 Task: Look for space in Barajas de Madrid, Spain from 10th June, 2023 to 25th June, 2023 for 4 adults in price range Rs.10000 to Rs.15000. Place can be private room with 4 bedrooms having 4 beds and 4 bathrooms. Property type can be house, flat, guest house, hotel. Amenities needed are: wifi, TV, free parkinig on premises, gym, breakfast. Booking option can be shelf check-in. Required host language is English.
Action: Mouse moved to (580, 122)
Screenshot: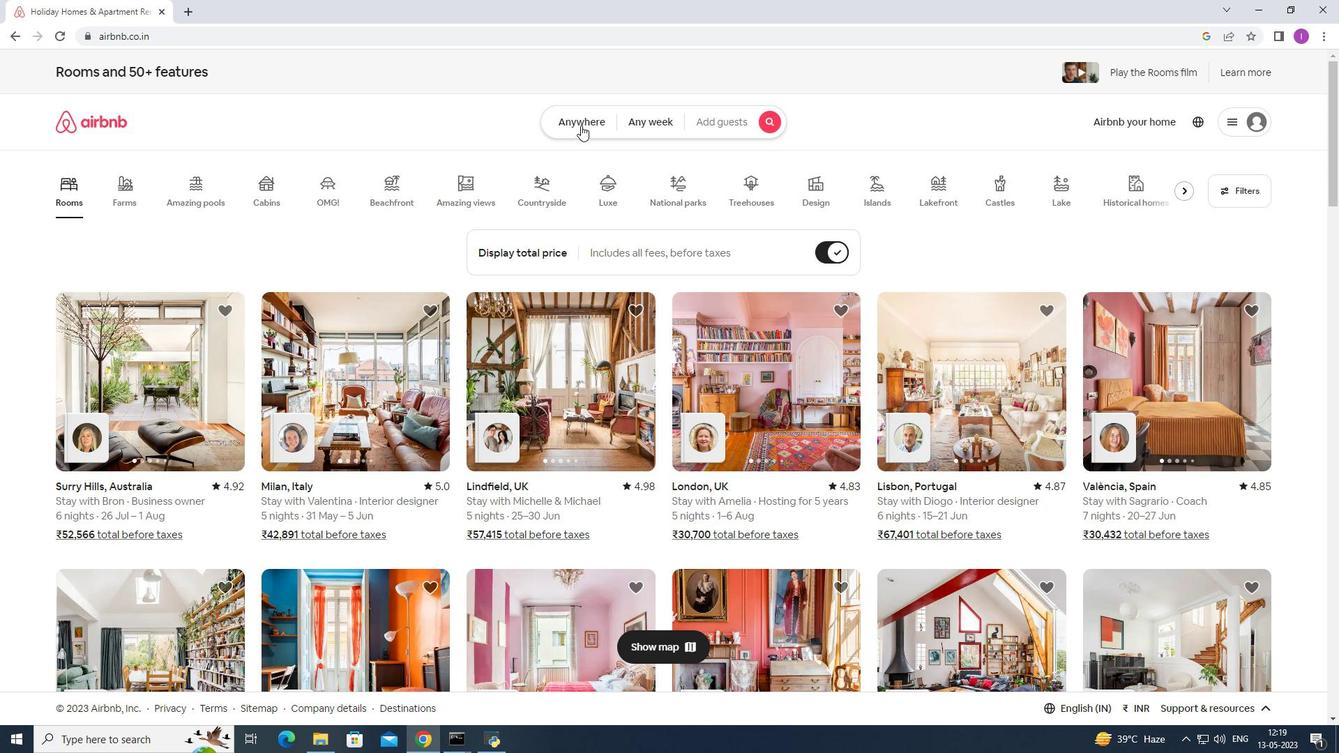 
Action: Mouse pressed left at (580, 122)
Screenshot: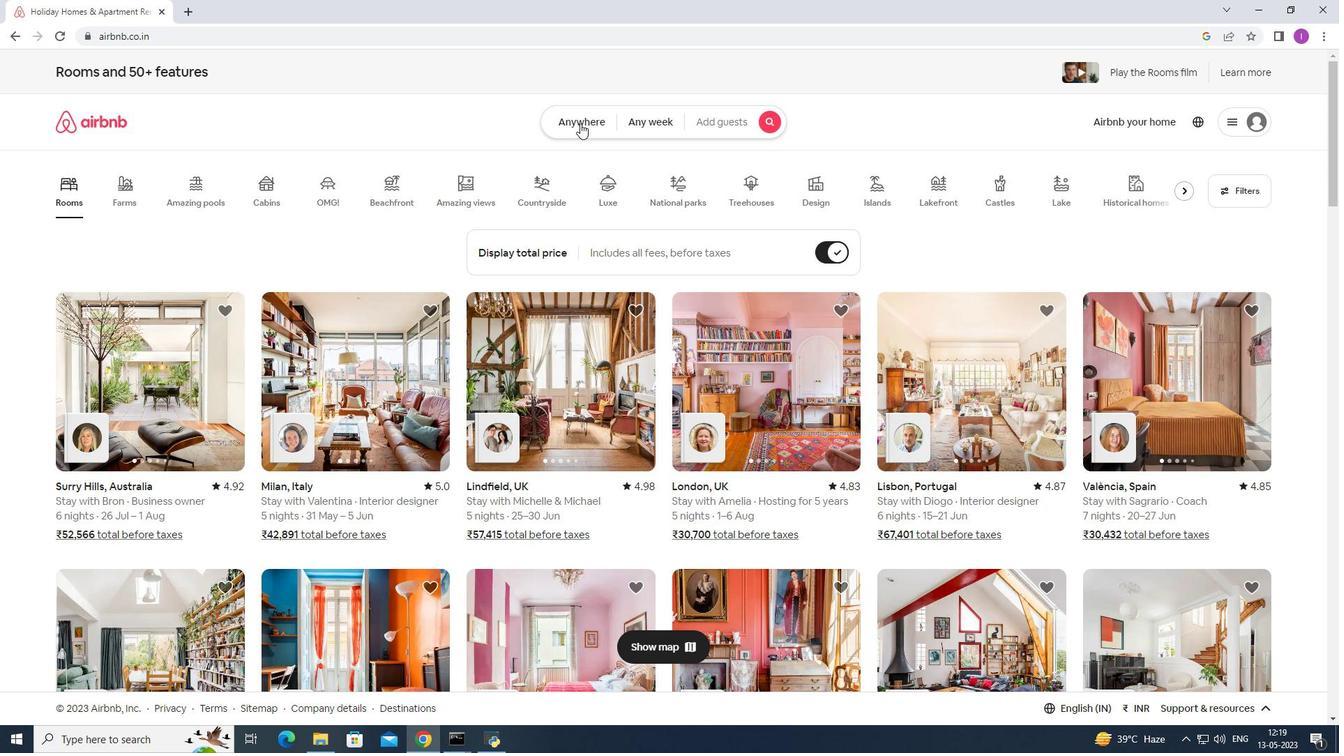 
Action: Mouse moved to (428, 182)
Screenshot: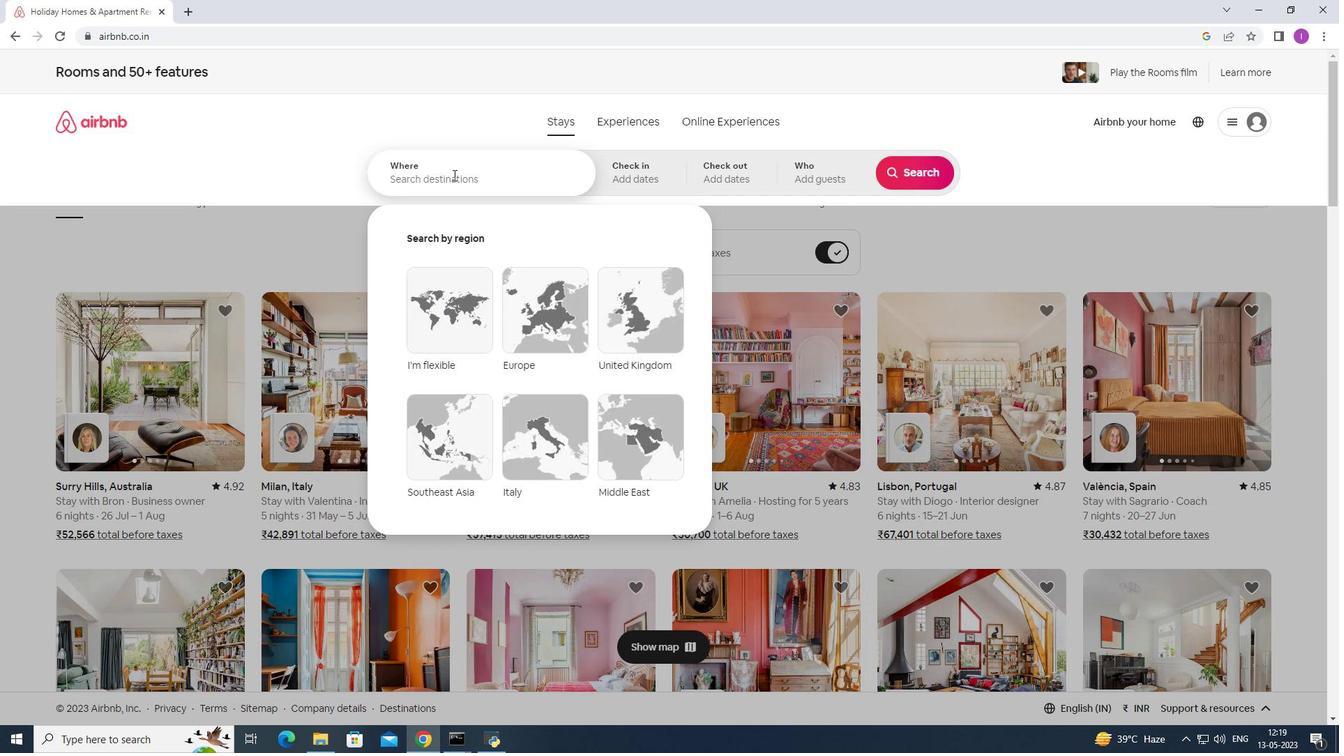 
Action: Mouse pressed left at (428, 182)
Screenshot: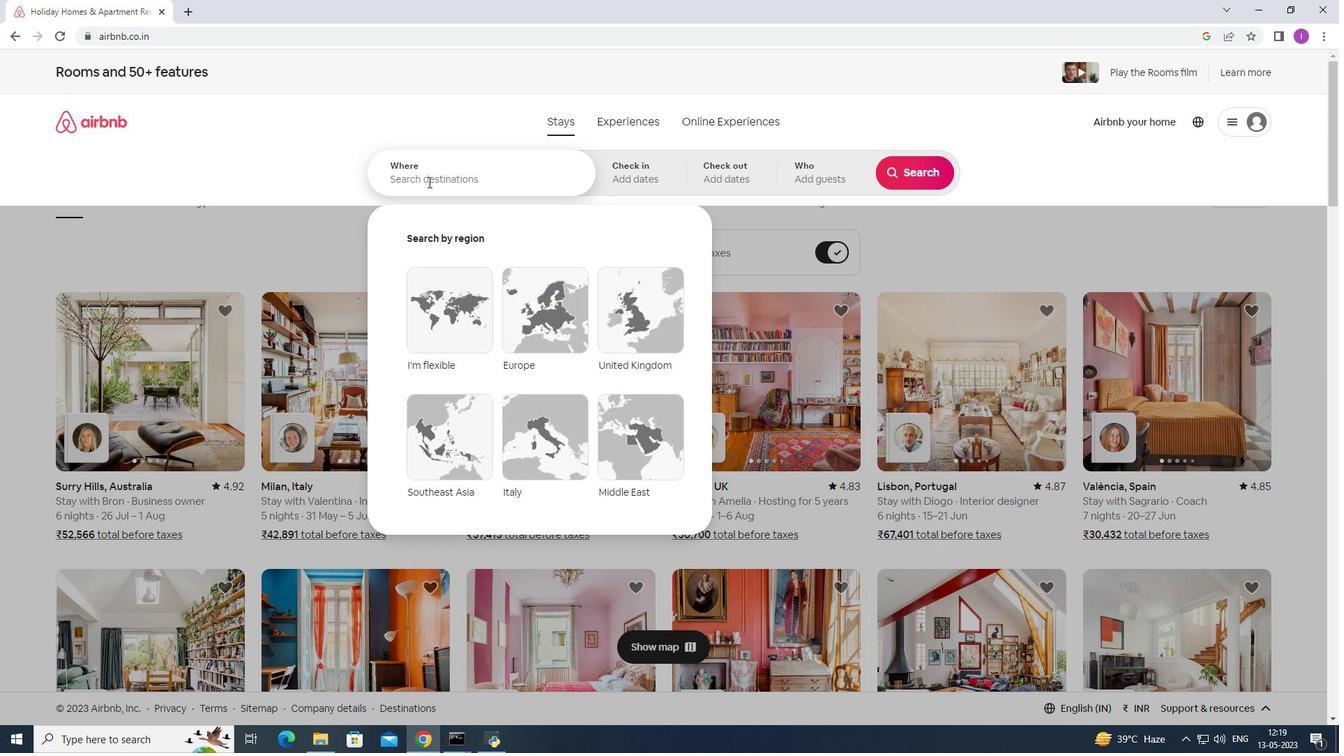 
Action: Key pressed <Key.shift>Barajas<Key.space>de<Key.space><Key.shift>Madfrir<Key.backspace><Key.backspace><Key.backspace><Key.backspace>rid,<Key.shift>So<Key.backspace>pain
Screenshot: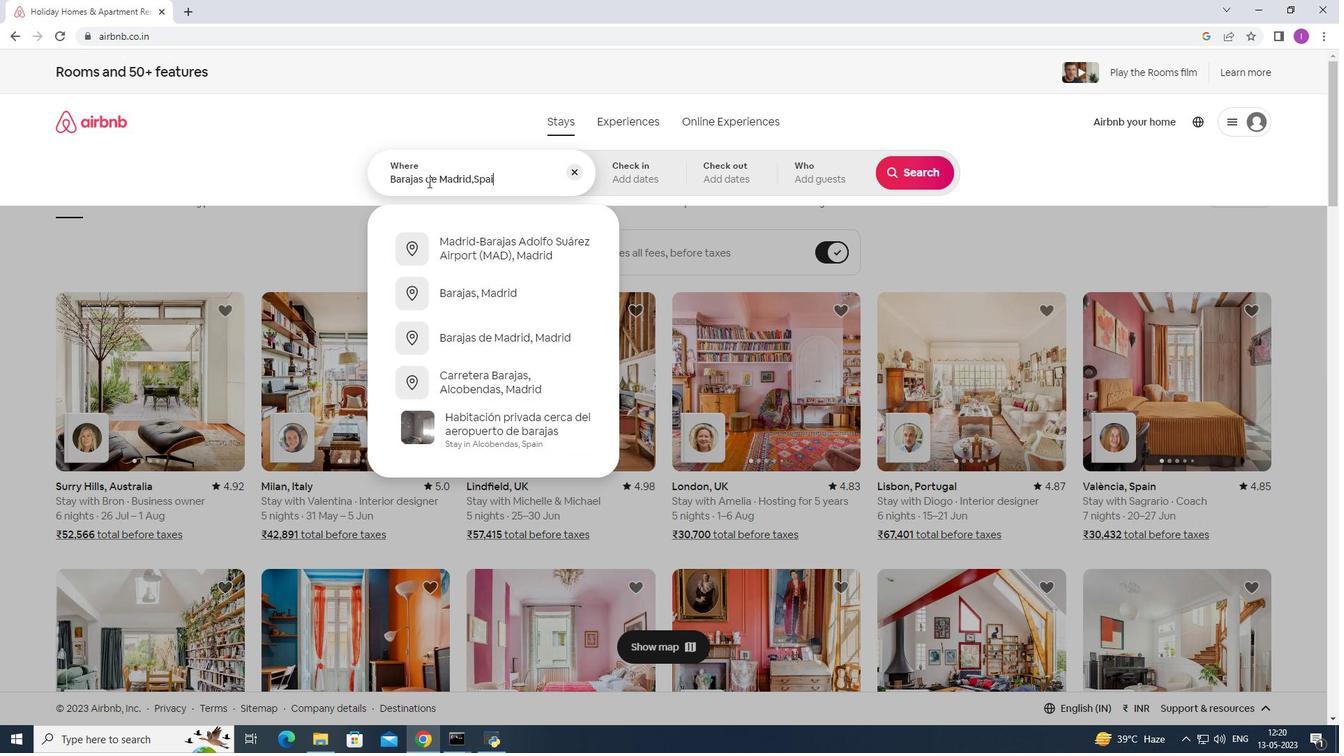 
Action: Mouse moved to (652, 182)
Screenshot: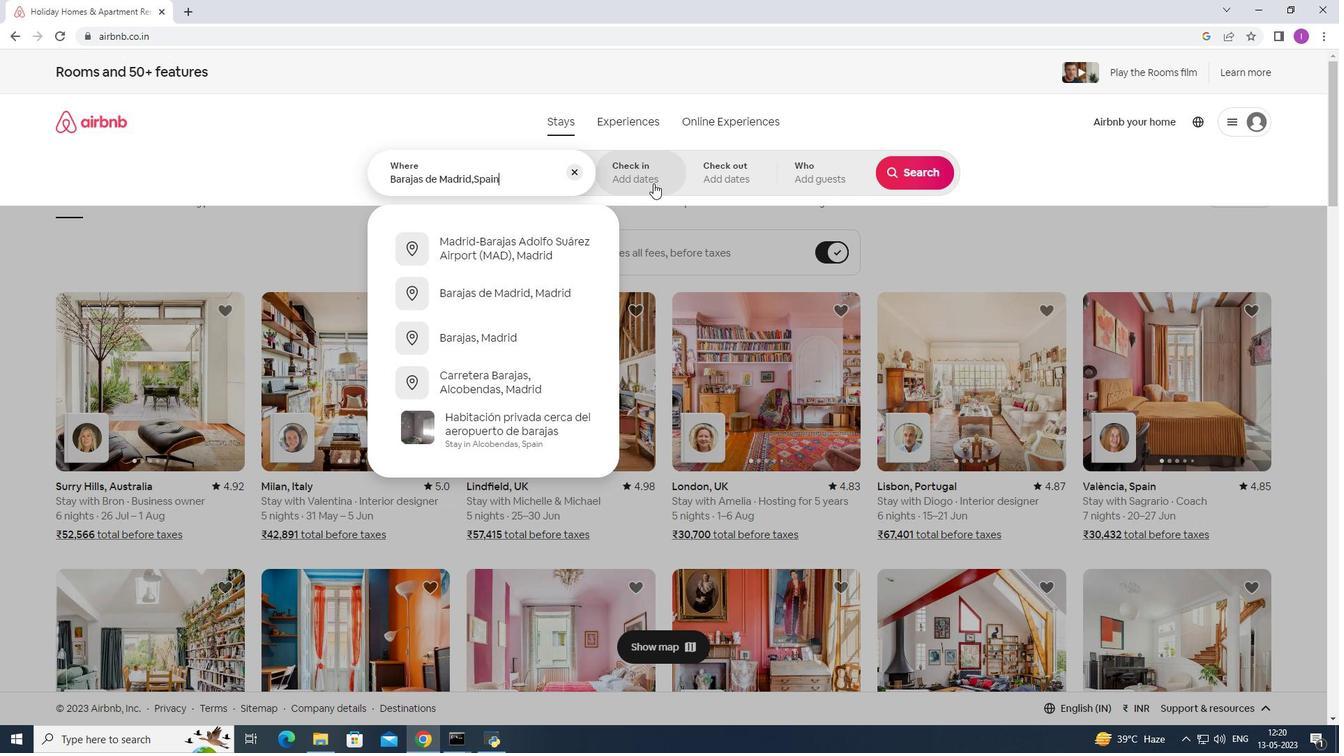 
Action: Mouse pressed left at (652, 182)
Screenshot: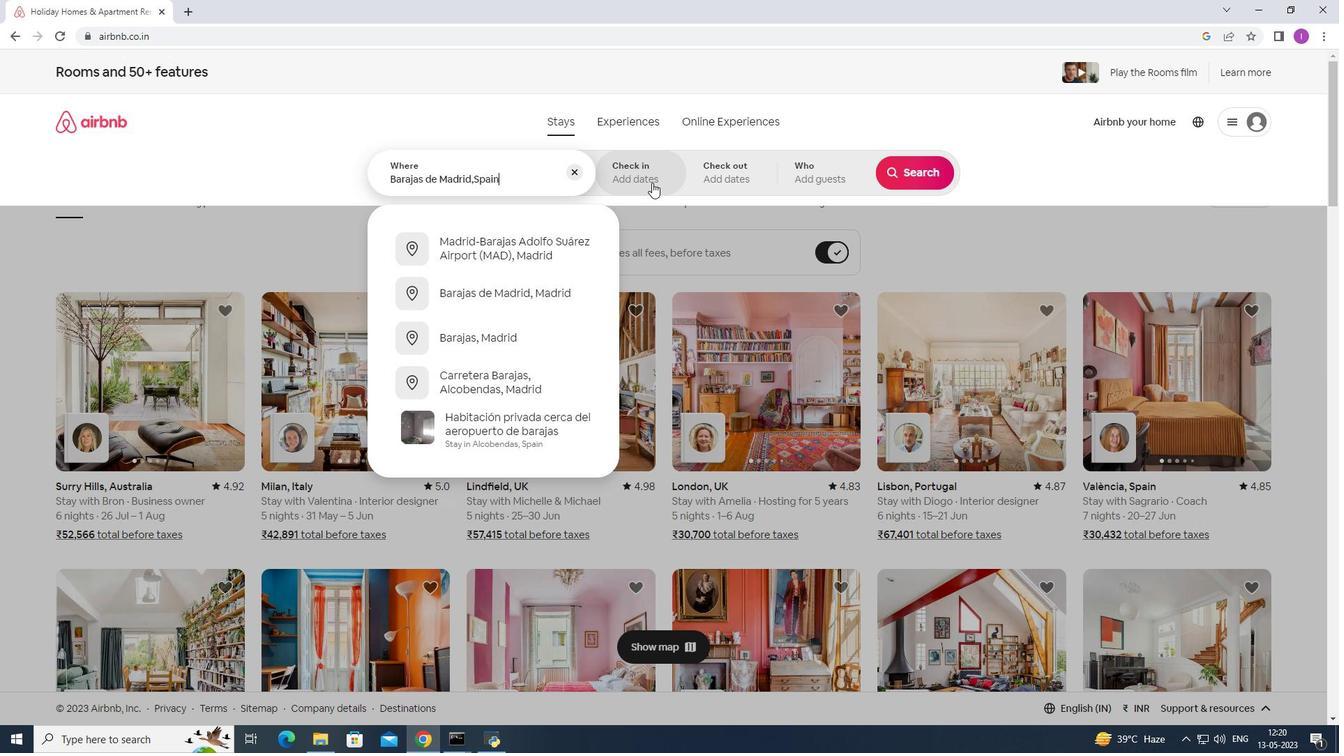 
Action: Mouse moved to (910, 278)
Screenshot: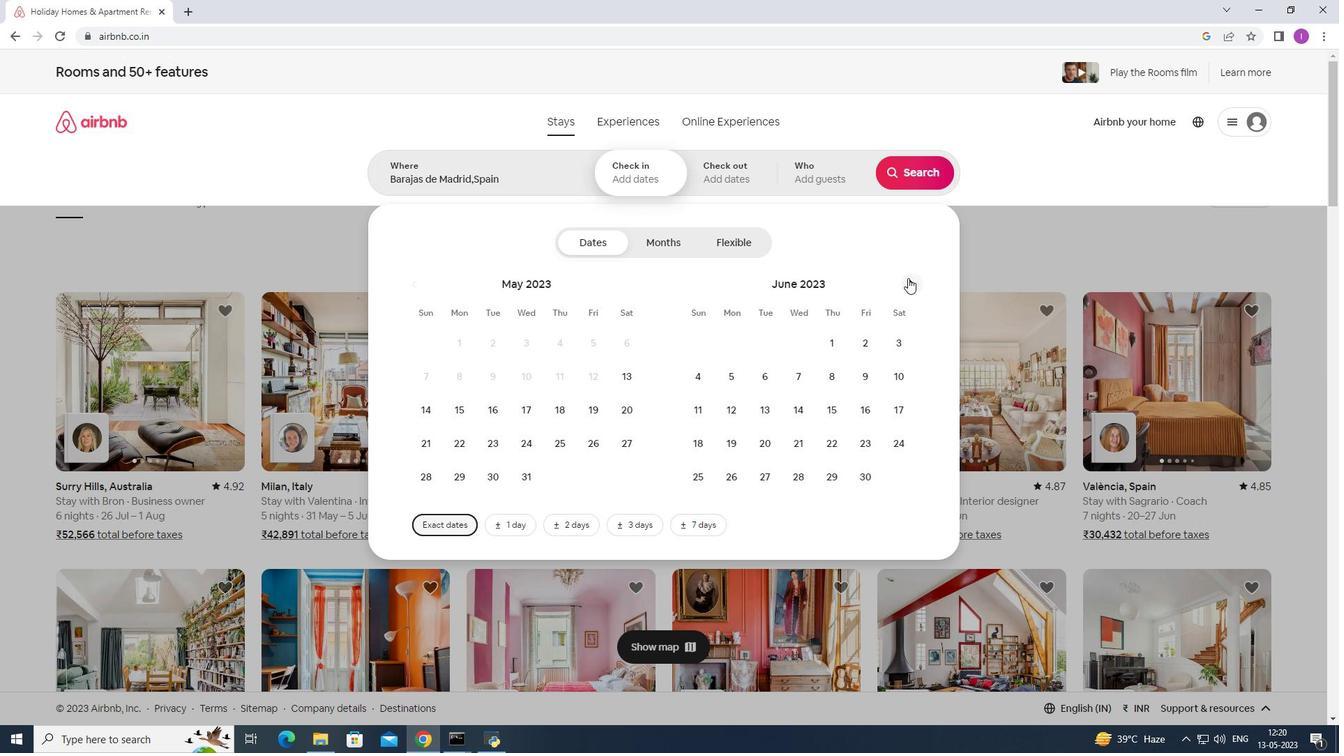 
Action: Mouse pressed left at (910, 278)
Screenshot: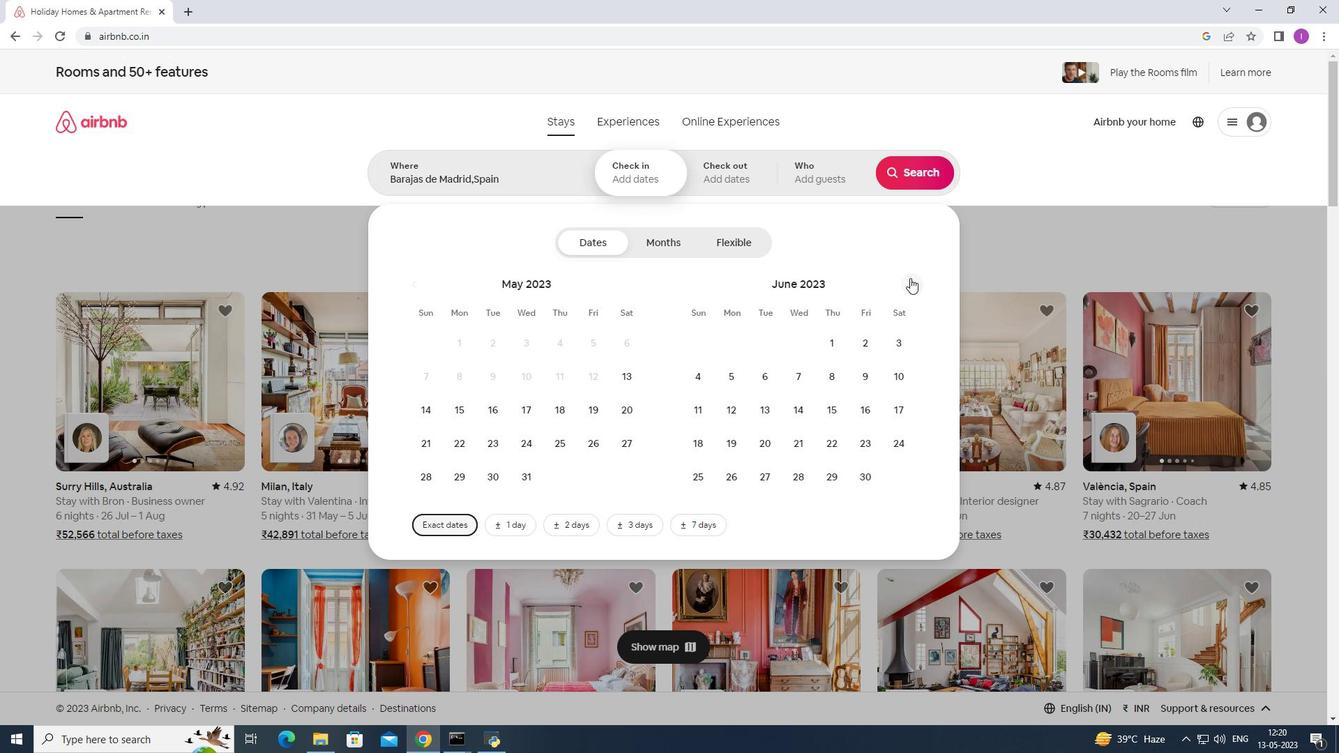 
Action: Mouse moved to (632, 378)
Screenshot: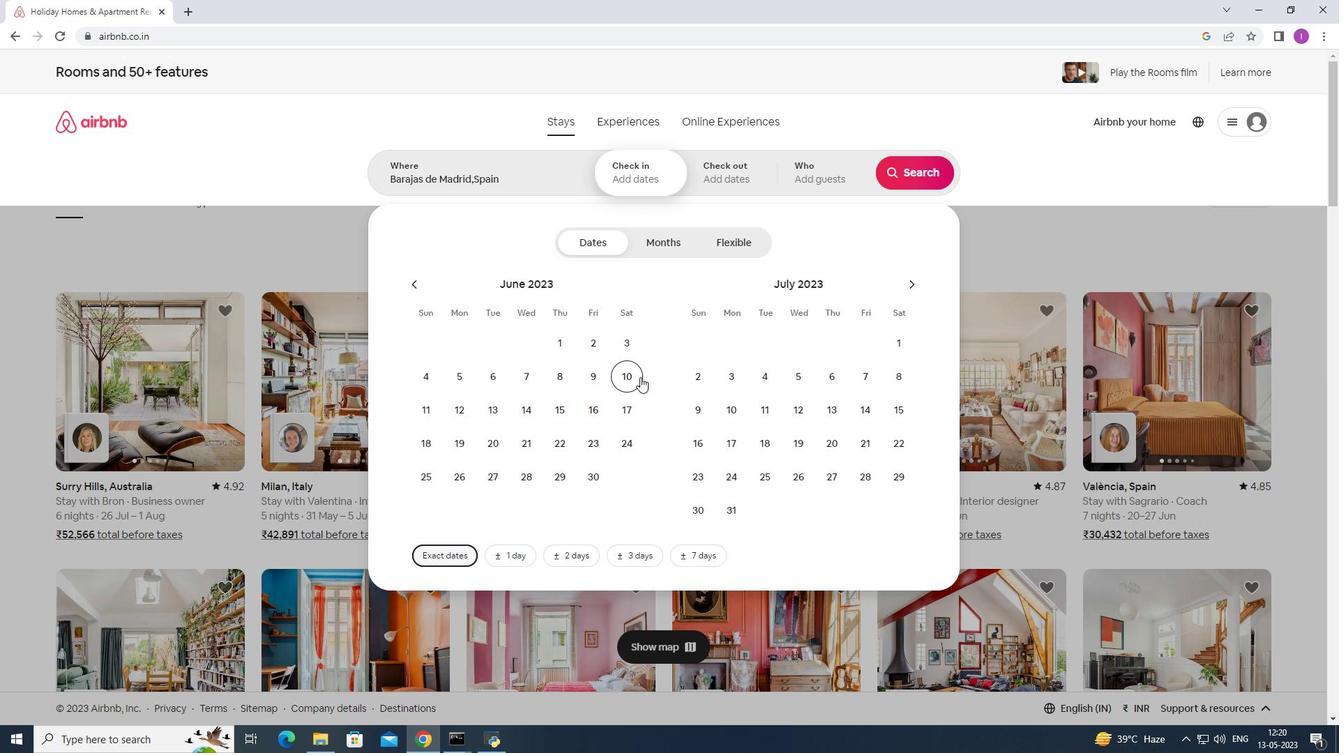 
Action: Mouse pressed left at (632, 378)
Screenshot: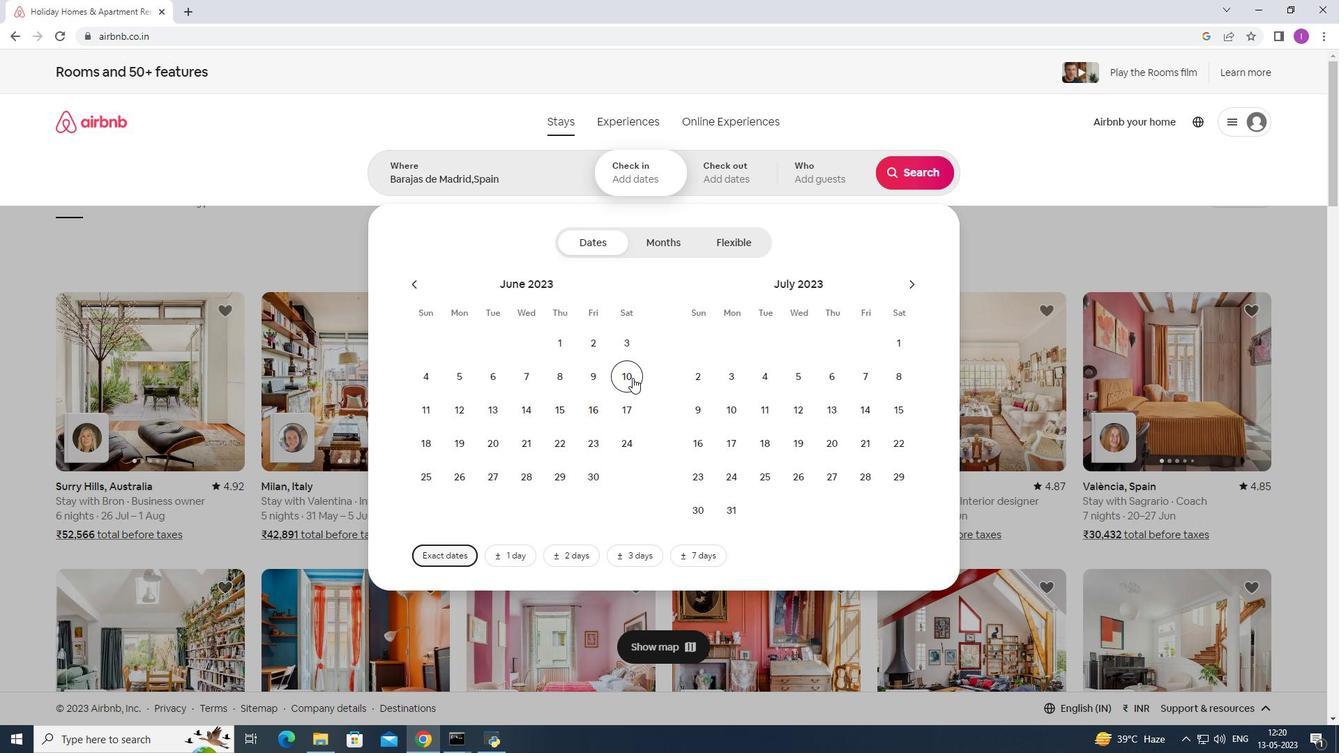 
Action: Mouse moved to (425, 478)
Screenshot: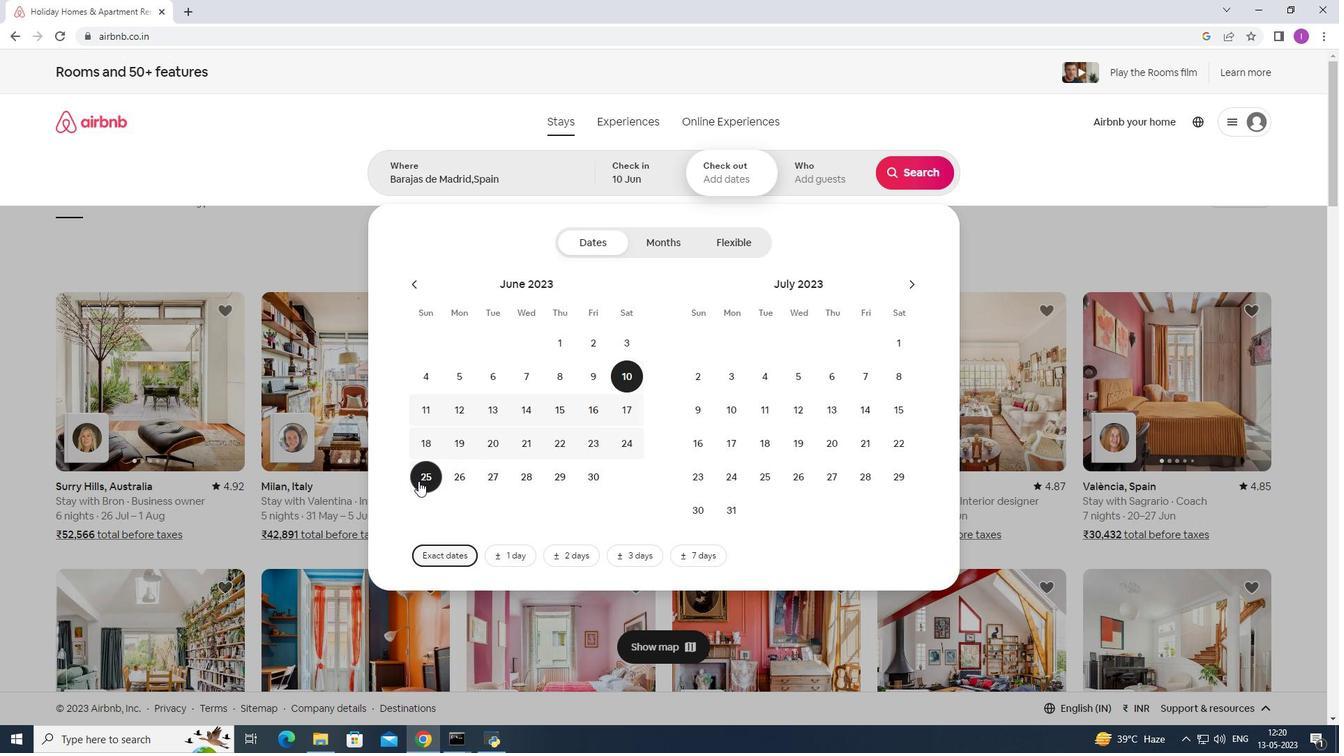 
Action: Mouse pressed left at (425, 478)
Screenshot: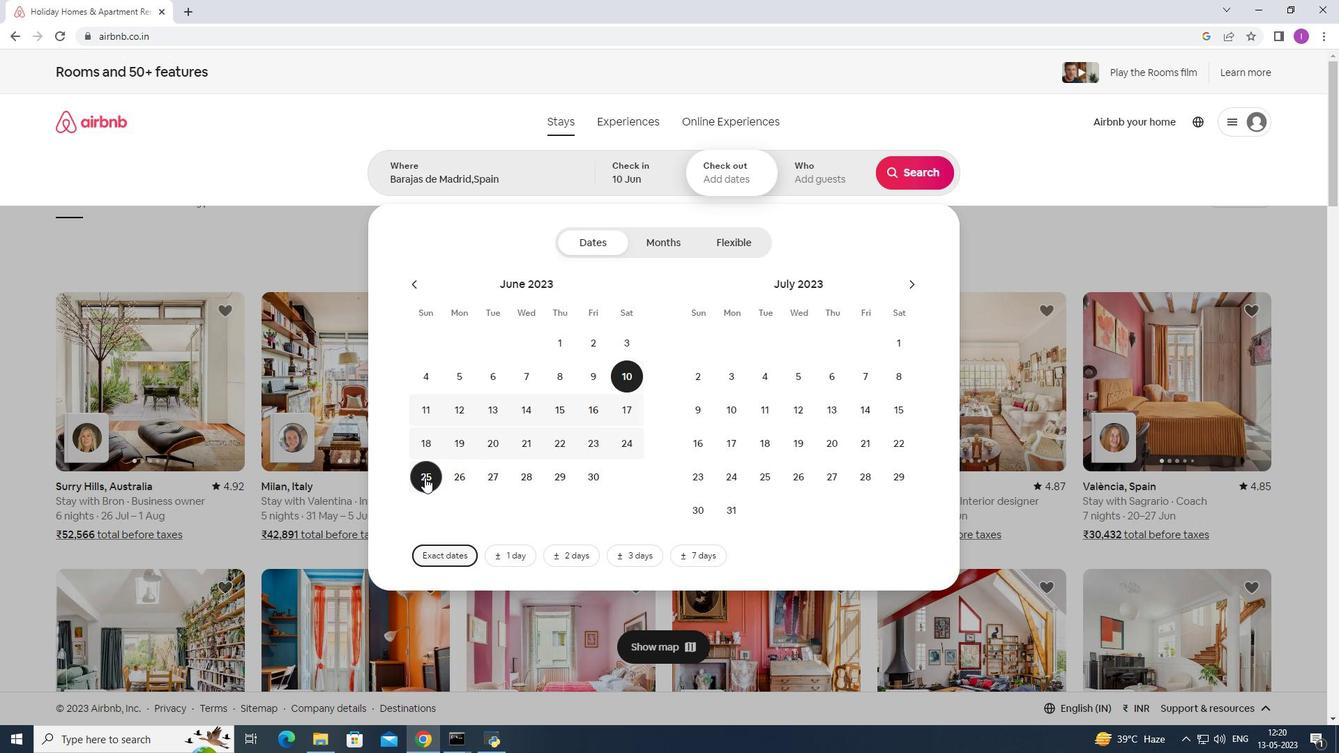 
Action: Mouse moved to (808, 177)
Screenshot: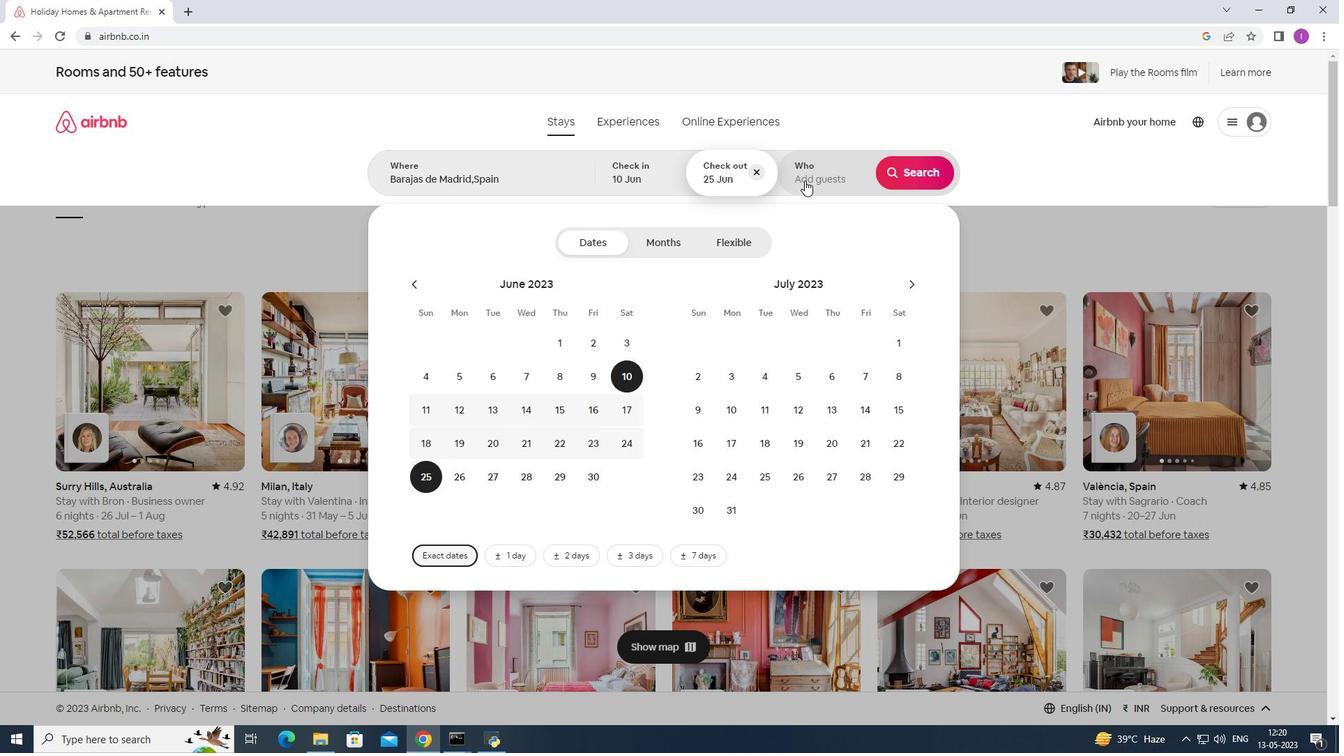 
Action: Mouse pressed left at (808, 177)
Screenshot: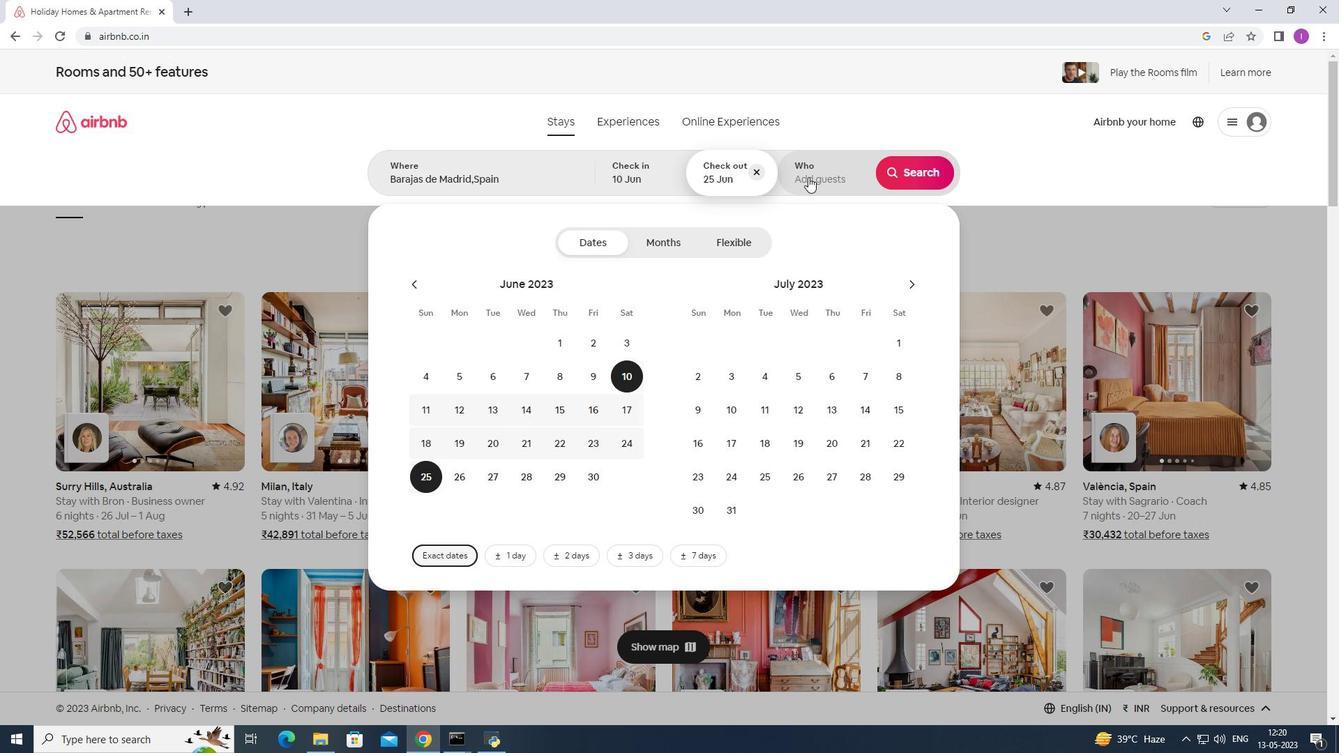 
Action: Mouse moved to (917, 246)
Screenshot: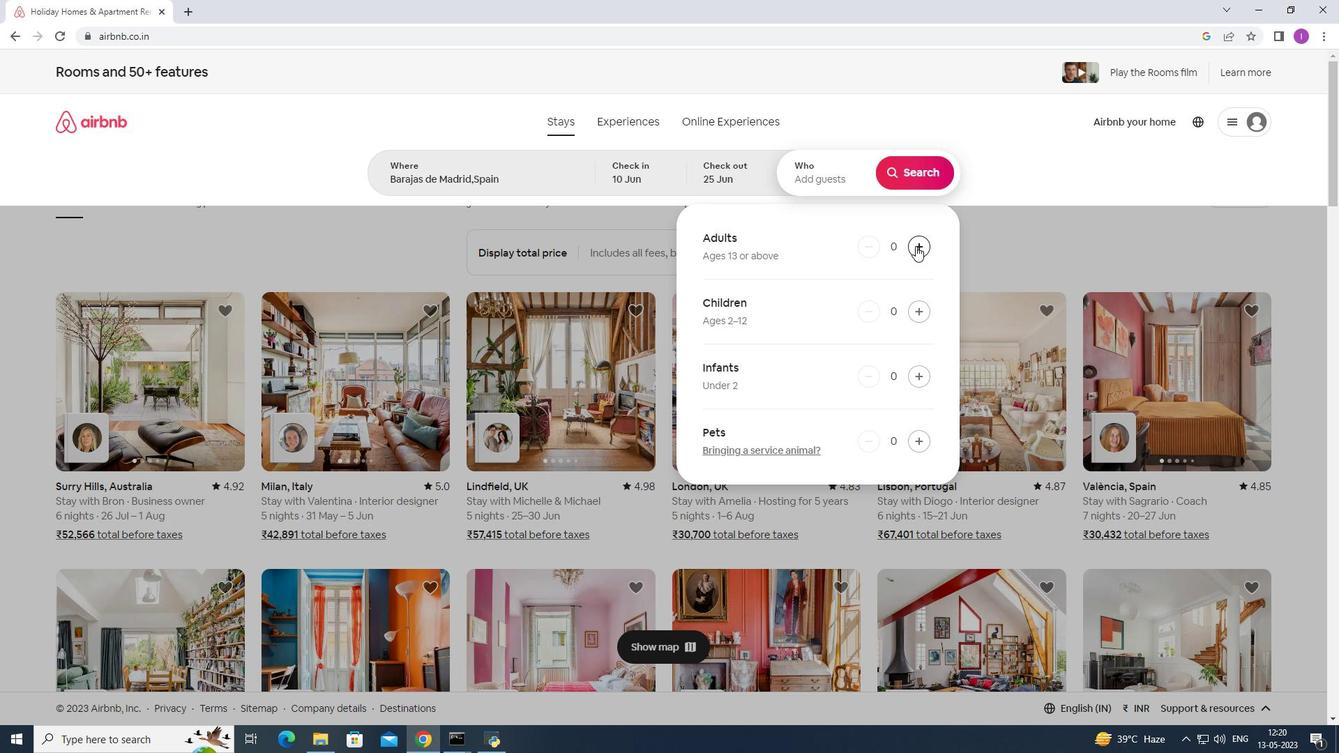 
Action: Mouse pressed left at (917, 246)
Screenshot: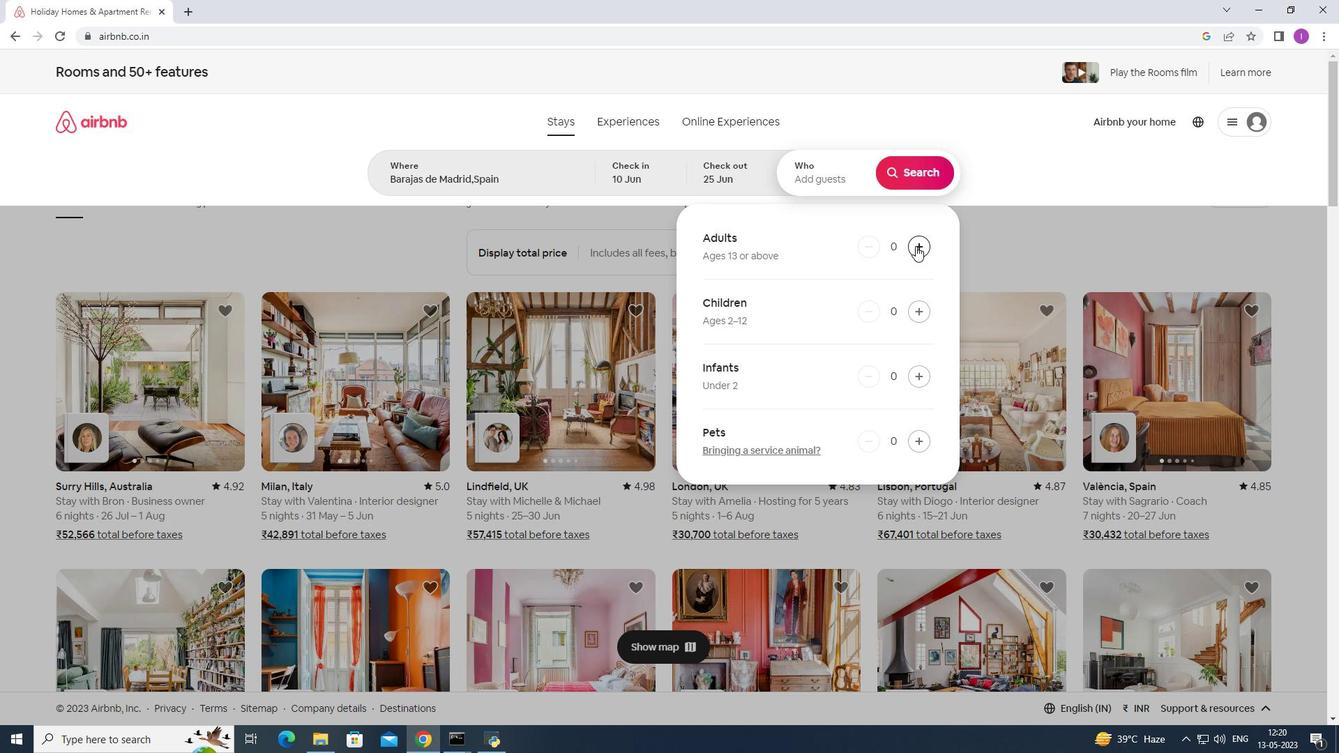 
Action: Mouse pressed left at (917, 246)
Screenshot: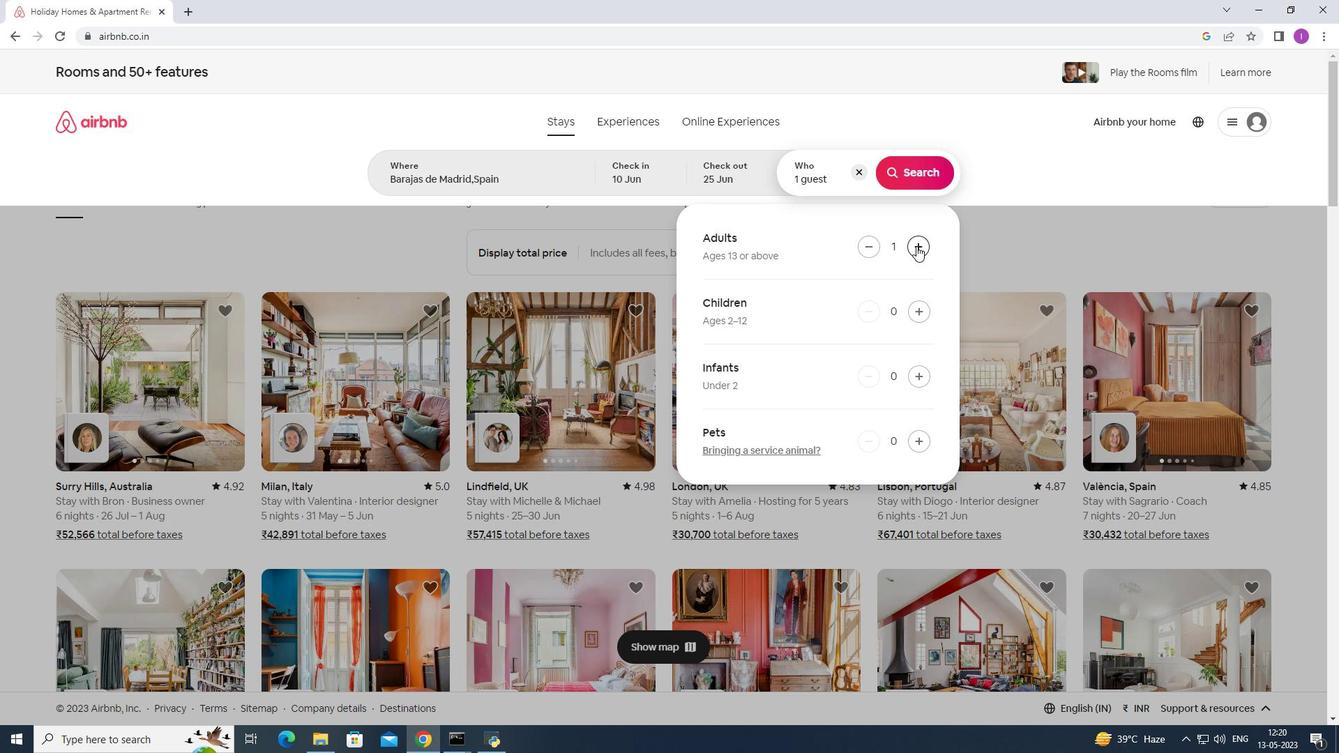 
Action: Mouse pressed left at (917, 246)
Screenshot: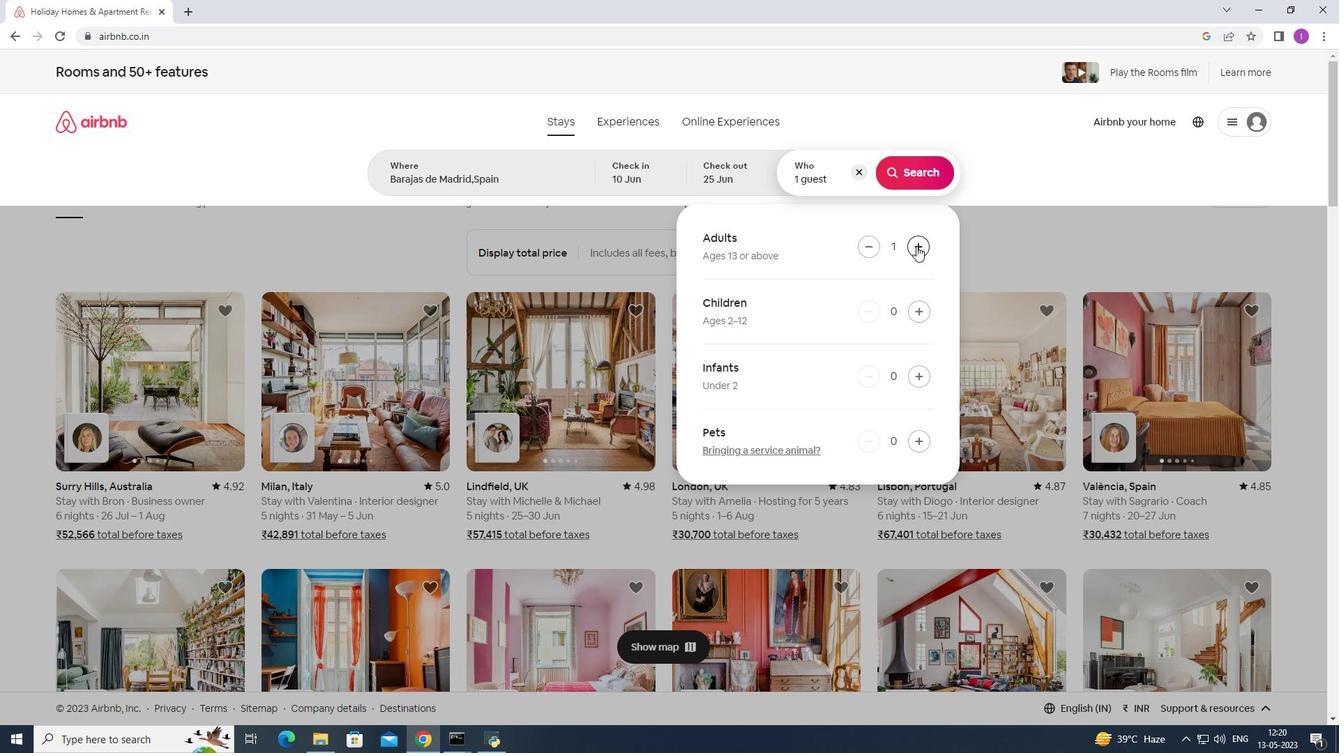 
Action: Mouse pressed left at (917, 246)
Screenshot: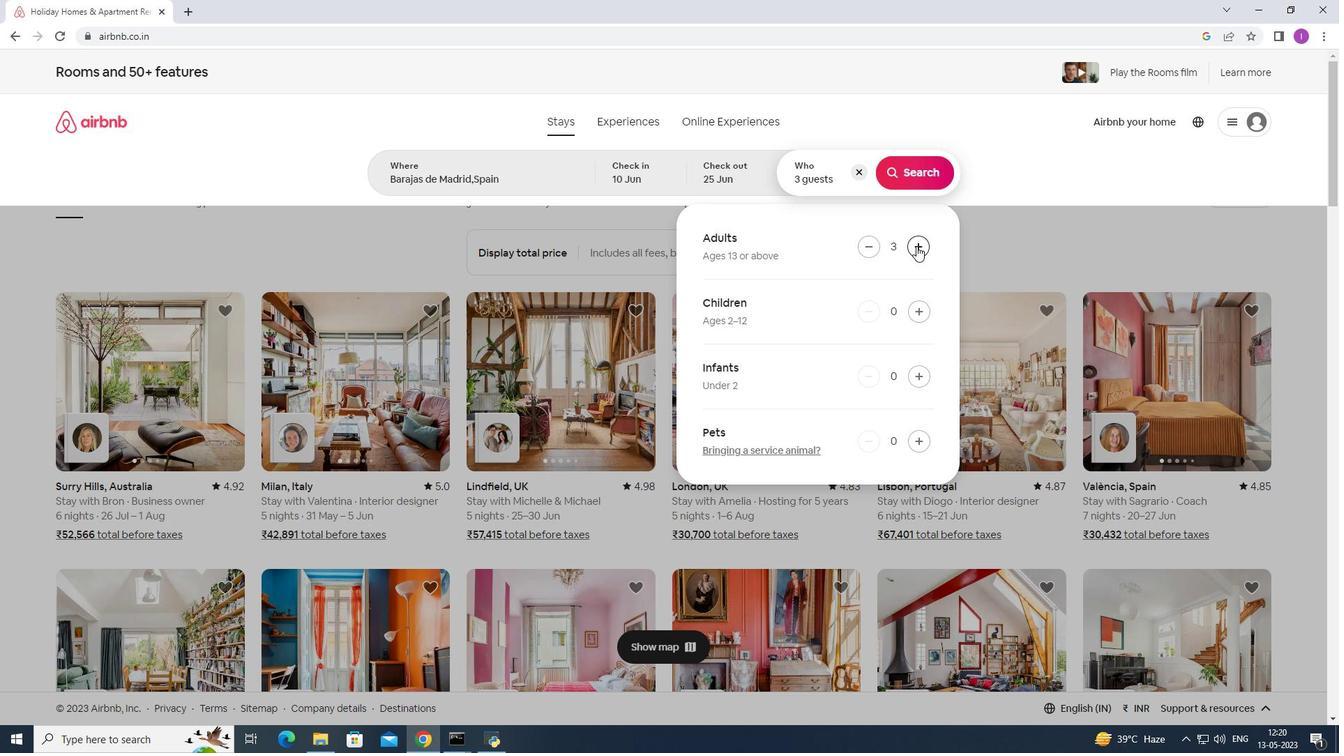 
Action: Mouse moved to (912, 182)
Screenshot: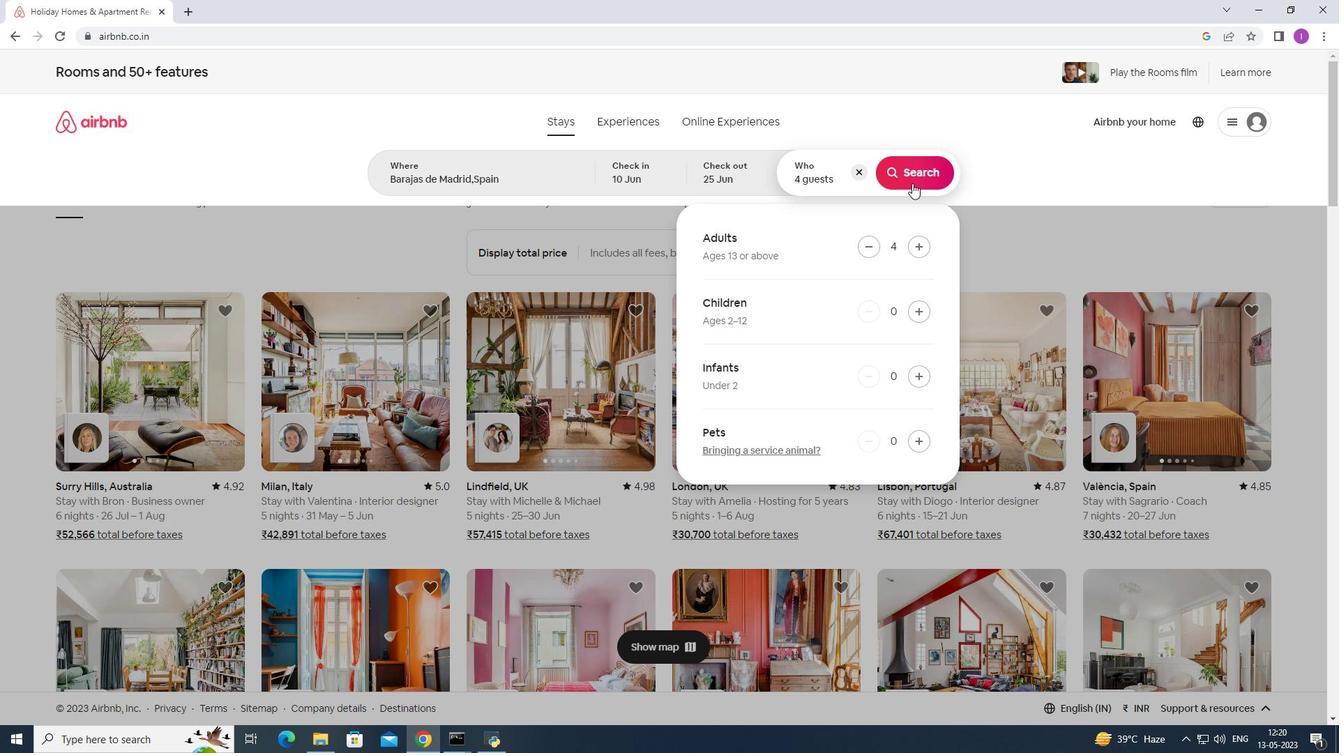 
Action: Mouse pressed left at (912, 182)
Screenshot: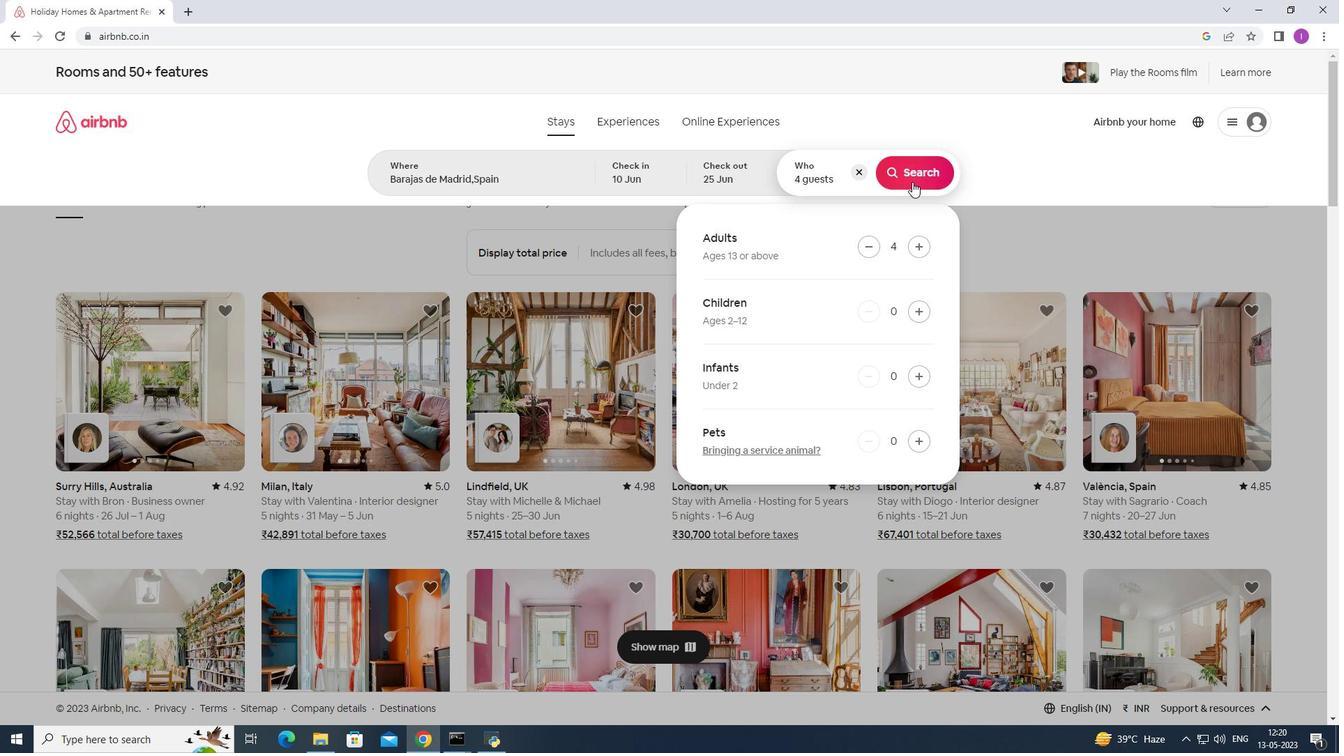 
Action: Mouse moved to (1284, 125)
Screenshot: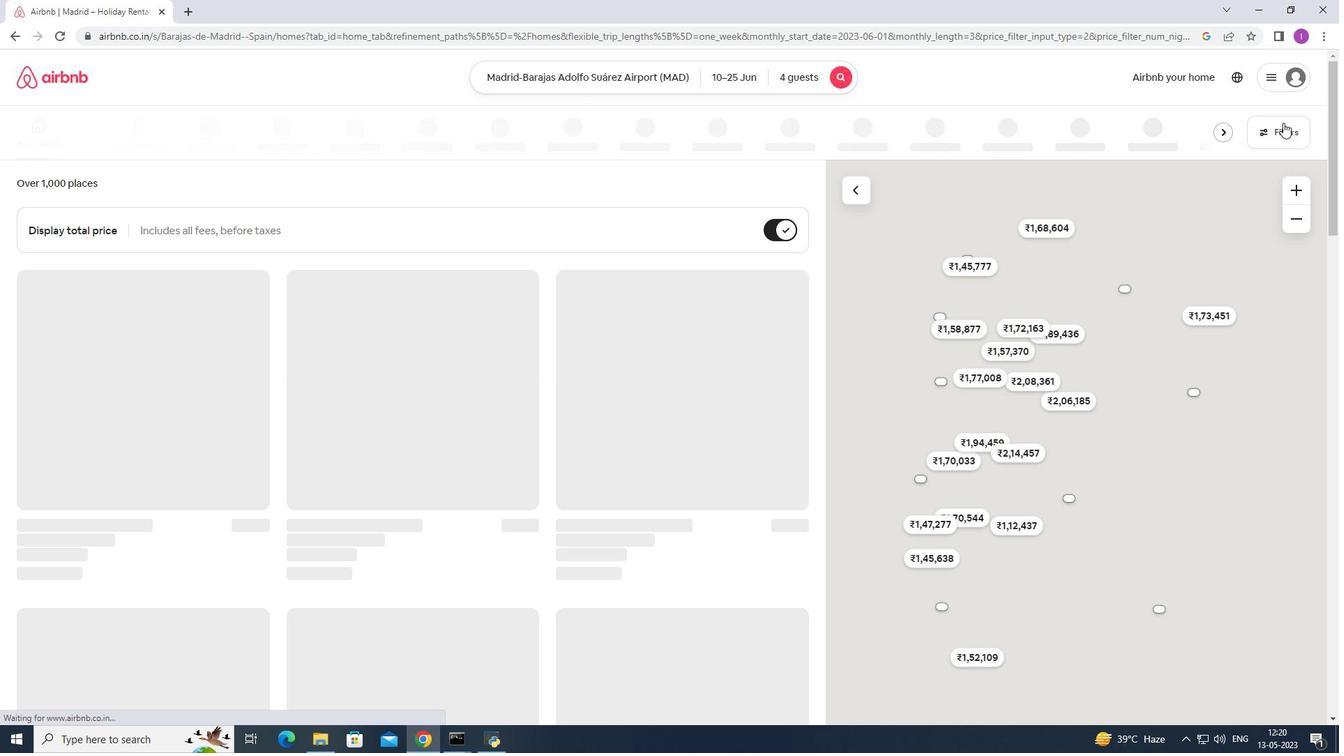 
Action: Mouse pressed left at (1284, 125)
Screenshot: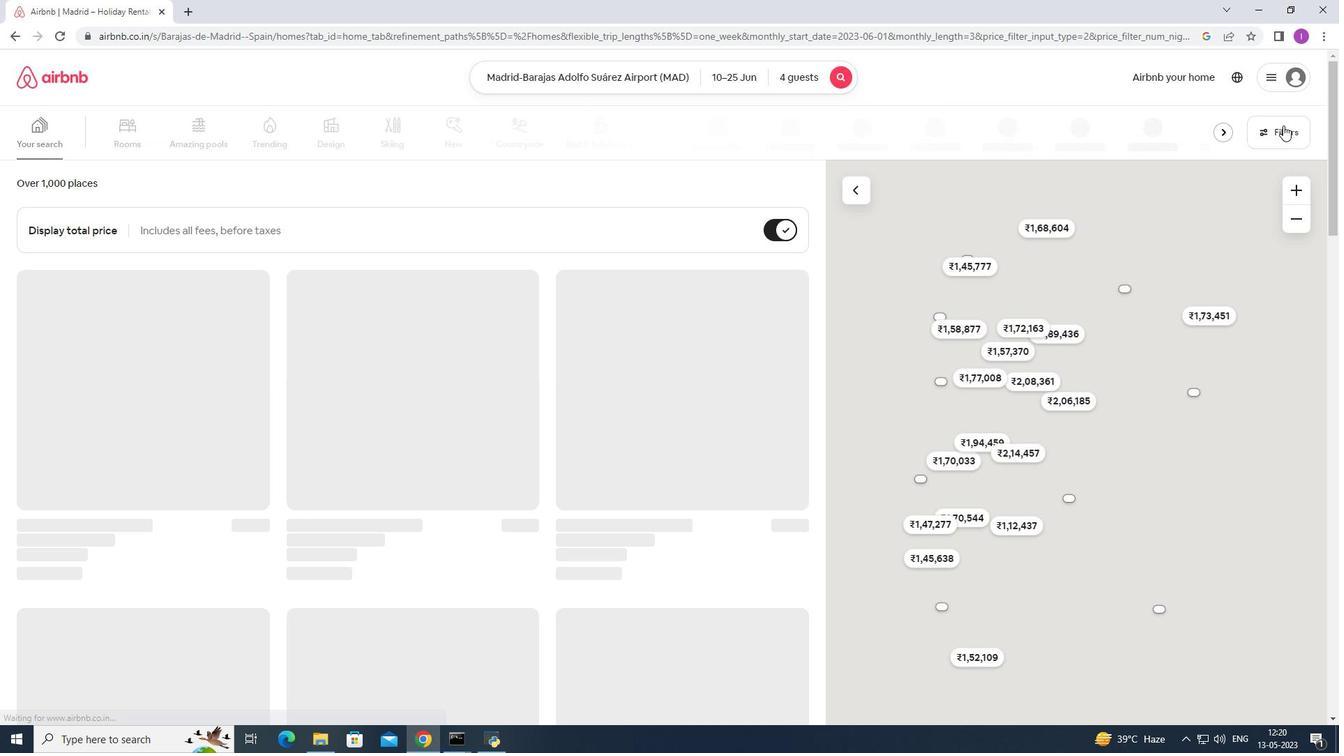 
Action: Mouse moved to (799, 481)
Screenshot: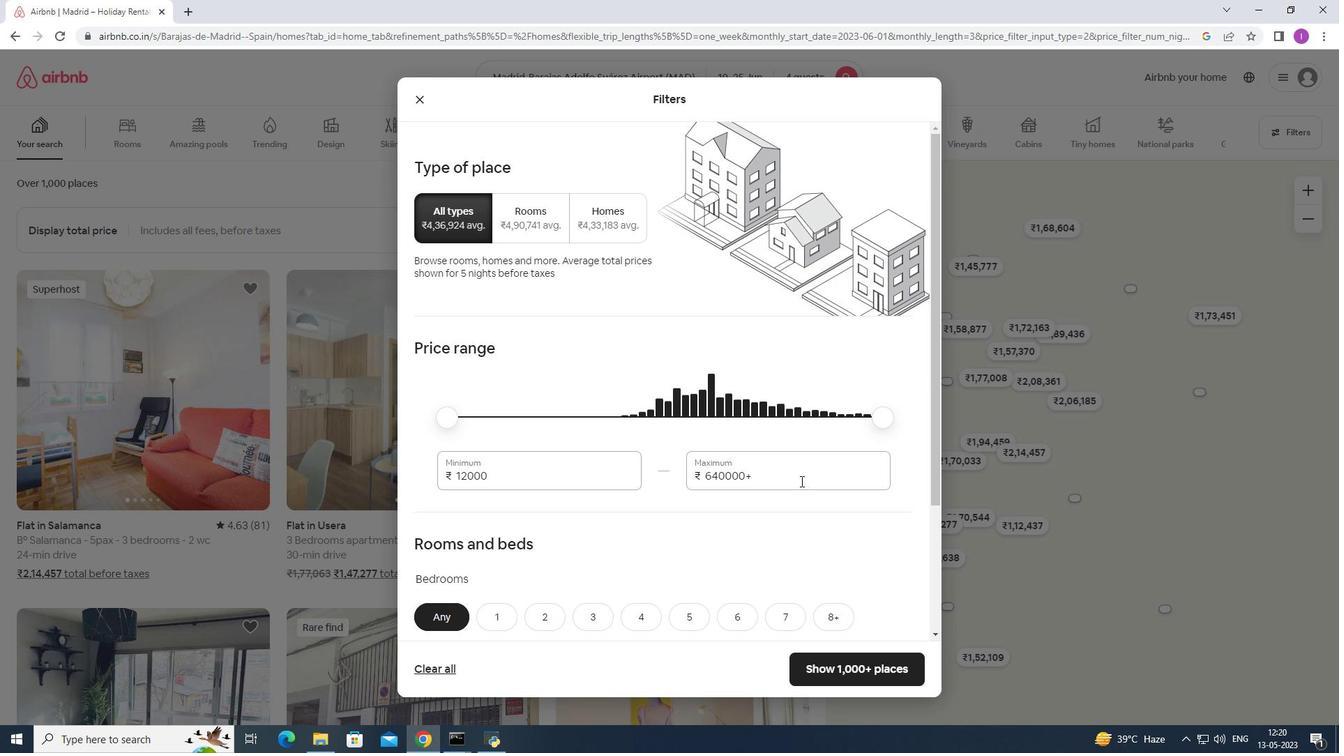 
Action: Mouse pressed left at (799, 481)
Screenshot: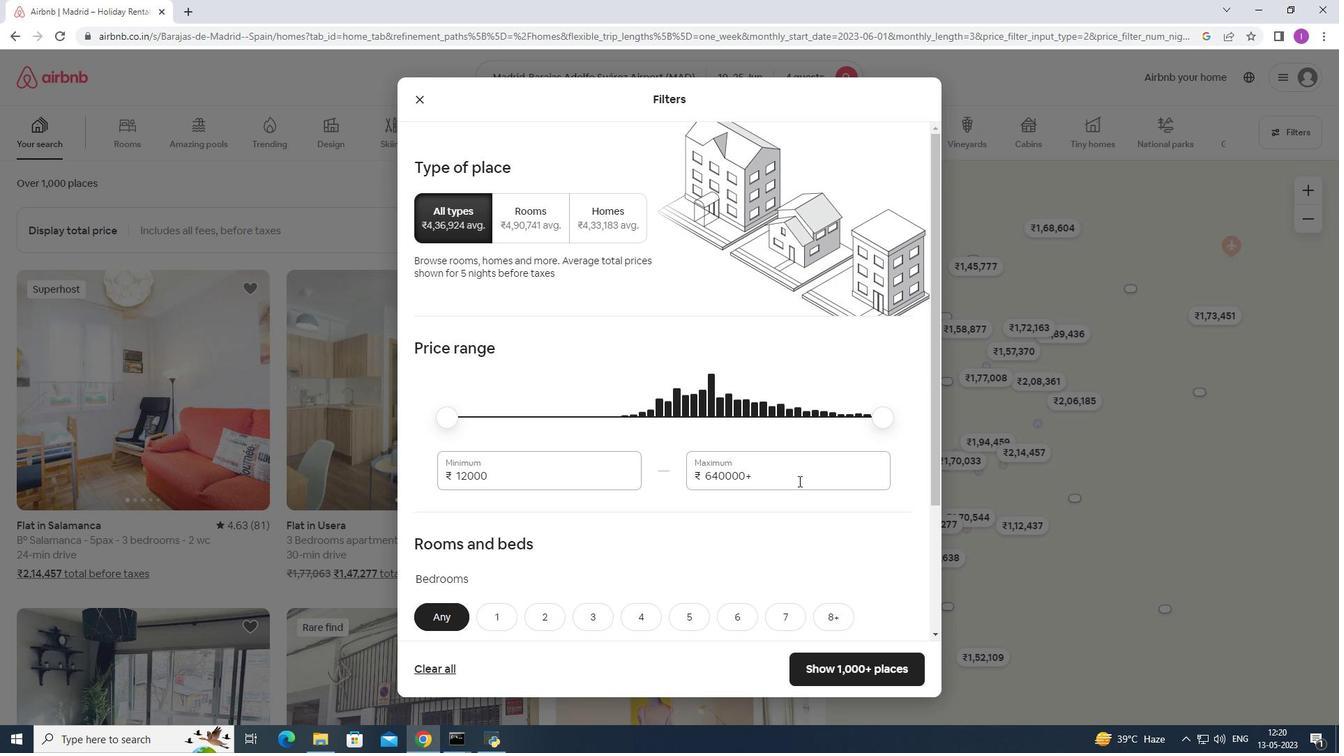 
Action: Mouse moved to (734, 475)
Screenshot: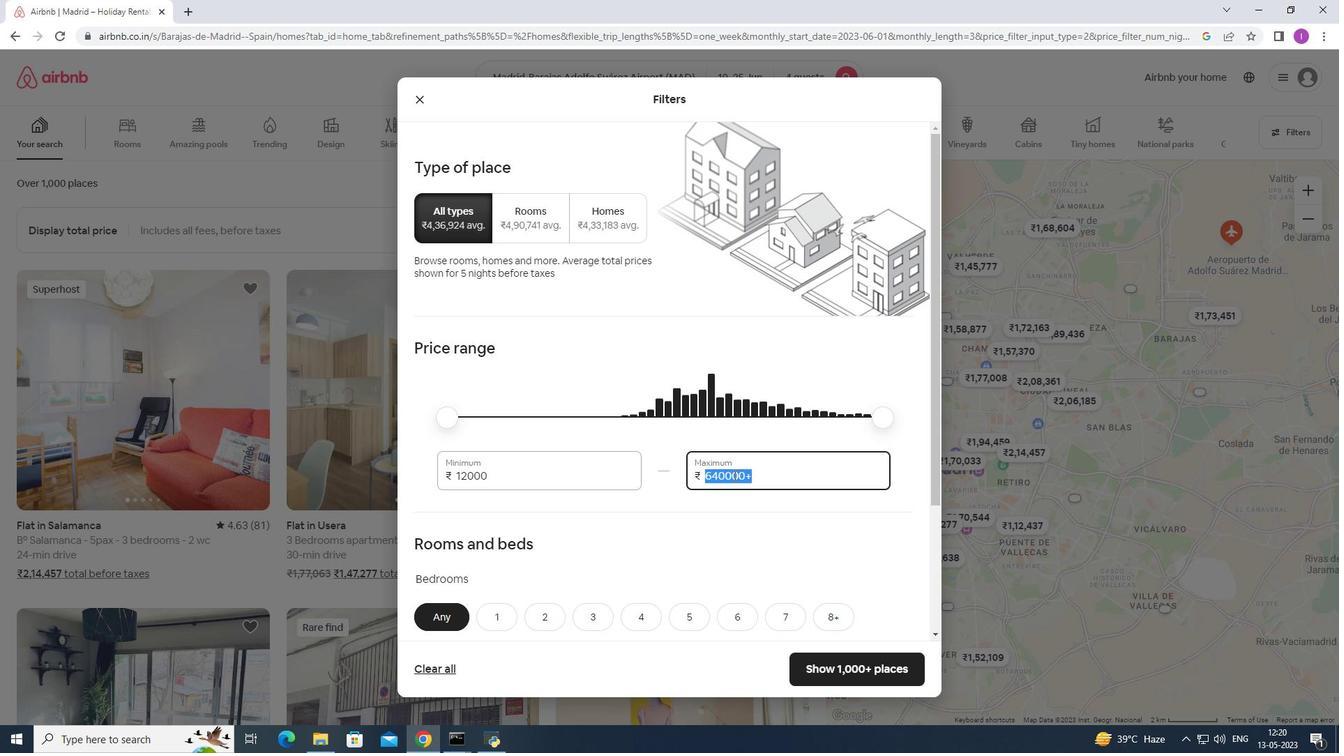 
Action: Key pressed 1
Screenshot: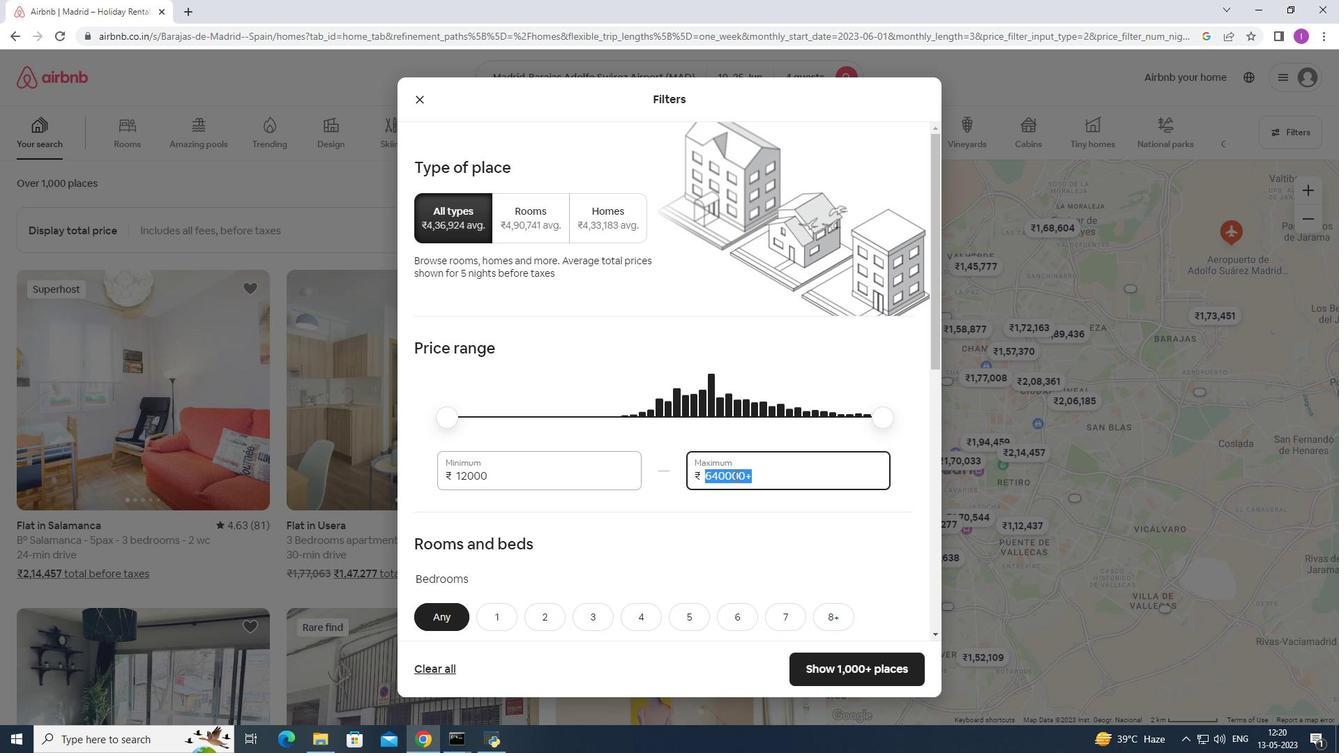 
Action: Mouse moved to (735, 475)
Screenshot: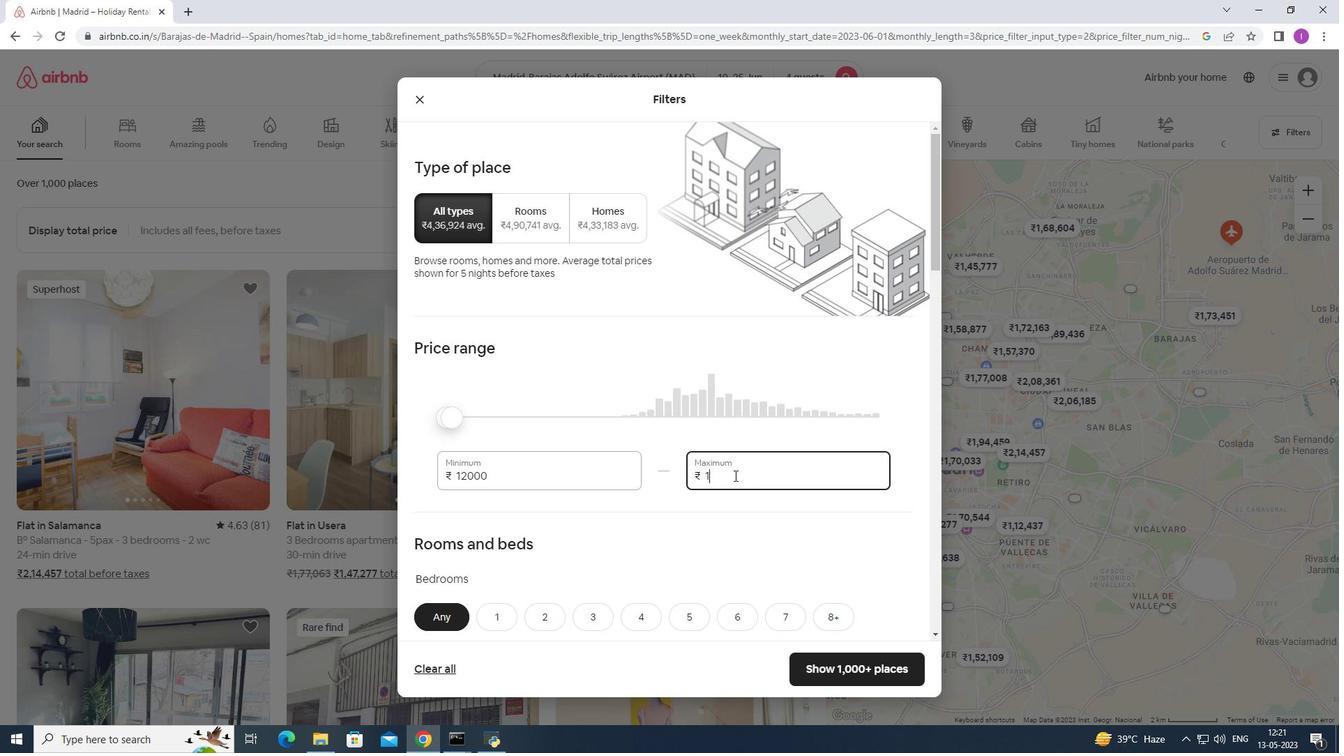 
Action: Key pressed 5
Screenshot: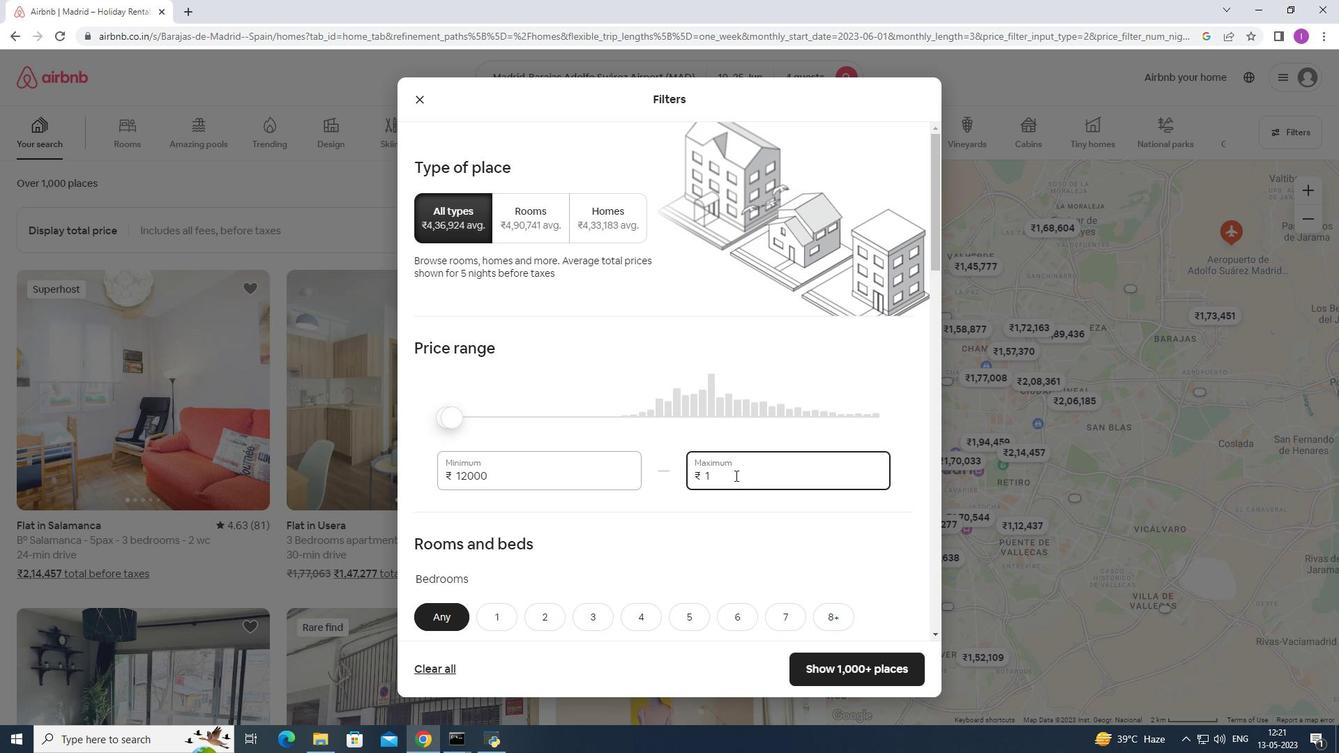 
Action: Mouse moved to (736, 474)
Screenshot: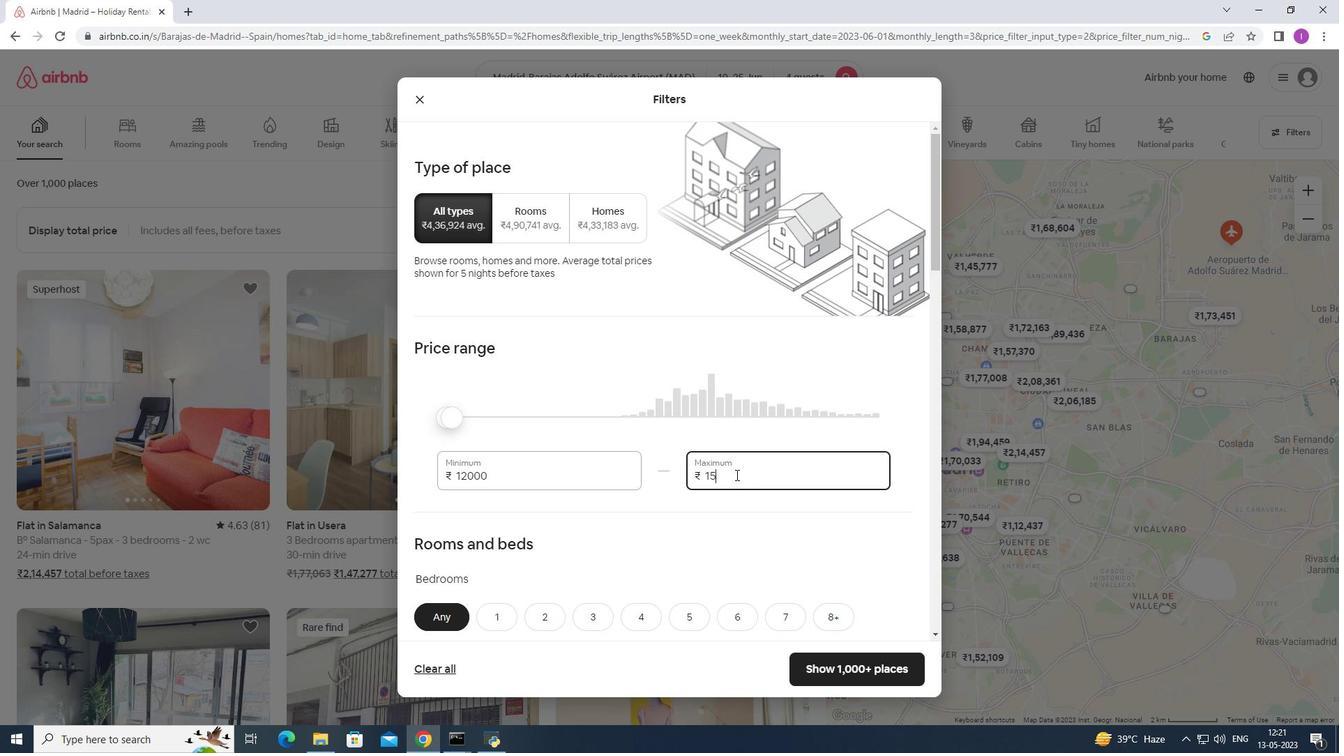 
Action: Key pressed 000
Screenshot: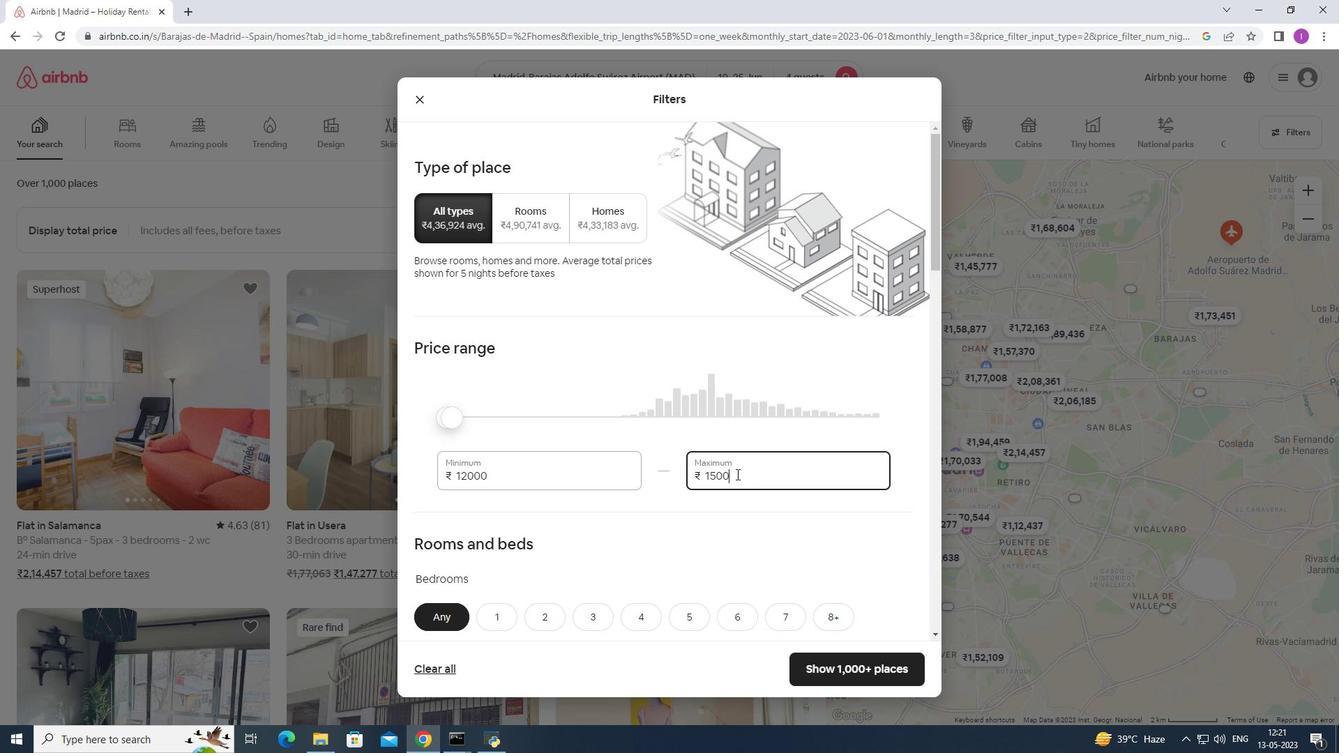 
Action: Mouse moved to (517, 474)
Screenshot: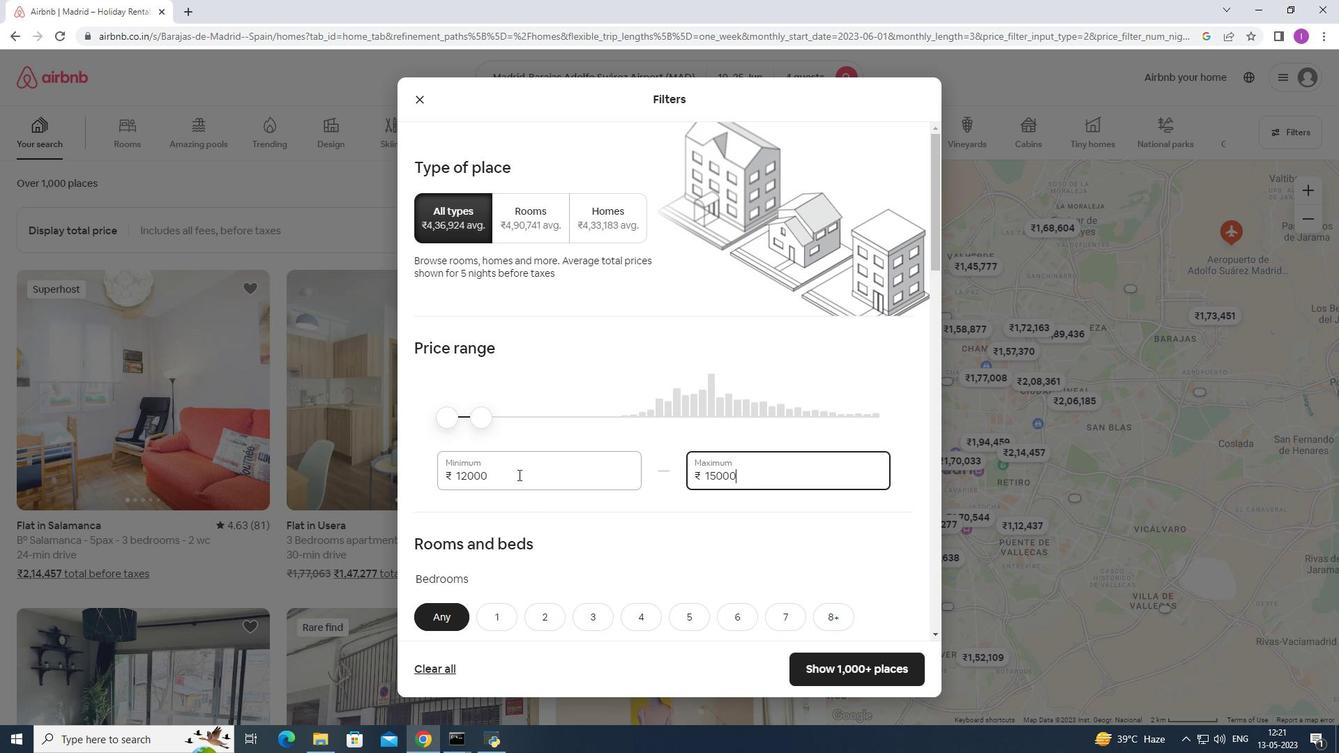 
Action: Mouse pressed left at (517, 474)
Screenshot: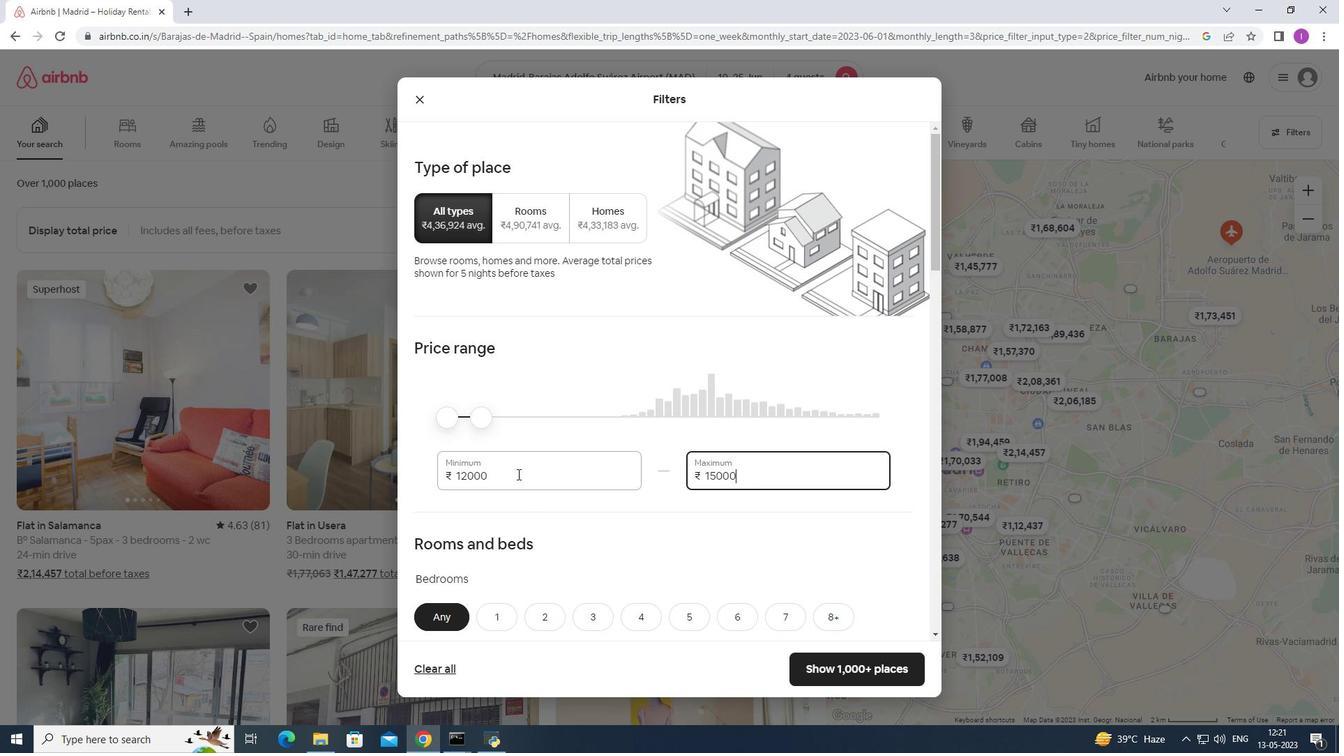 
Action: Mouse moved to (450, 485)
Screenshot: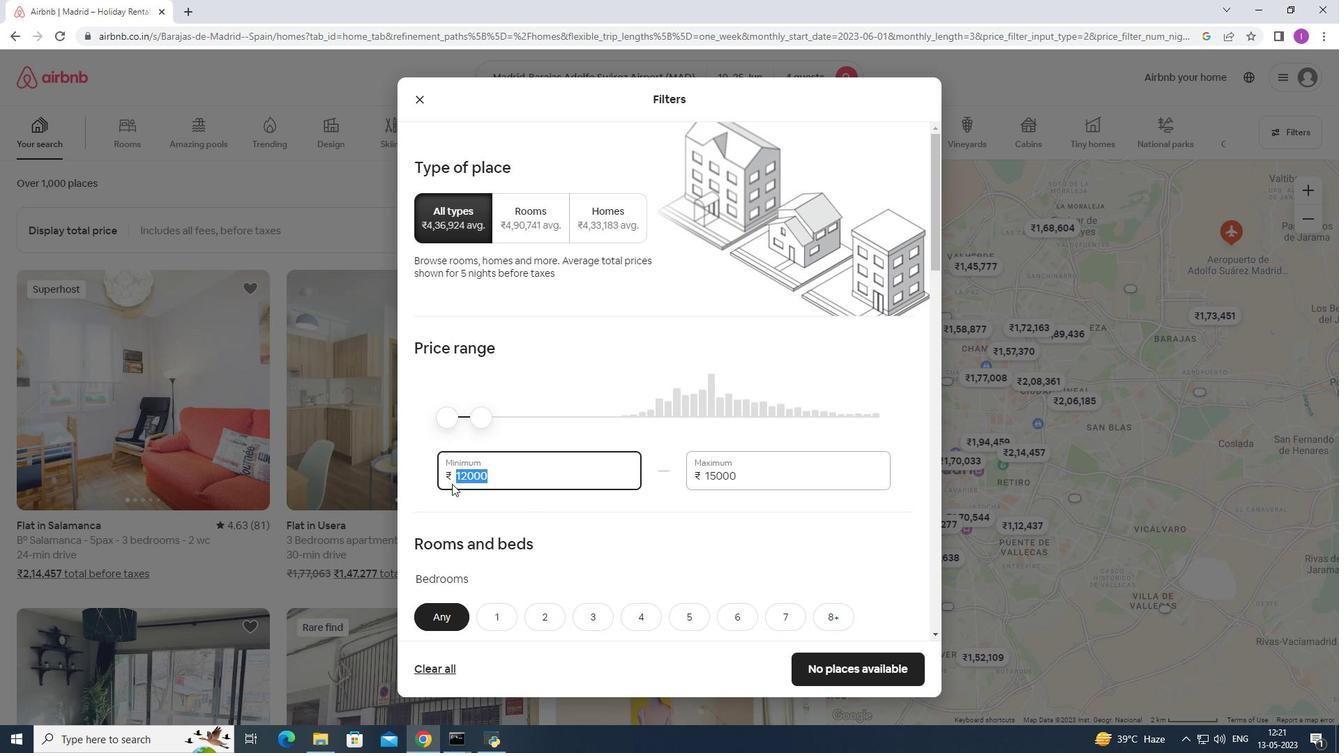 
Action: Key pressed 1
Screenshot: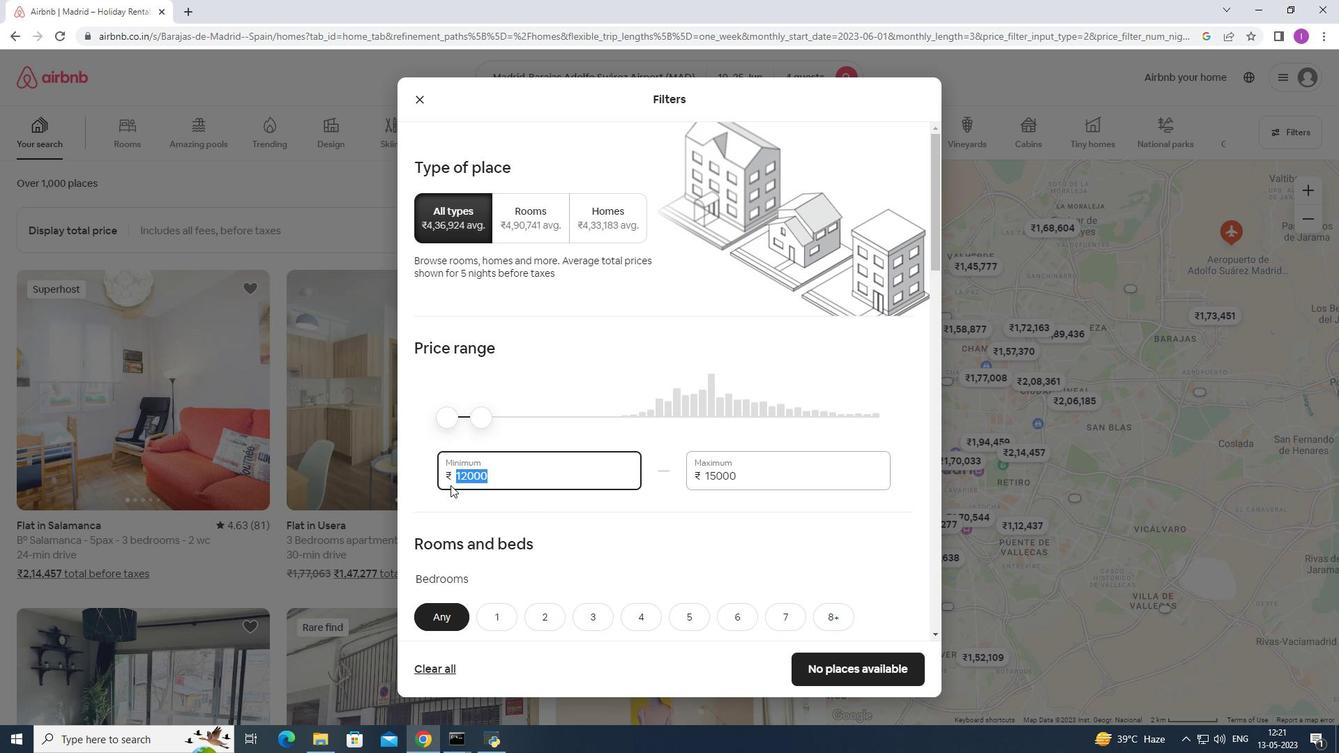 
Action: Mouse moved to (450, 485)
Screenshot: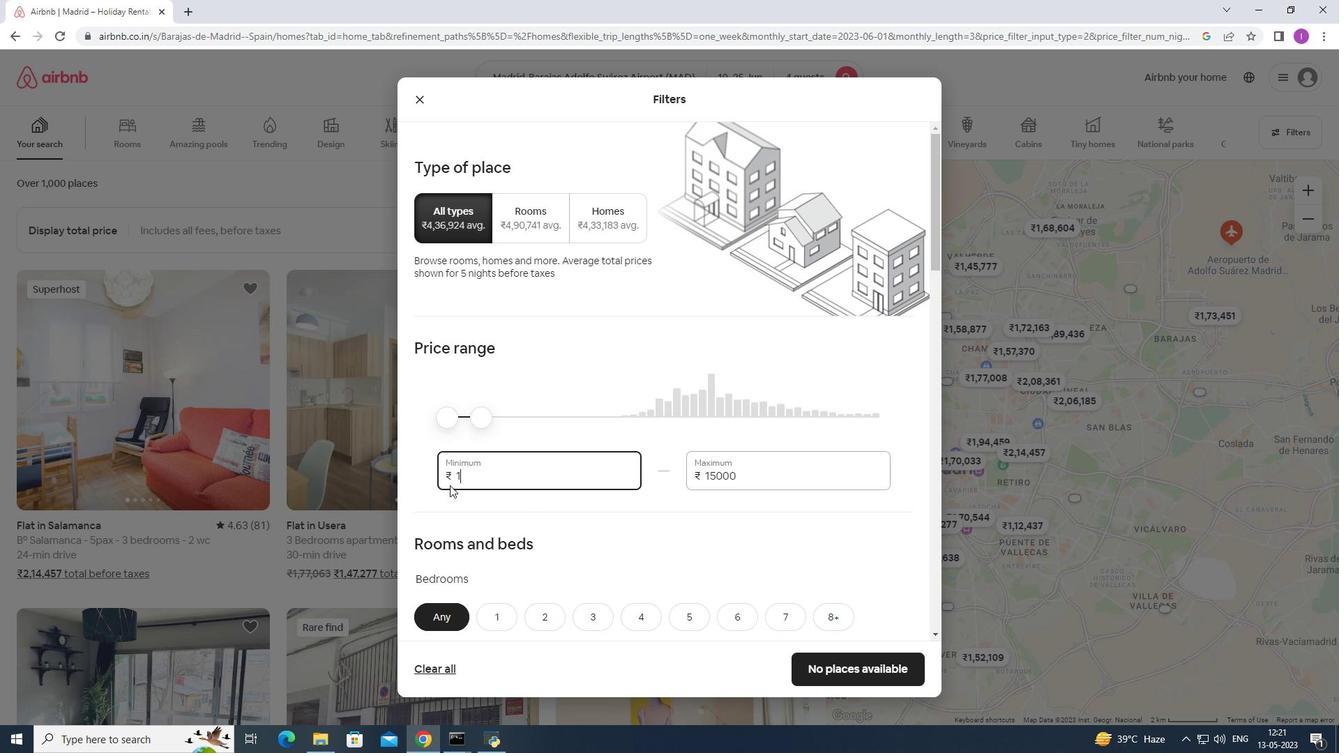 
Action: Key pressed 00
Screenshot: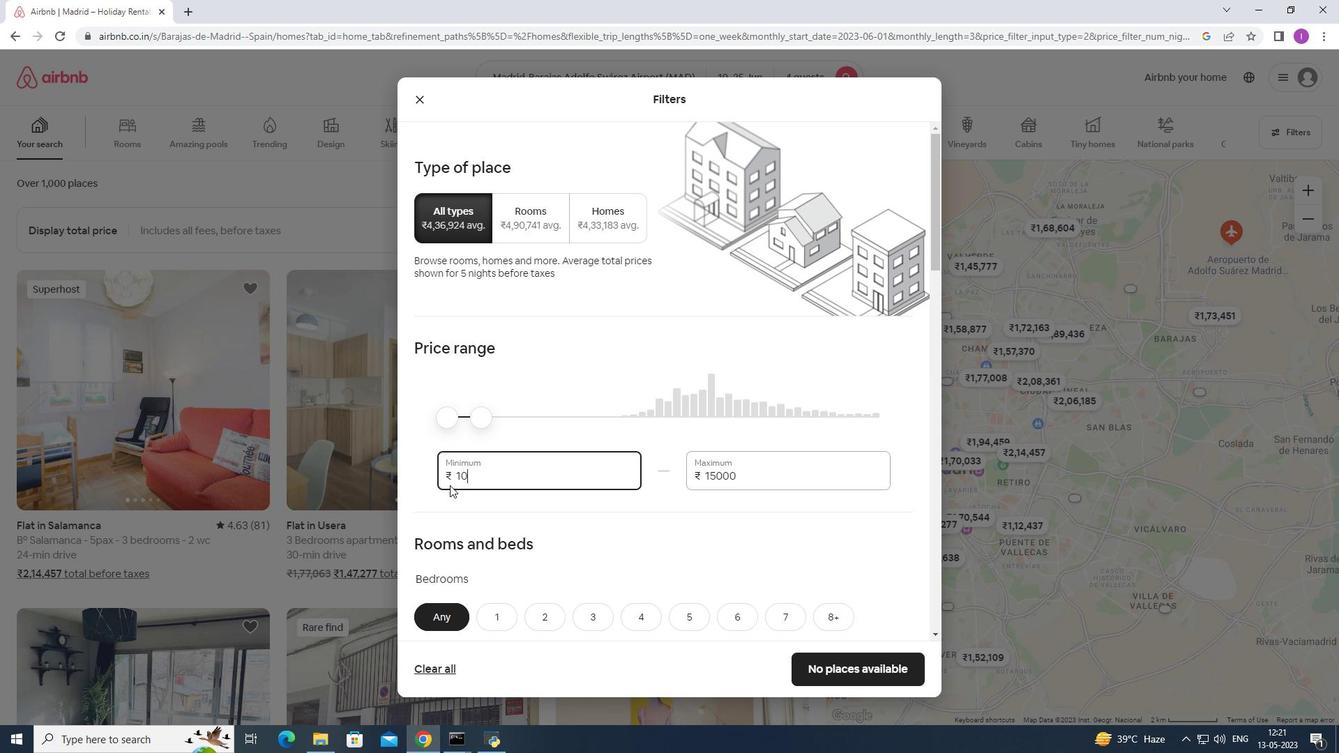 
Action: Mouse moved to (450, 485)
Screenshot: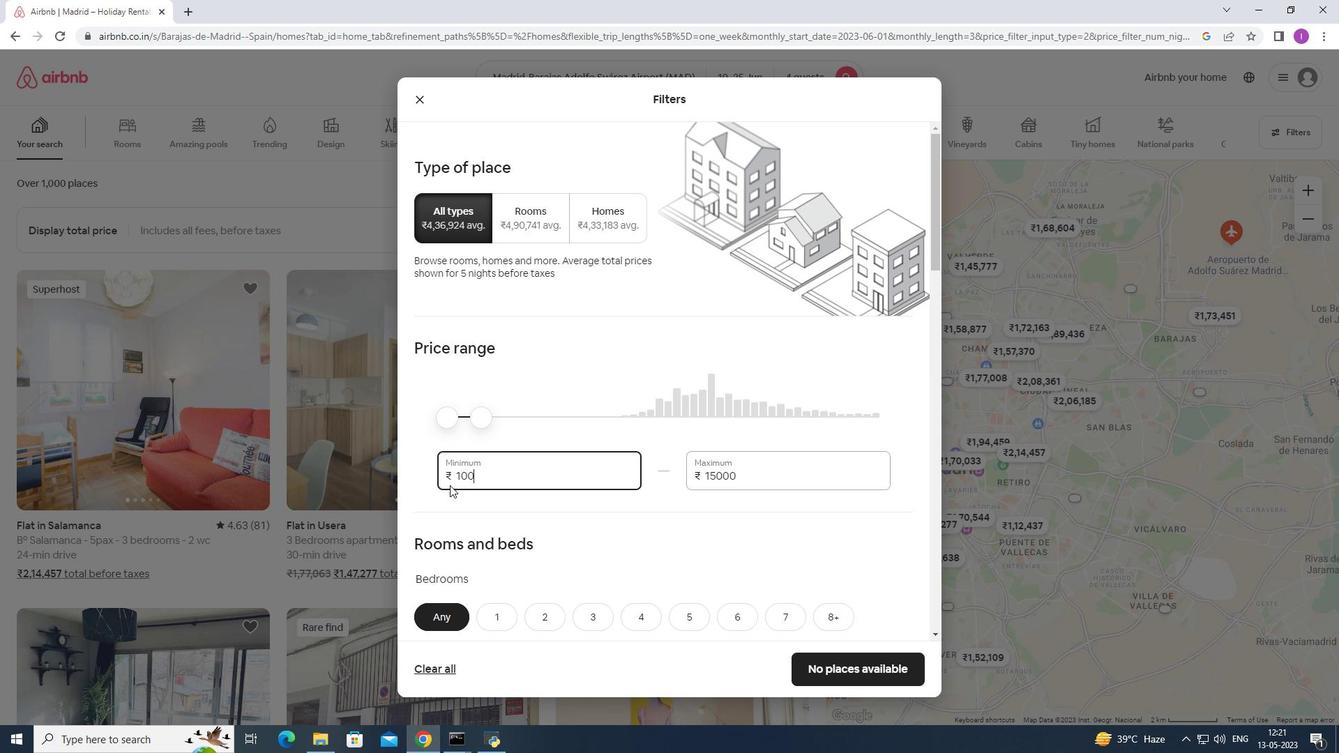 
Action: Key pressed 0
Screenshot: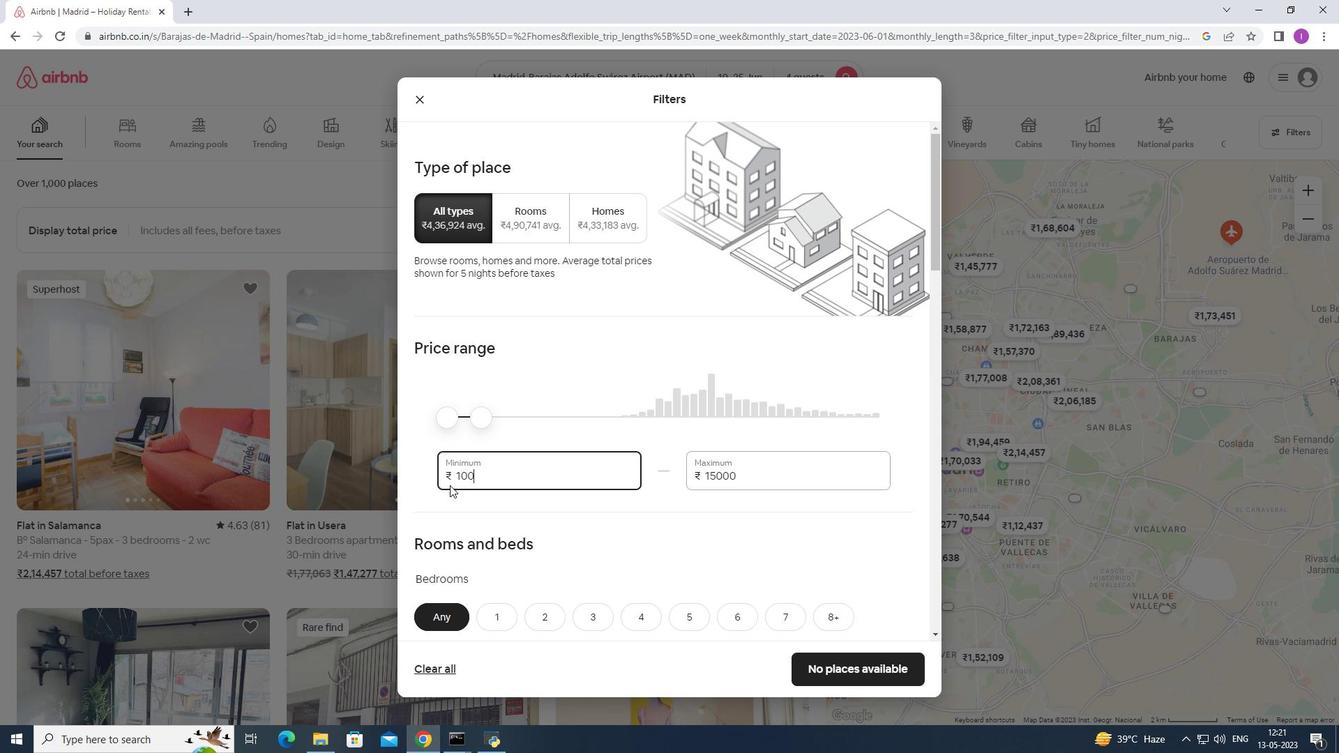 
Action: Mouse moved to (451, 485)
Screenshot: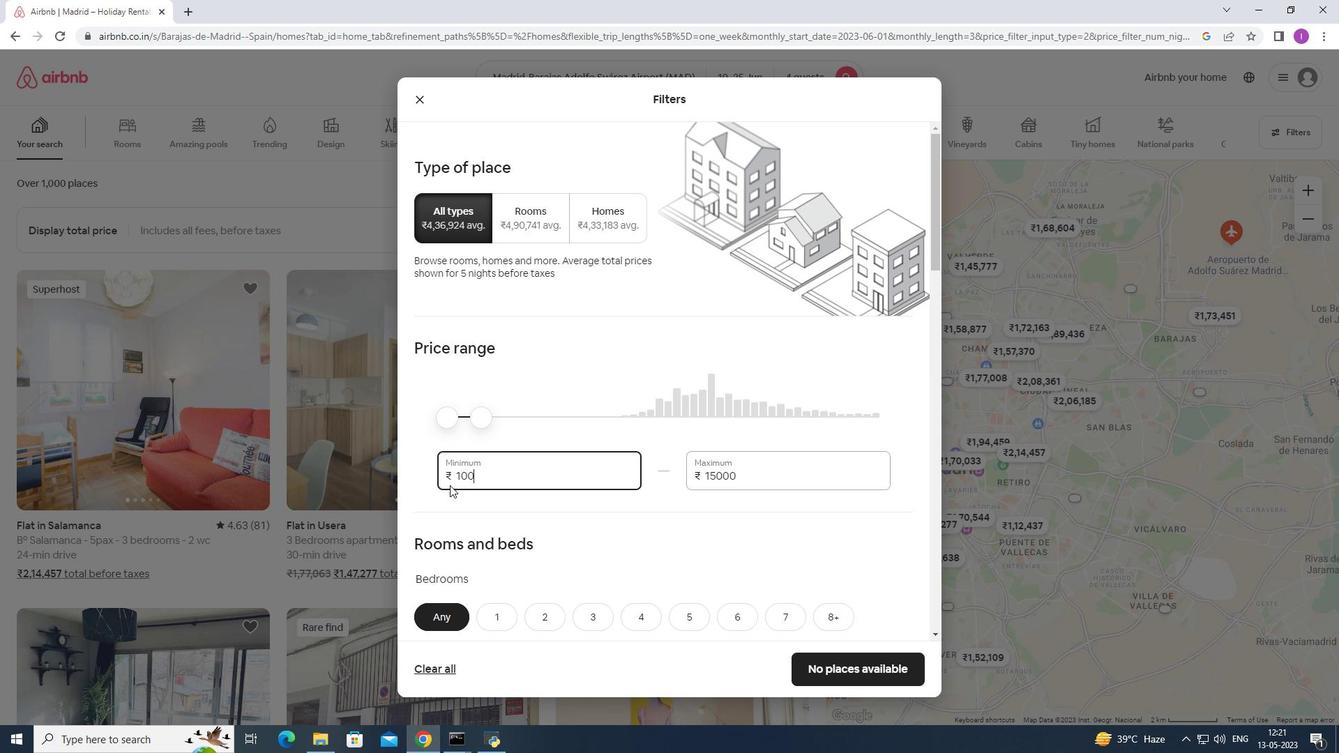 
Action: Key pressed 0
Screenshot: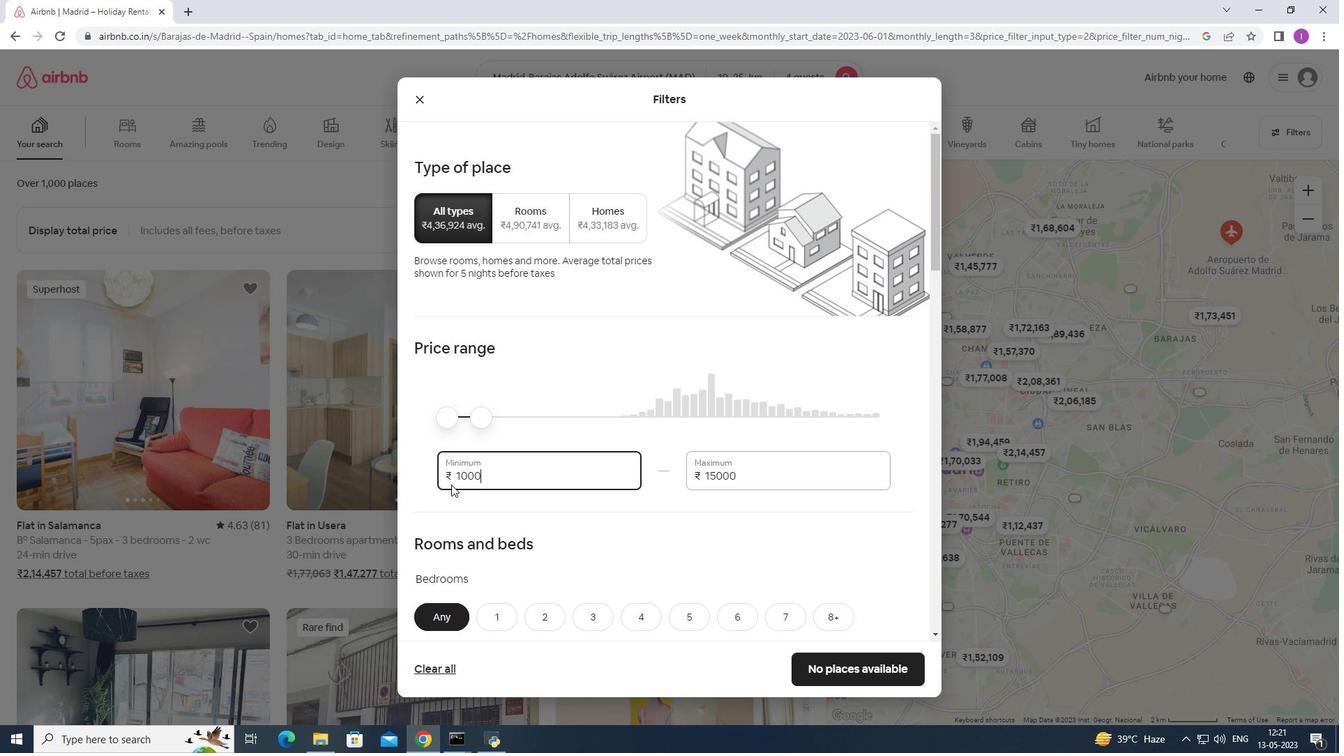 
Action: Mouse moved to (727, 519)
Screenshot: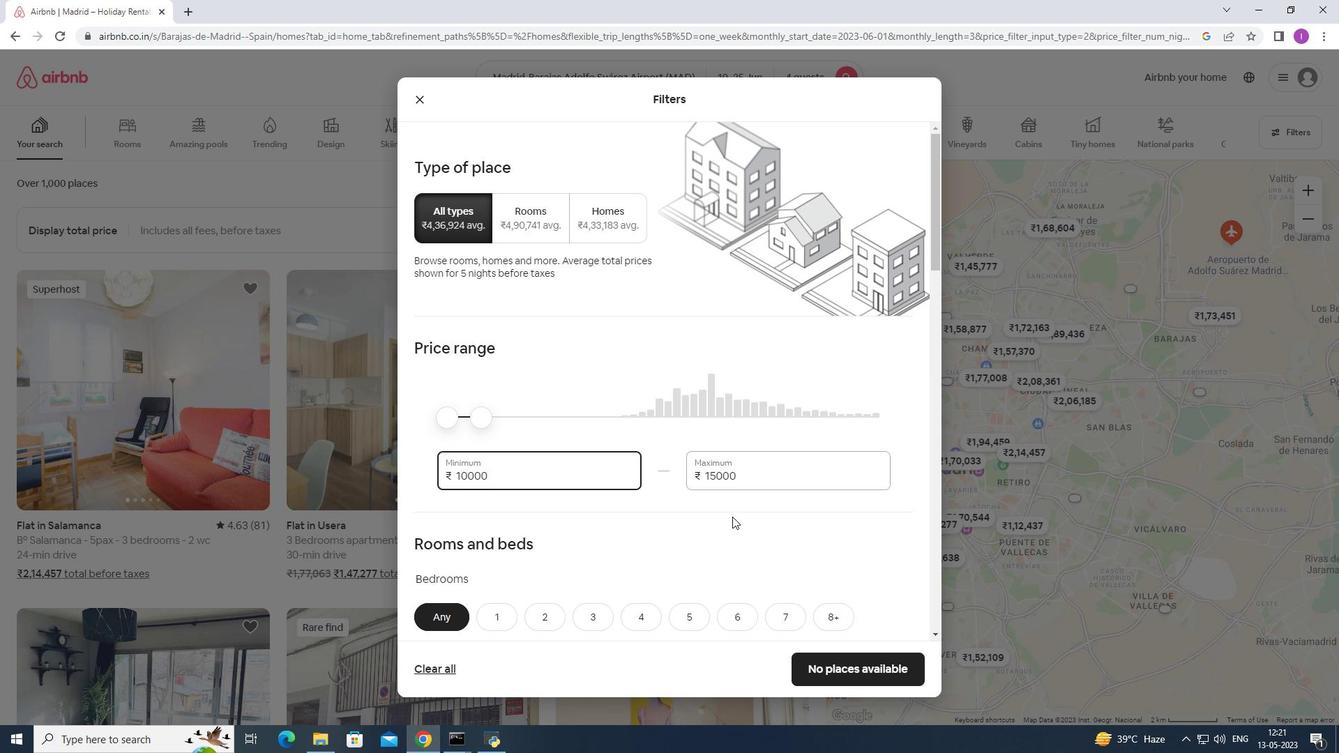 
Action: Mouse scrolled (727, 519) with delta (0, 0)
Screenshot: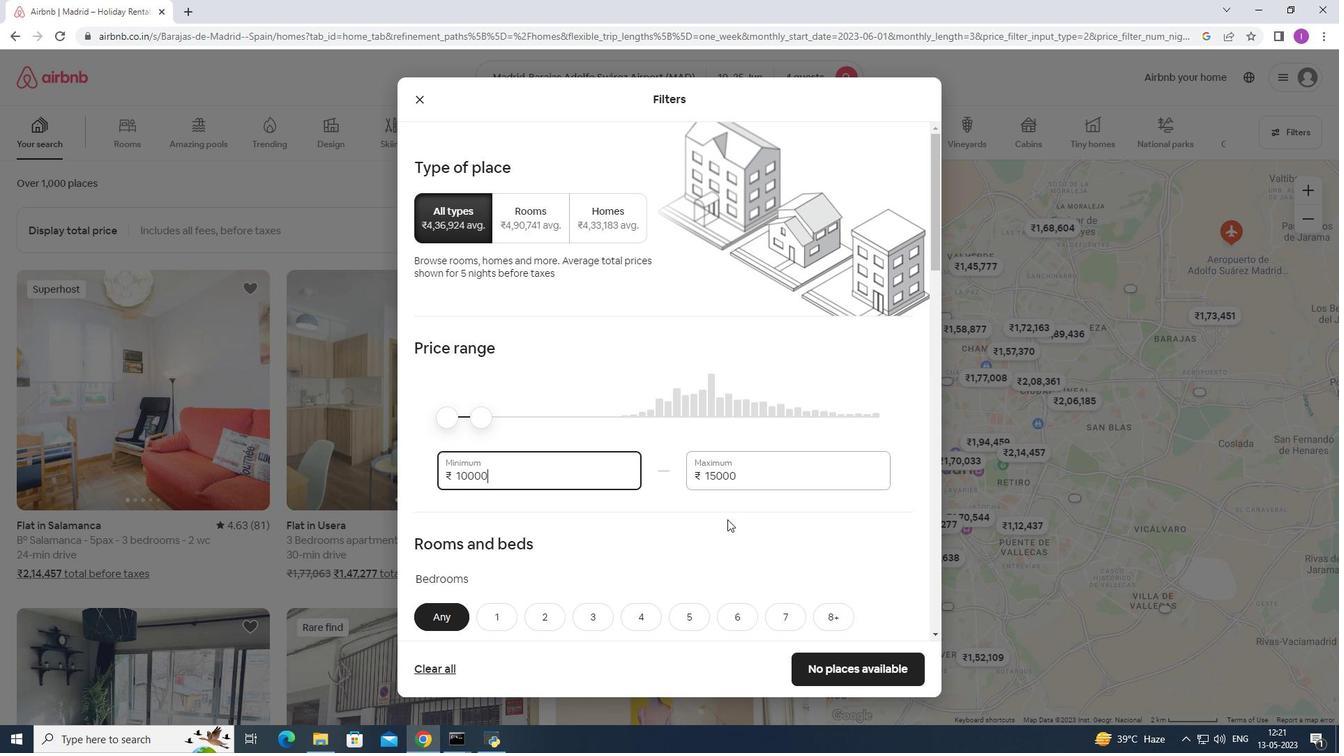
Action: Mouse scrolled (727, 519) with delta (0, 0)
Screenshot: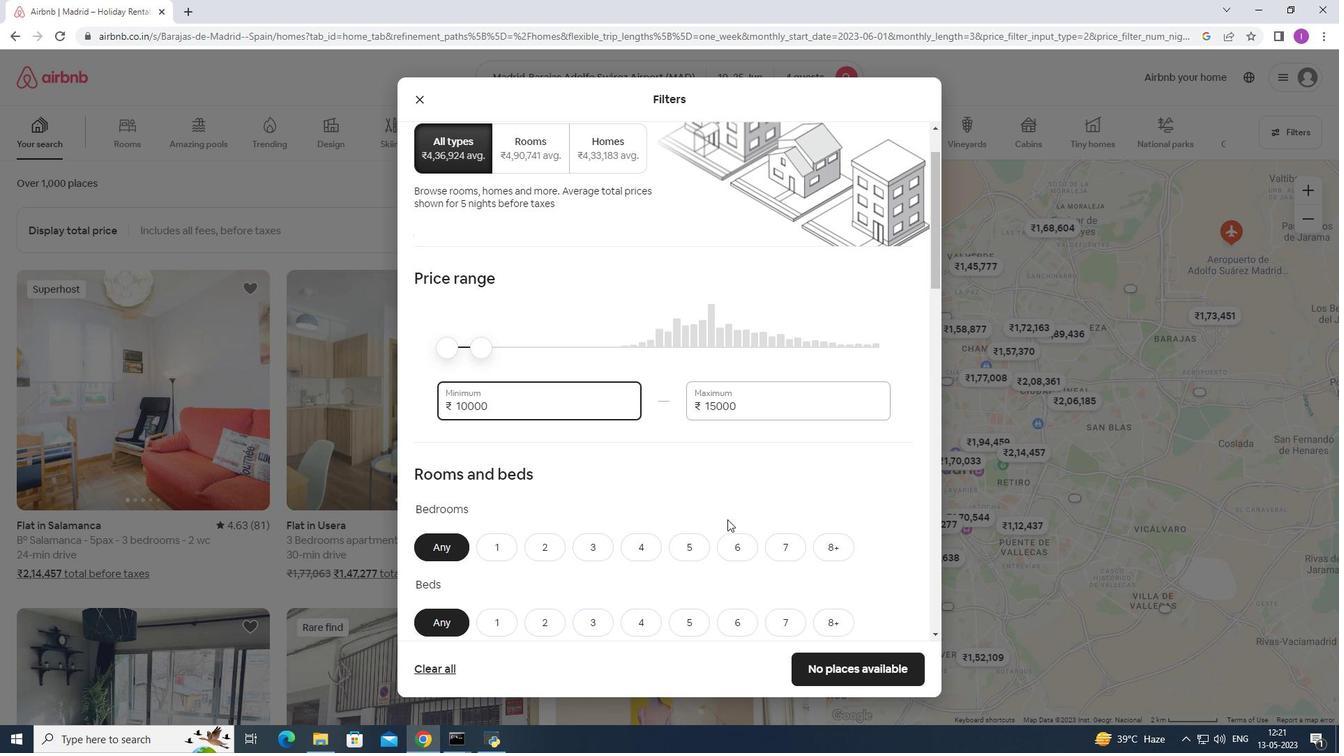 
Action: Mouse scrolled (727, 519) with delta (0, 0)
Screenshot: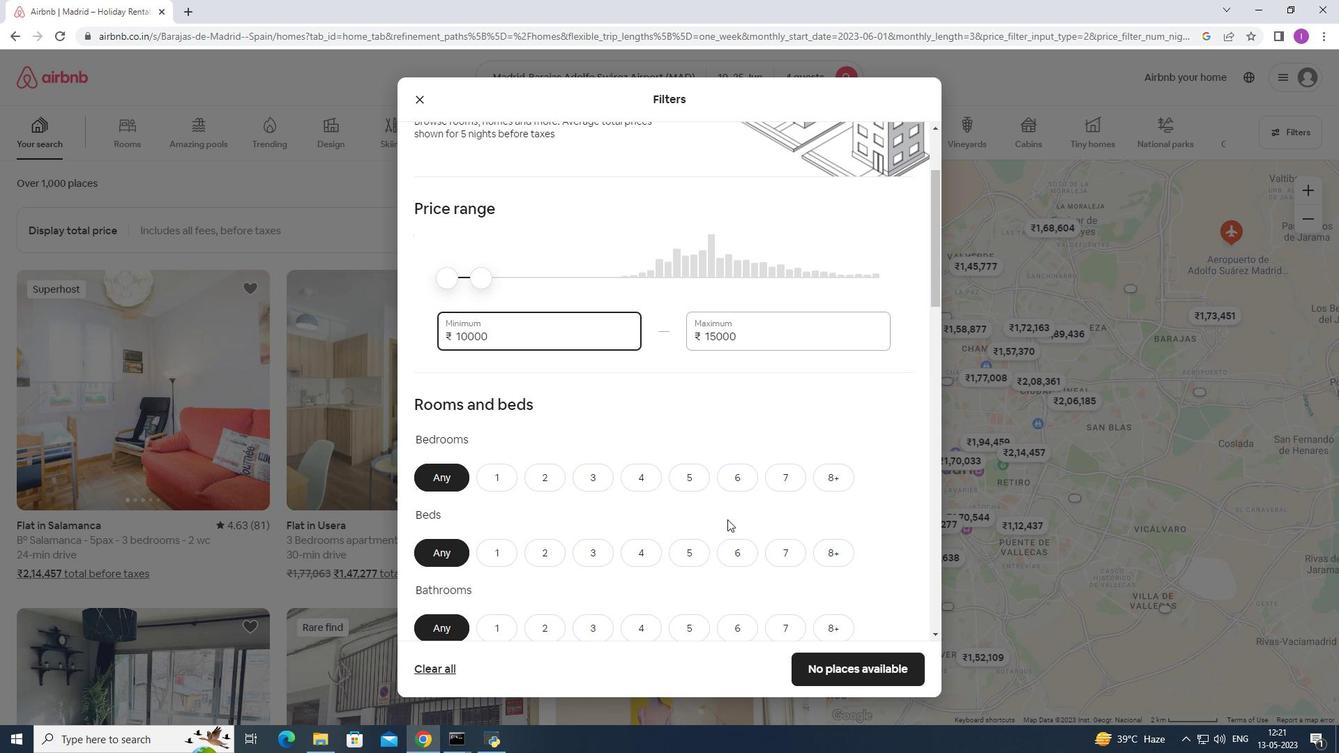 
Action: Mouse moved to (628, 405)
Screenshot: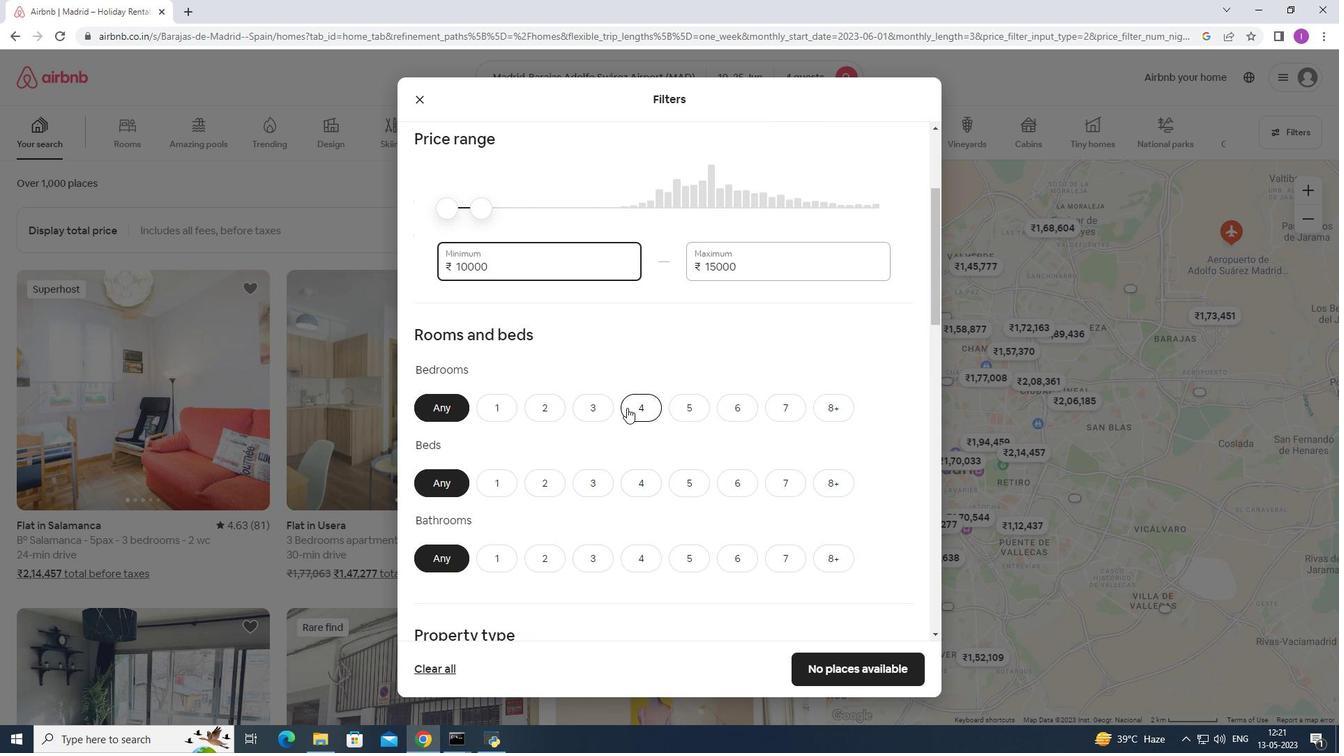 
Action: Mouse pressed left at (628, 405)
Screenshot: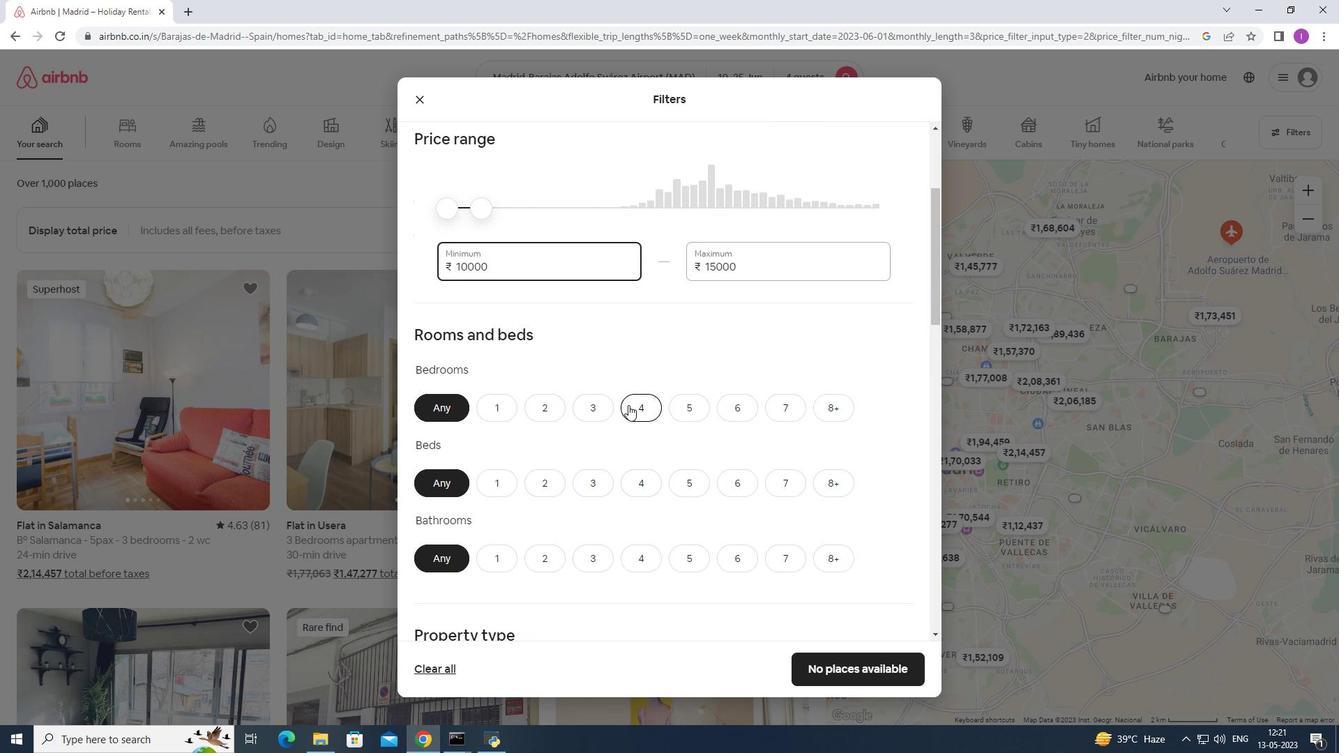 
Action: Mouse moved to (639, 477)
Screenshot: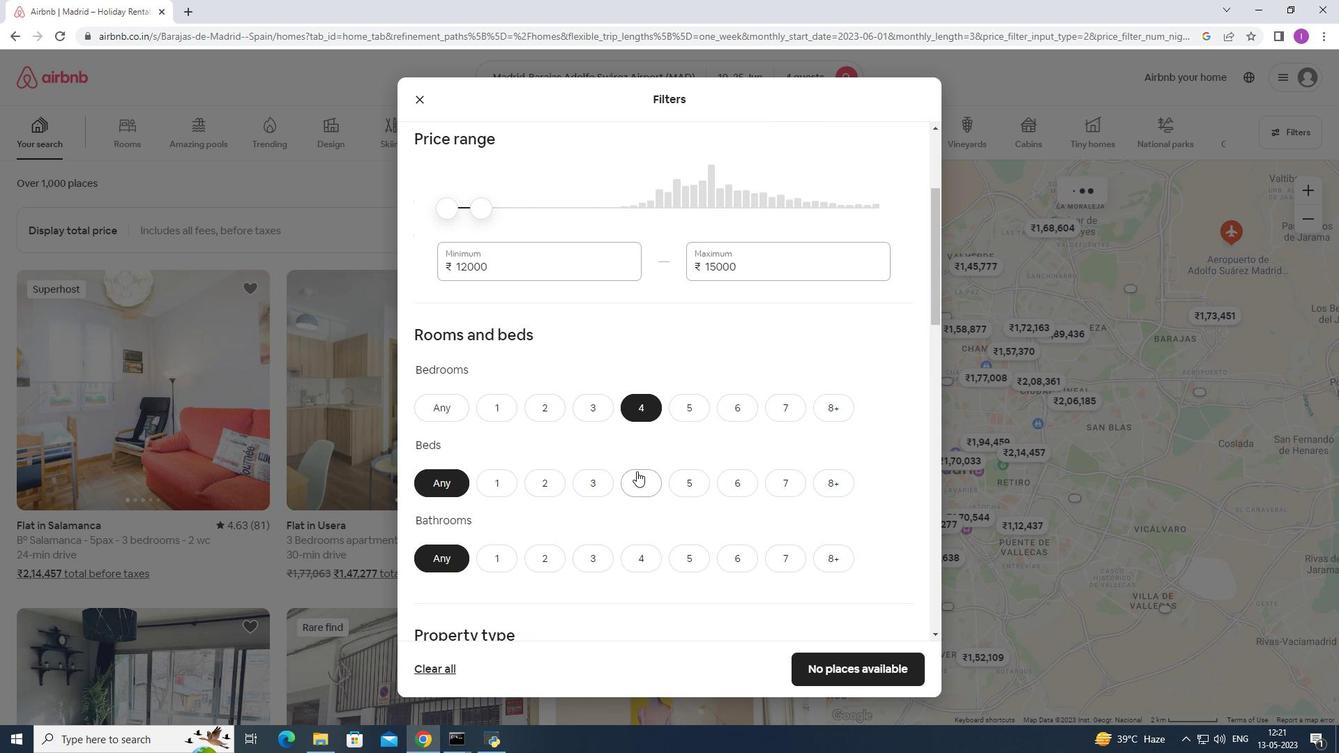 
Action: Mouse pressed left at (639, 477)
Screenshot: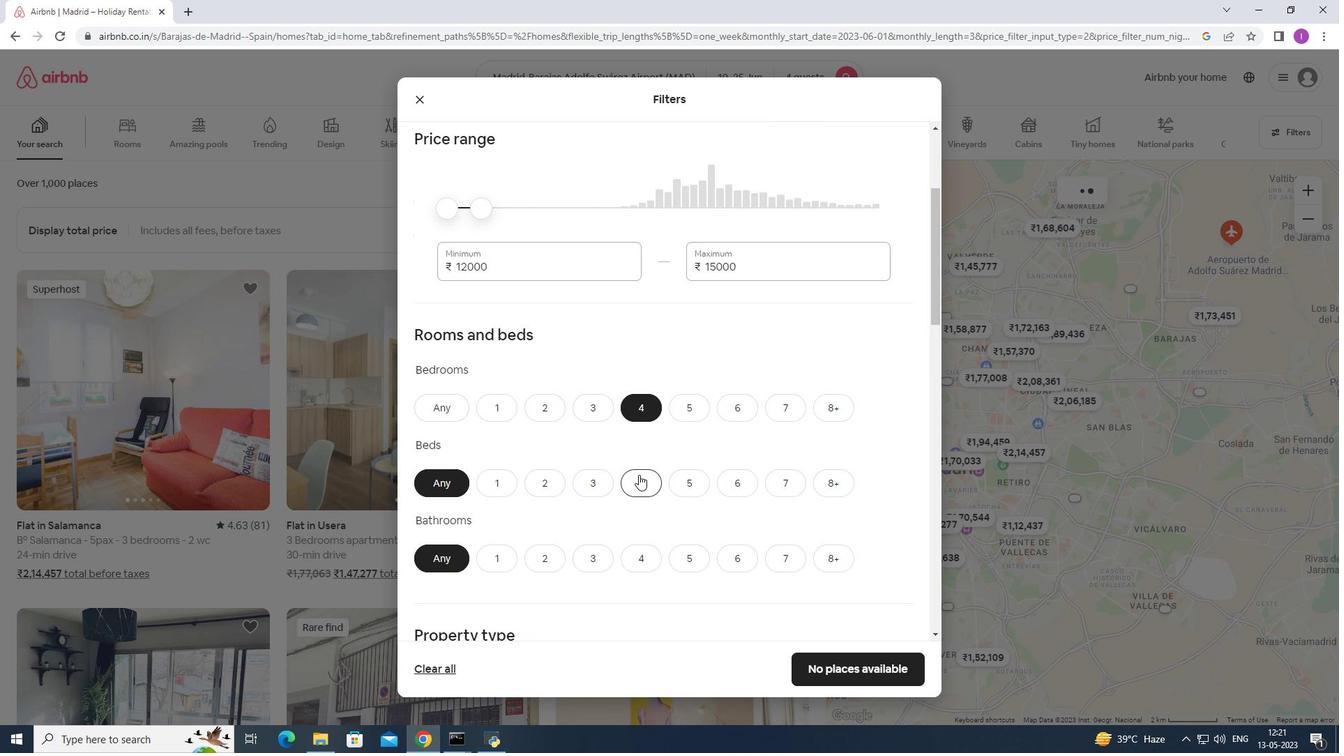 
Action: Mouse moved to (642, 548)
Screenshot: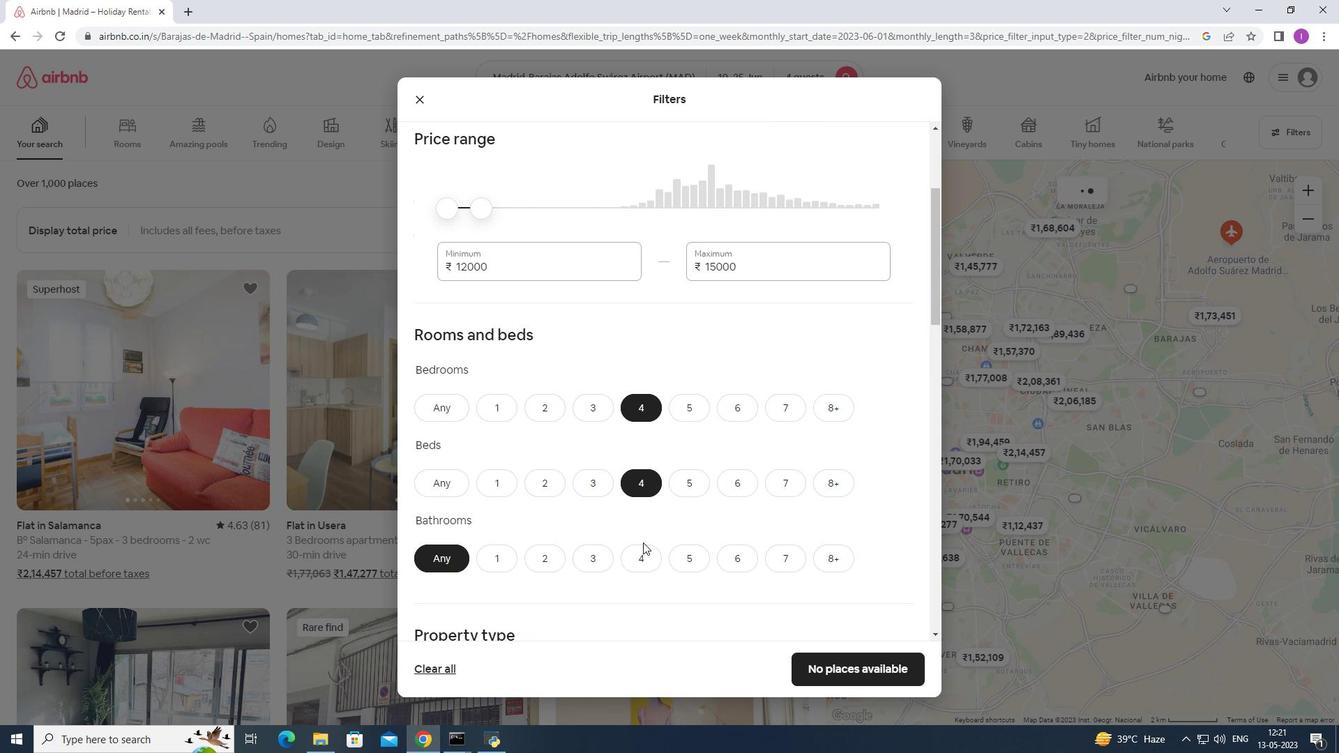 
Action: Mouse pressed left at (642, 548)
Screenshot: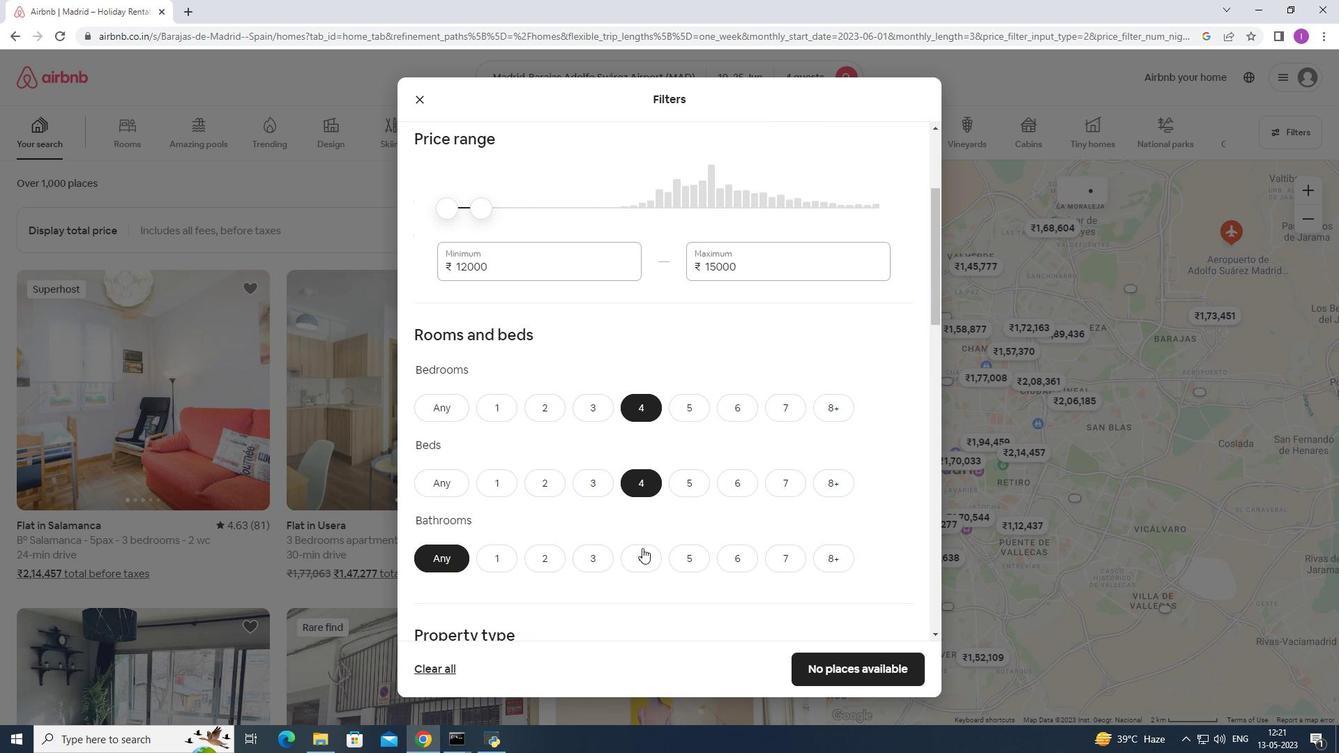 
Action: Mouse moved to (630, 512)
Screenshot: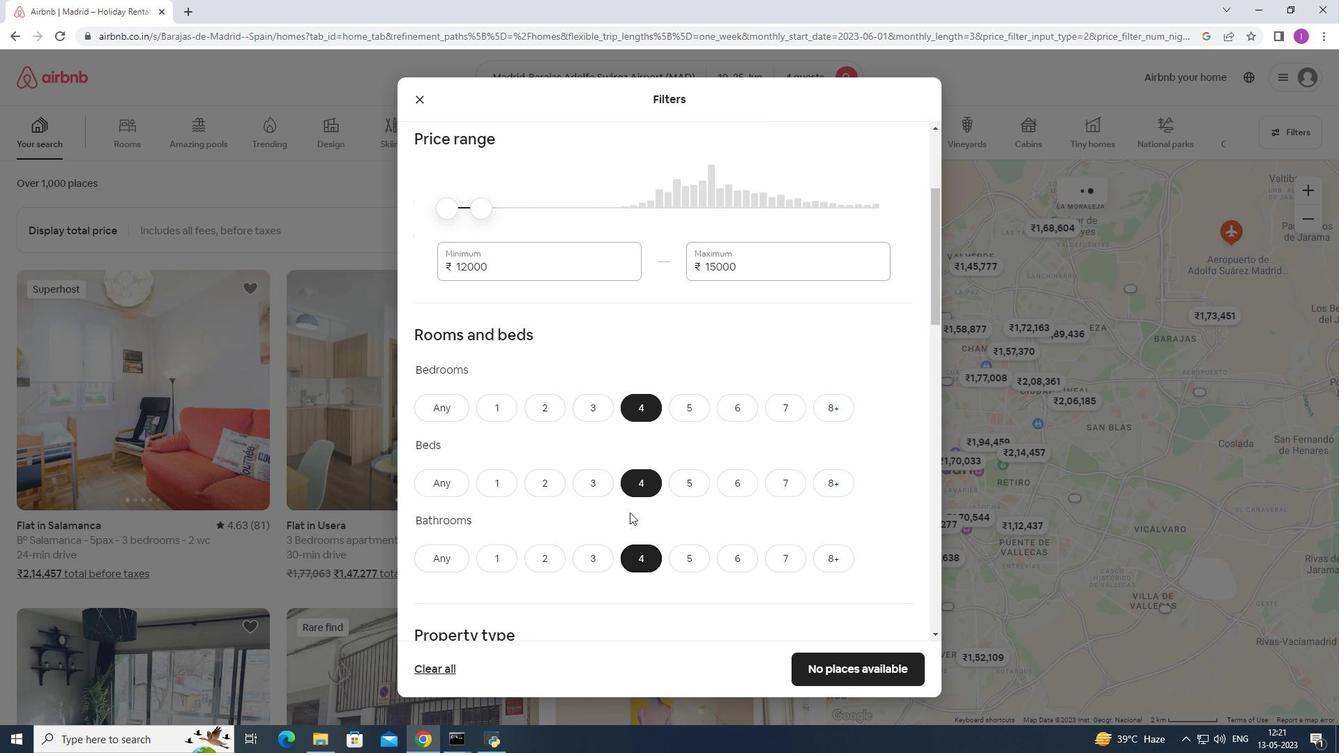 
Action: Mouse scrolled (630, 511) with delta (0, 0)
Screenshot: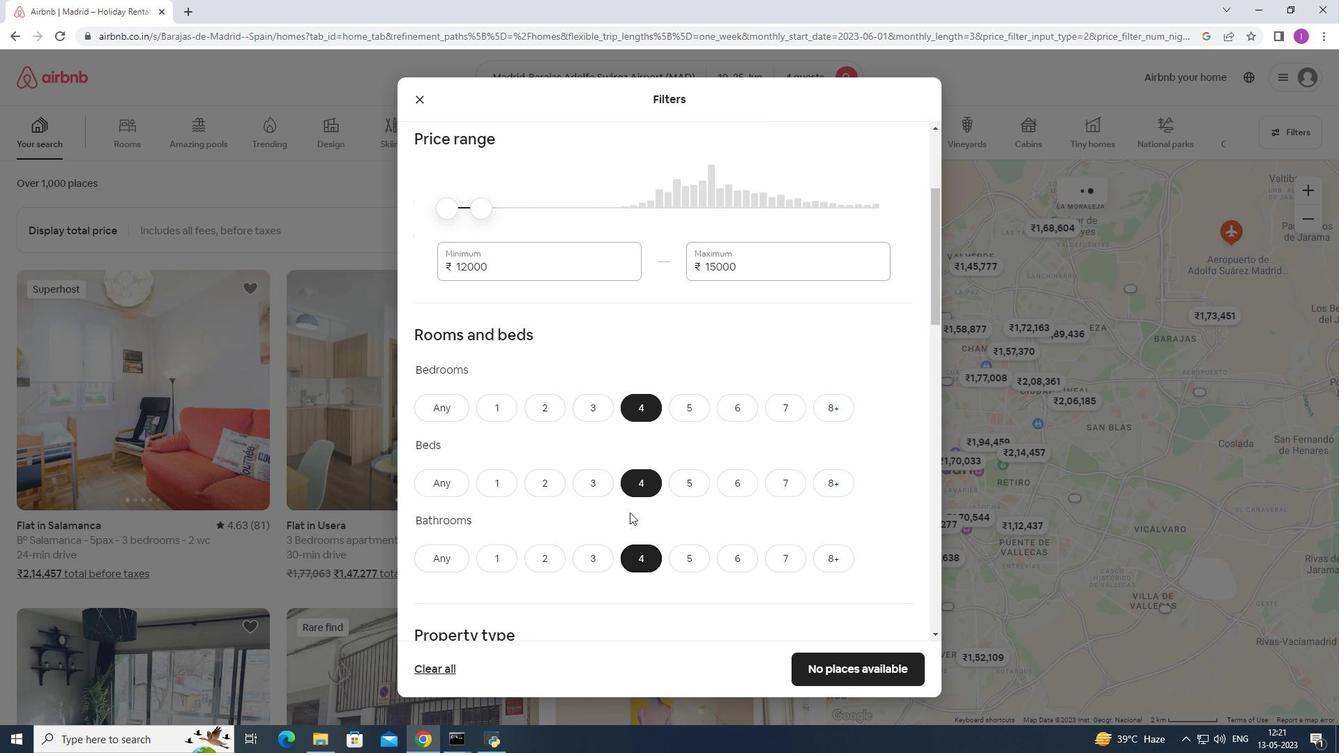 
Action: Mouse scrolled (630, 511) with delta (0, 0)
Screenshot: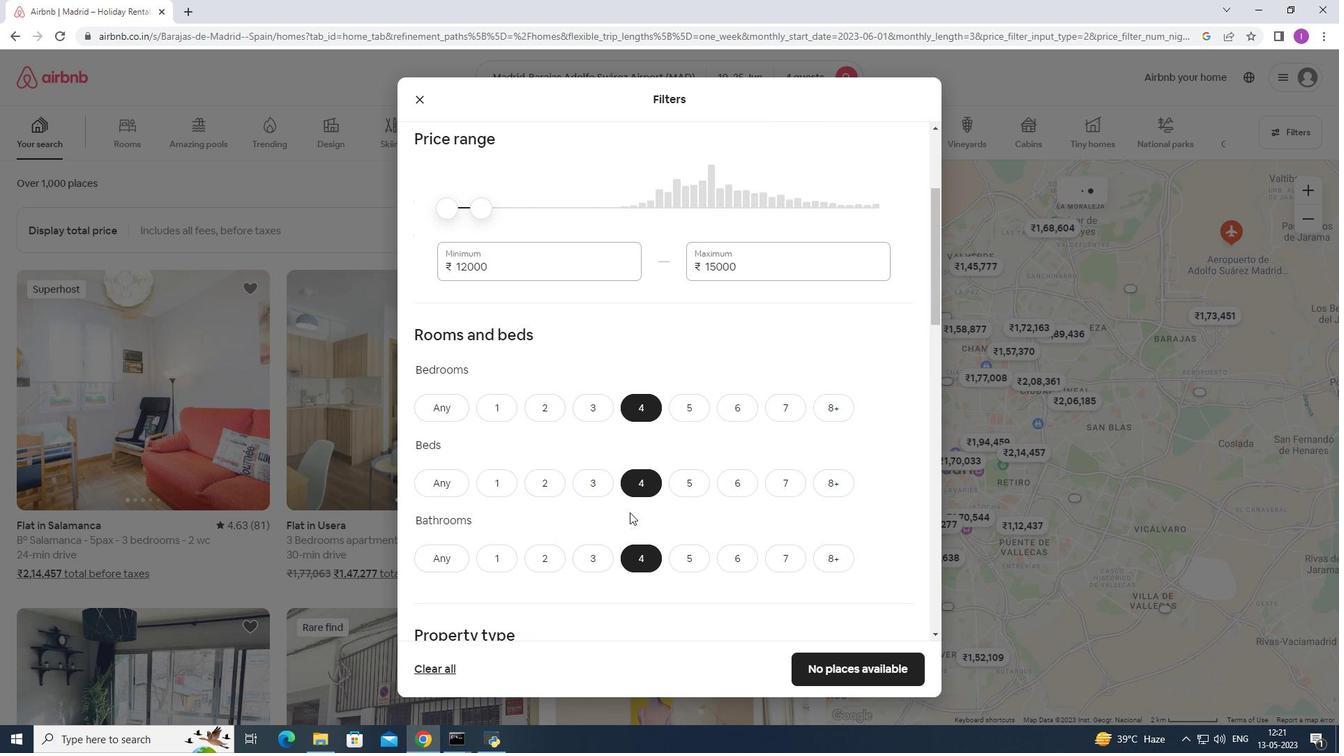 
Action: Mouse scrolled (630, 511) with delta (0, 0)
Screenshot: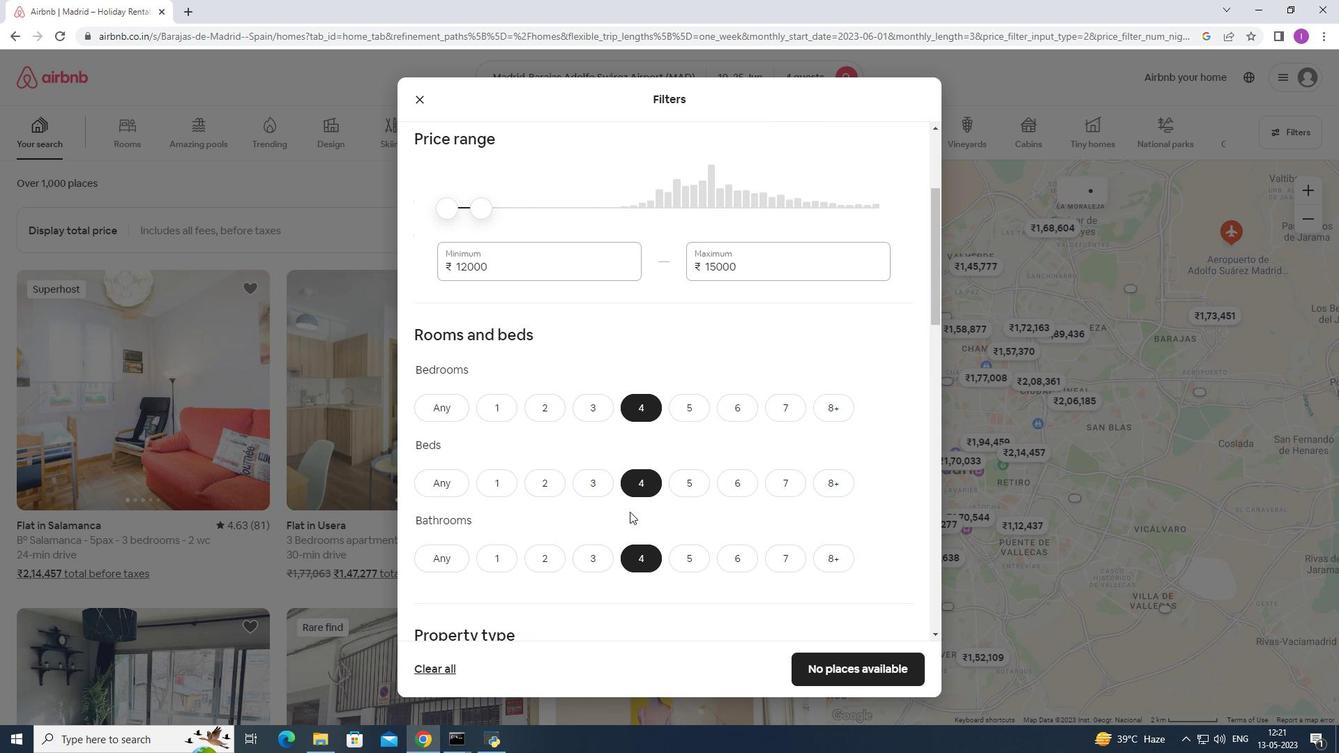 
Action: Mouse scrolled (630, 511) with delta (0, 0)
Screenshot: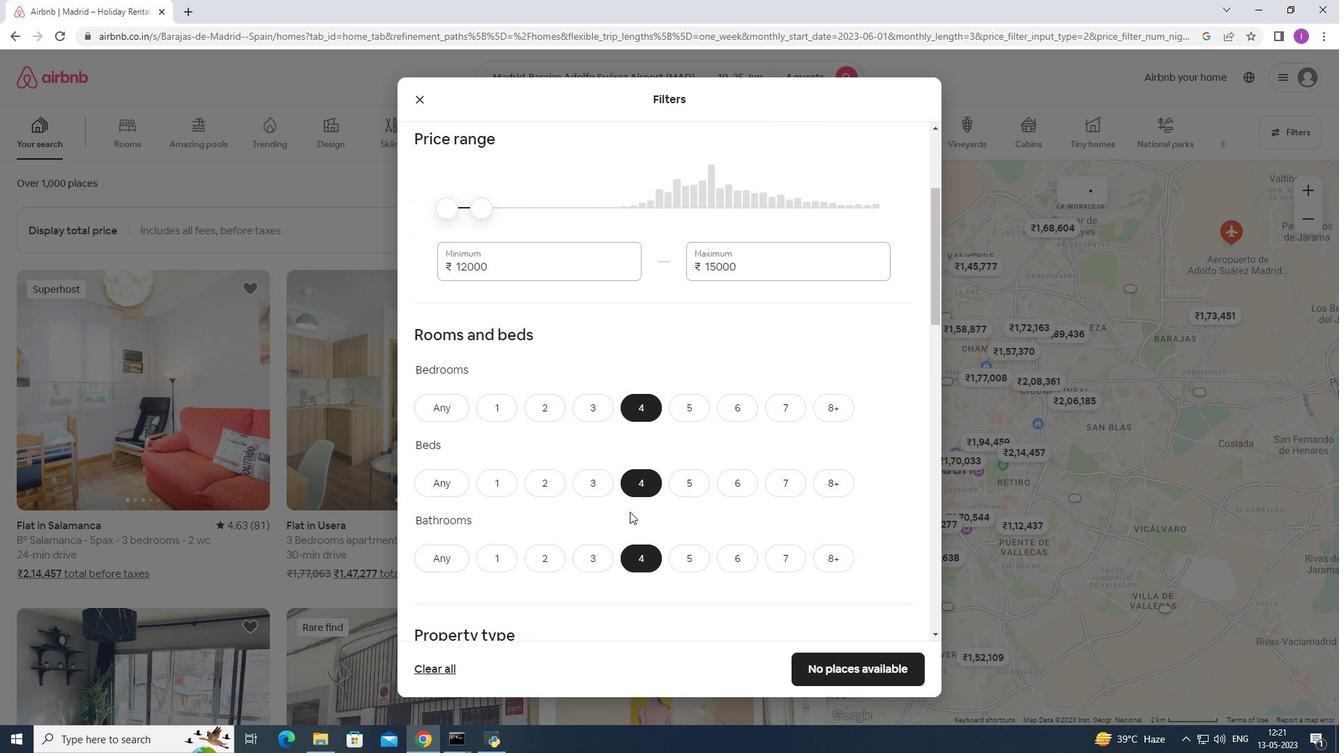 
Action: Mouse scrolled (630, 511) with delta (0, 0)
Screenshot: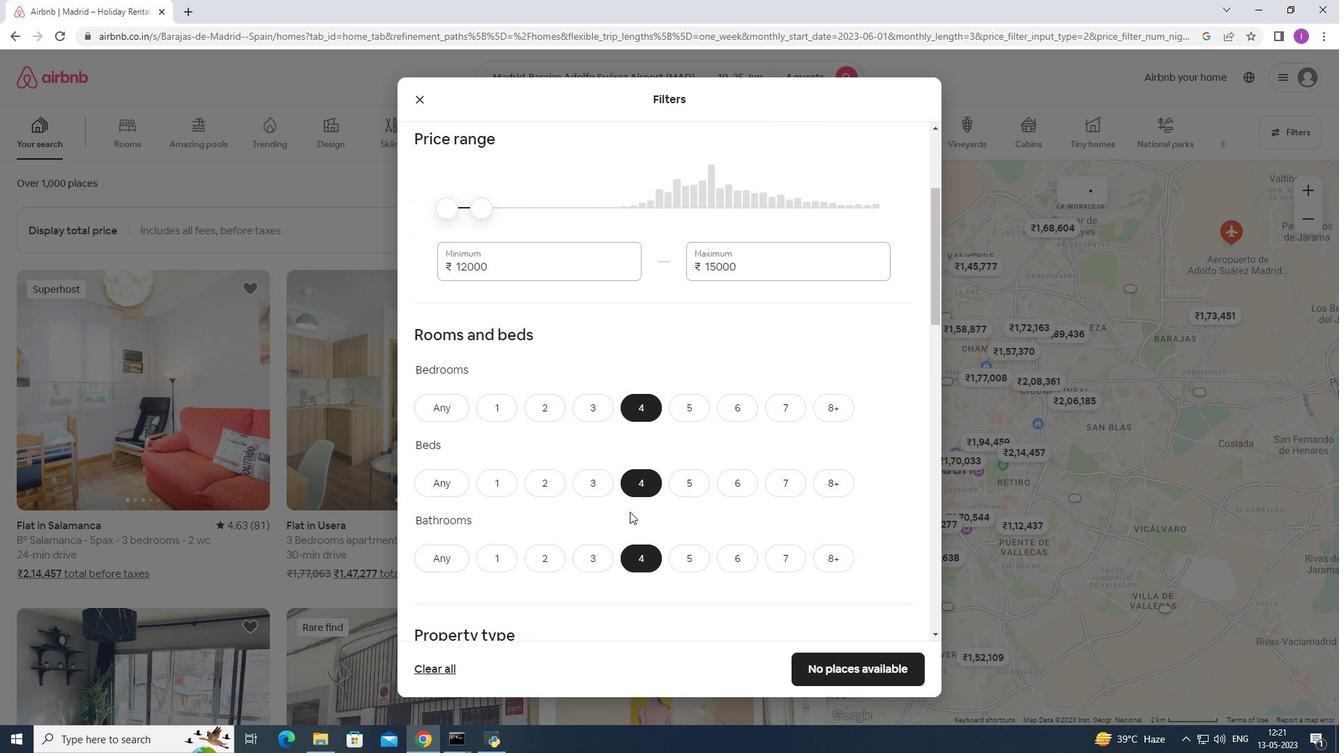 
Action: Mouse moved to (480, 369)
Screenshot: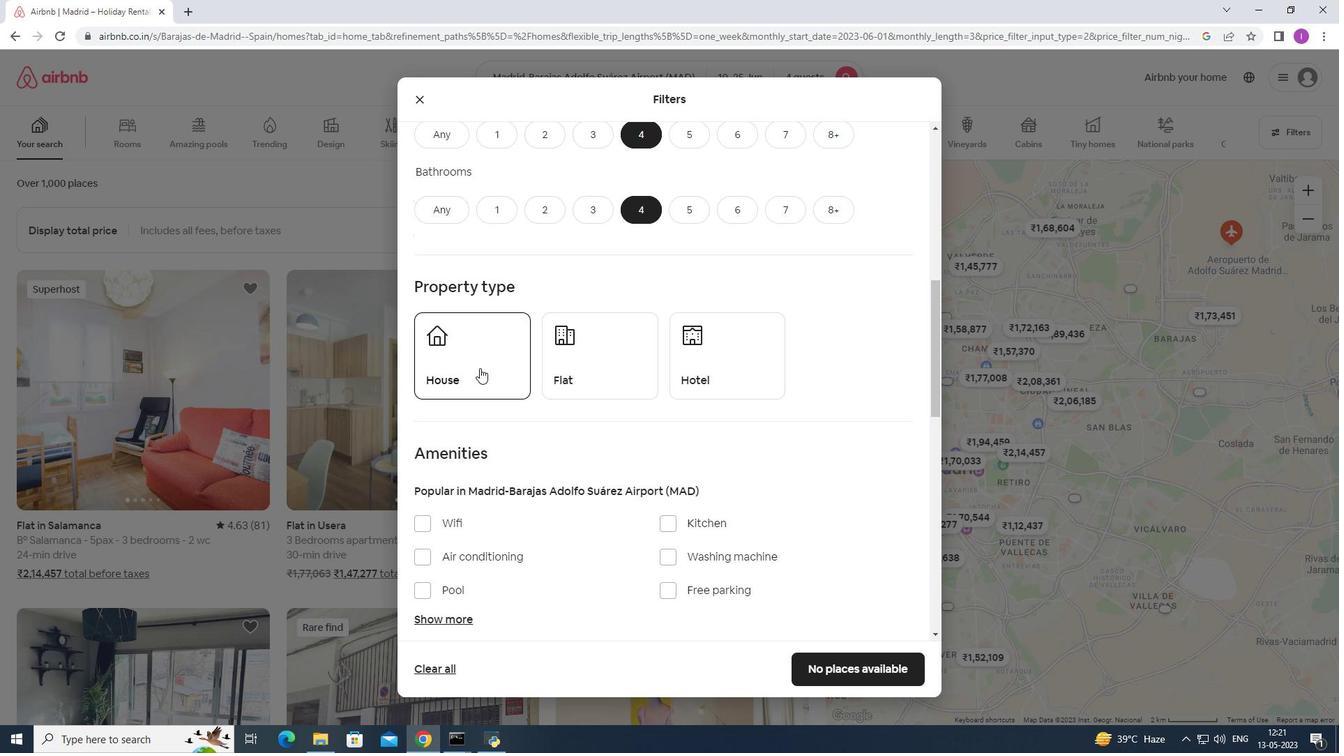 
Action: Mouse pressed left at (480, 369)
Screenshot: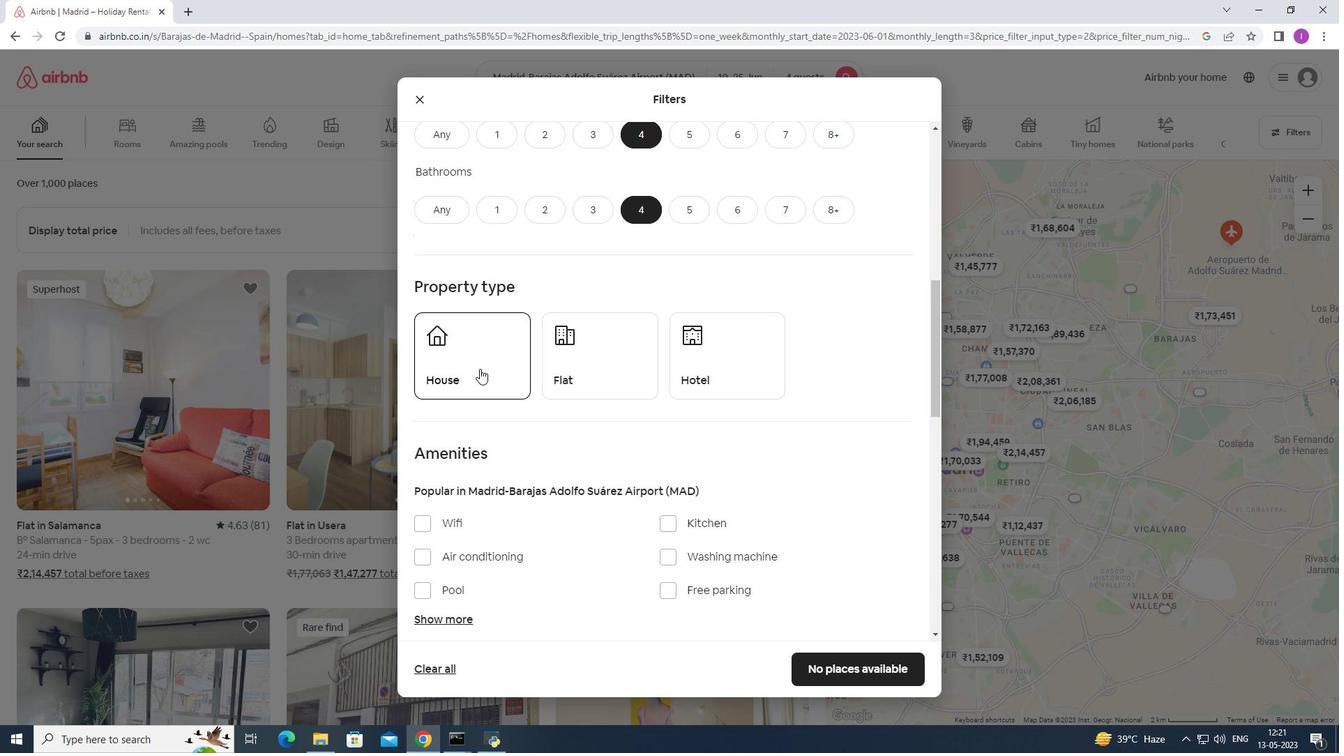 
Action: Mouse moved to (583, 348)
Screenshot: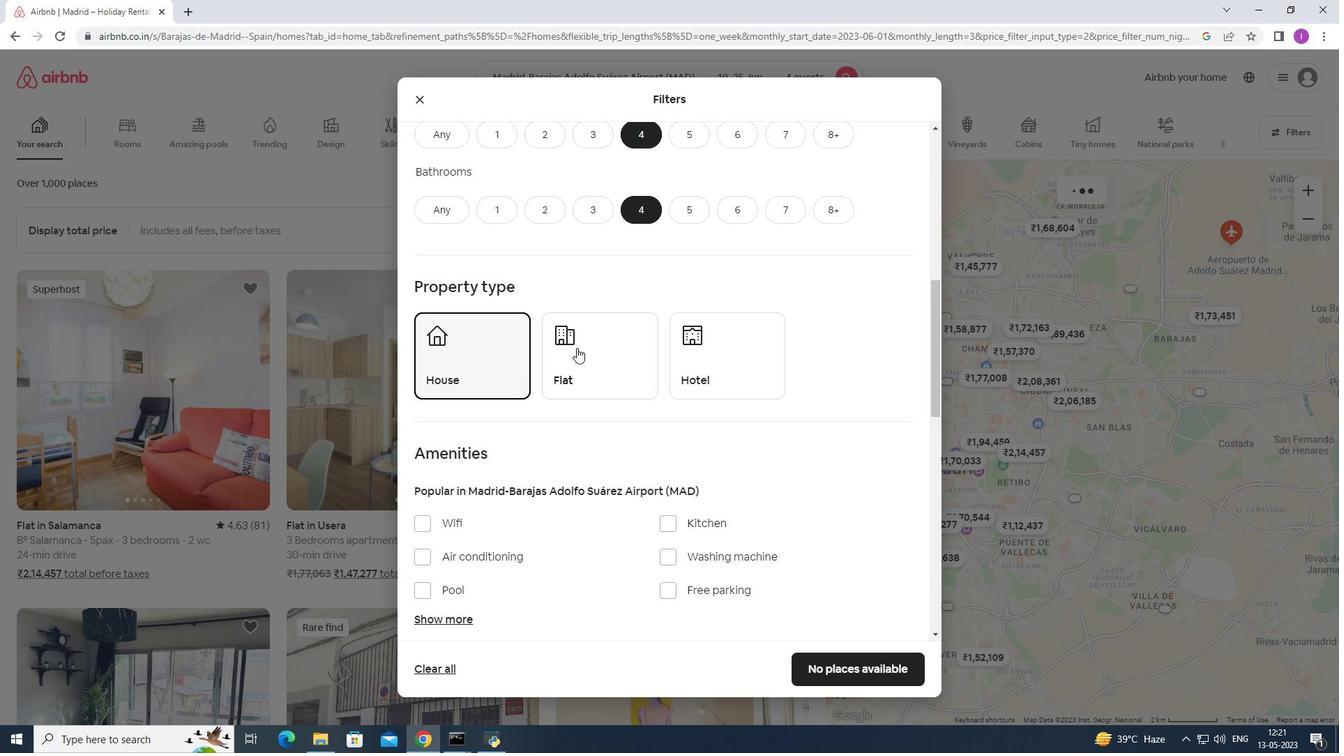 
Action: Mouse pressed left at (583, 348)
Screenshot: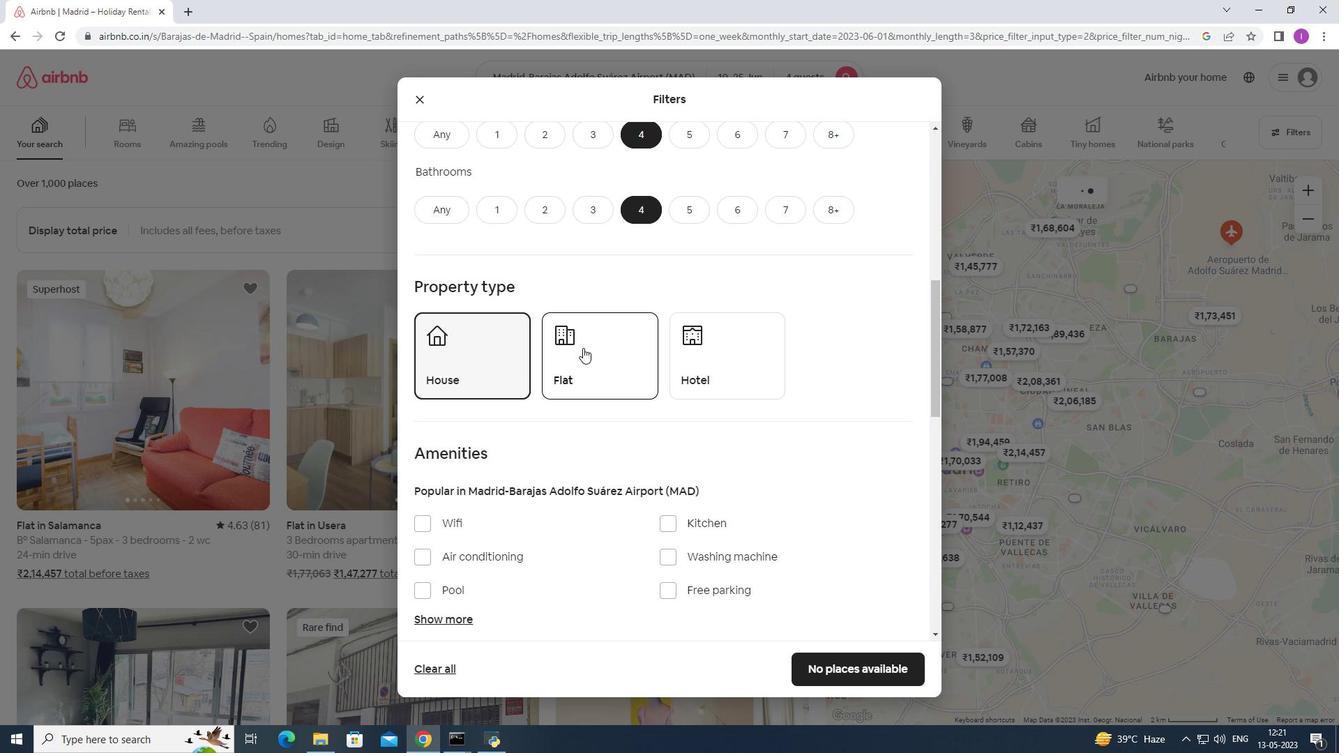 
Action: Mouse moved to (690, 378)
Screenshot: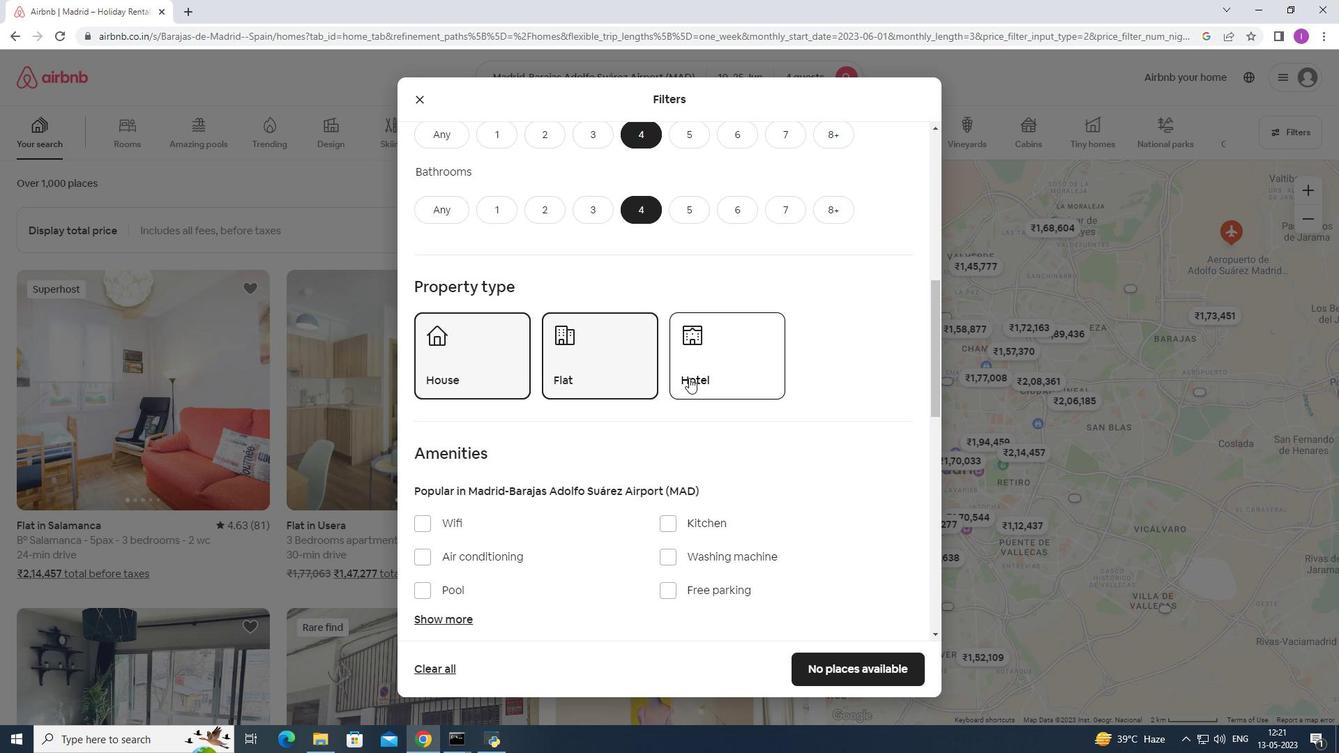 
Action: Mouse pressed left at (690, 378)
Screenshot: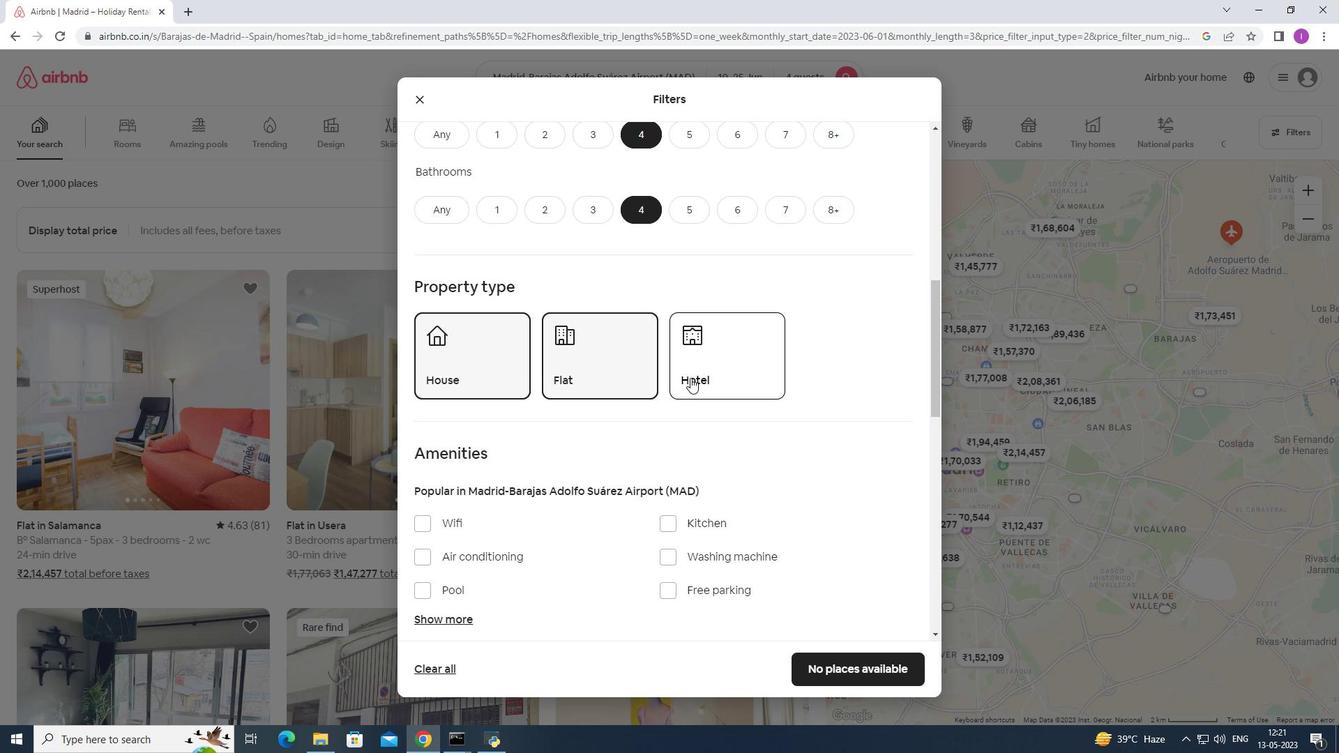 
Action: Mouse moved to (693, 418)
Screenshot: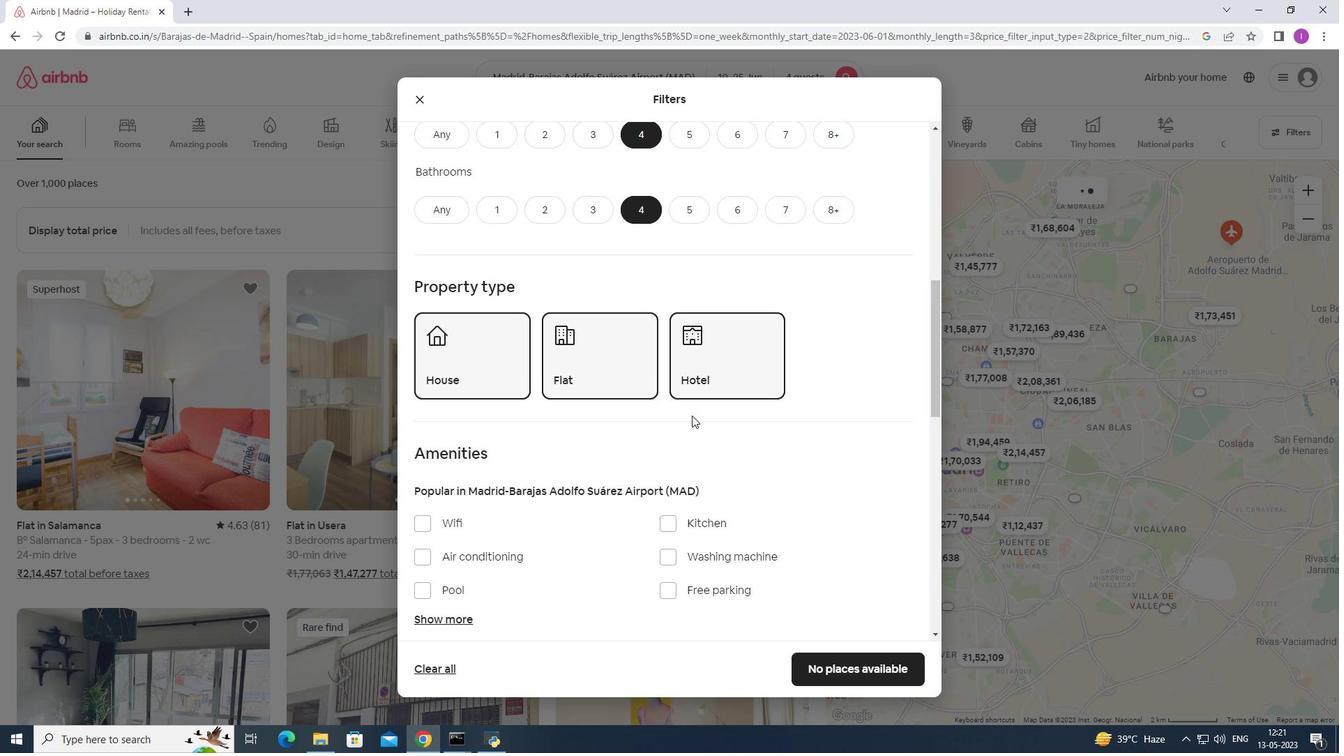 
Action: Mouse scrolled (693, 417) with delta (0, 0)
Screenshot: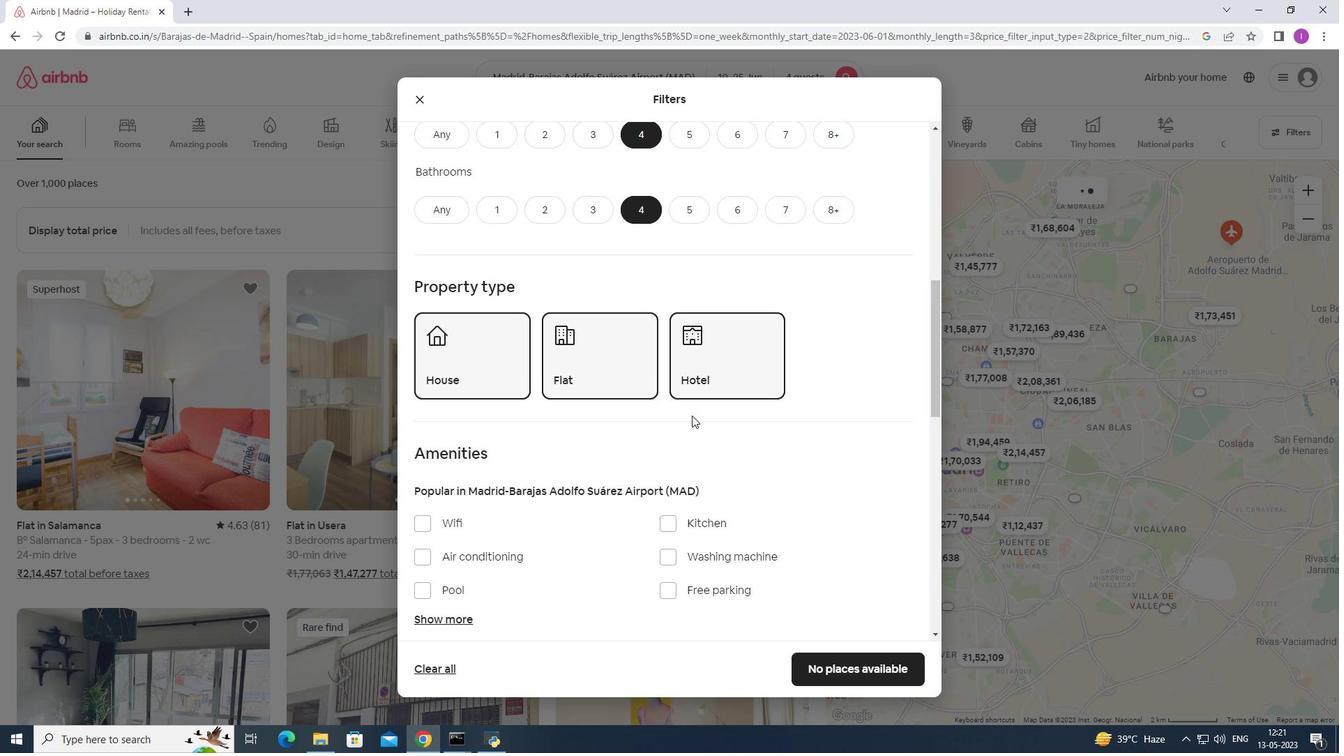 
Action: Mouse moved to (693, 418)
Screenshot: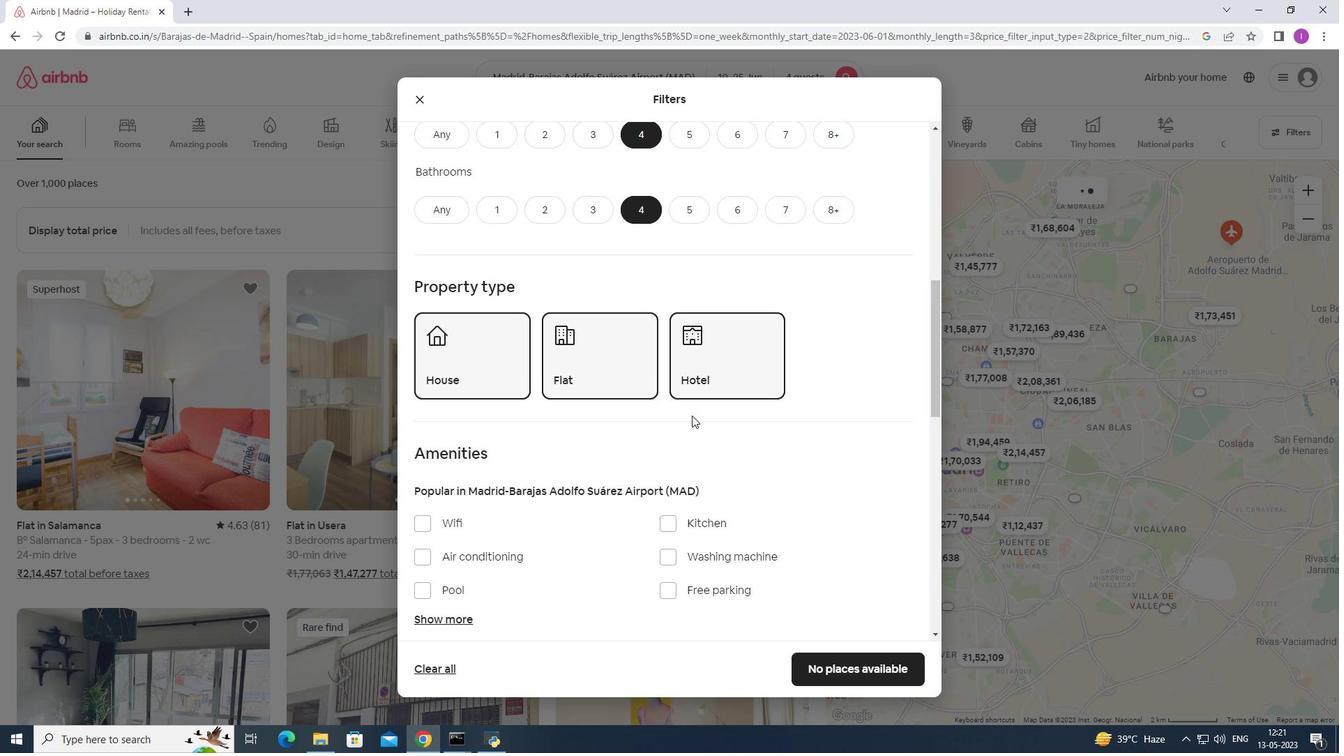 
Action: Mouse scrolled (693, 418) with delta (0, 0)
Screenshot: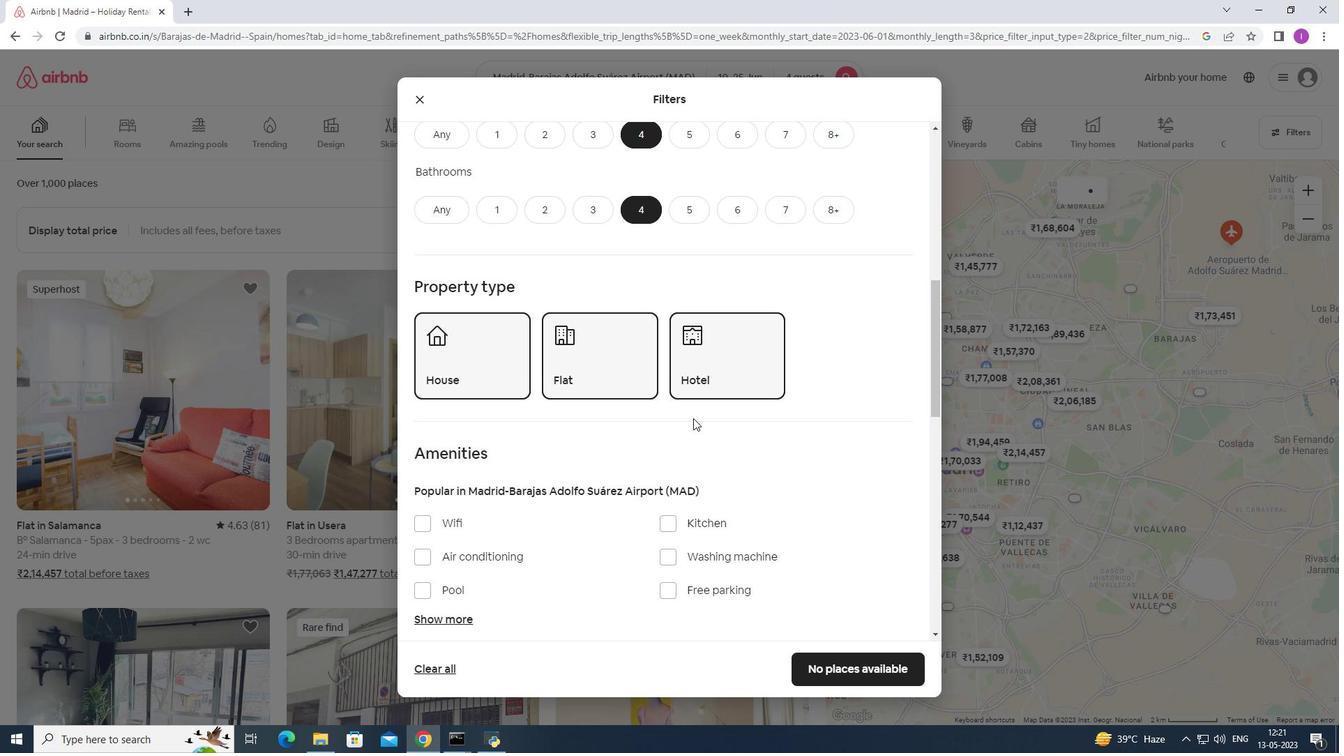 
Action: Mouse moved to (699, 417)
Screenshot: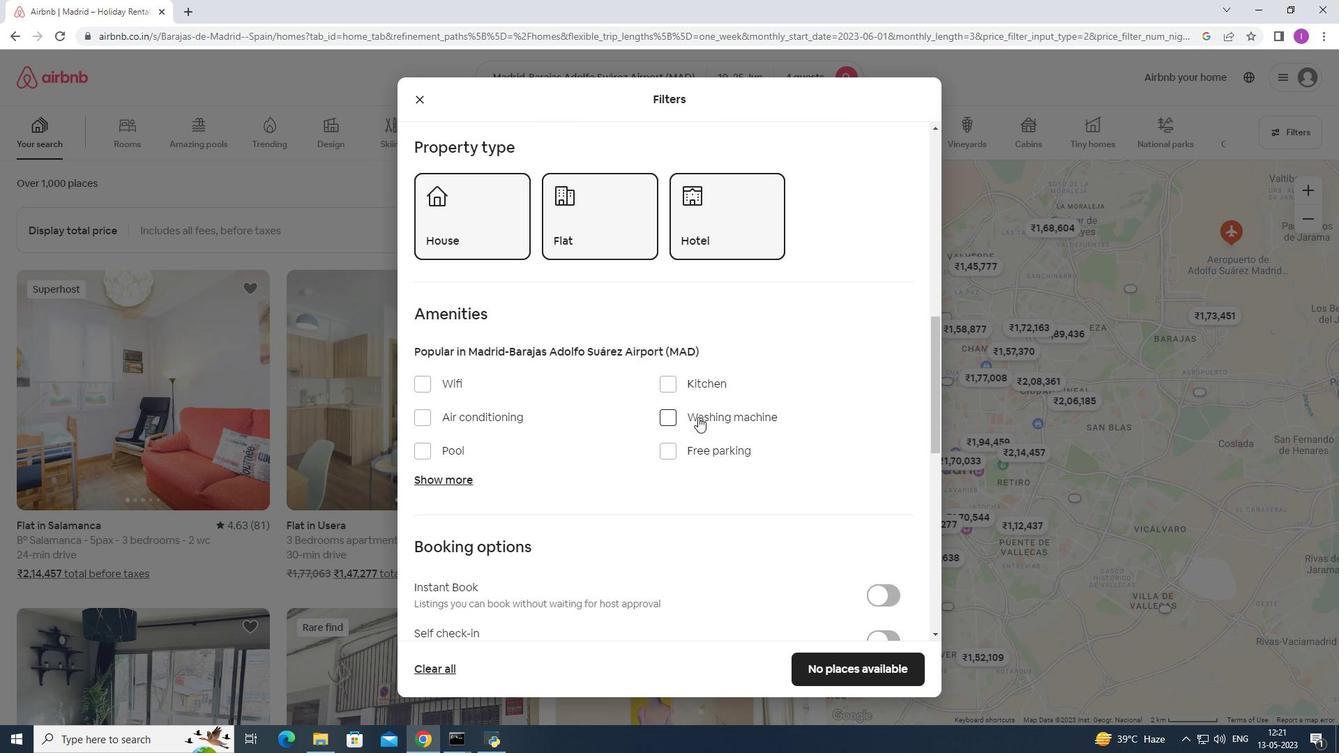 
Action: Mouse scrolled (699, 416) with delta (0, 0)
Screenshot: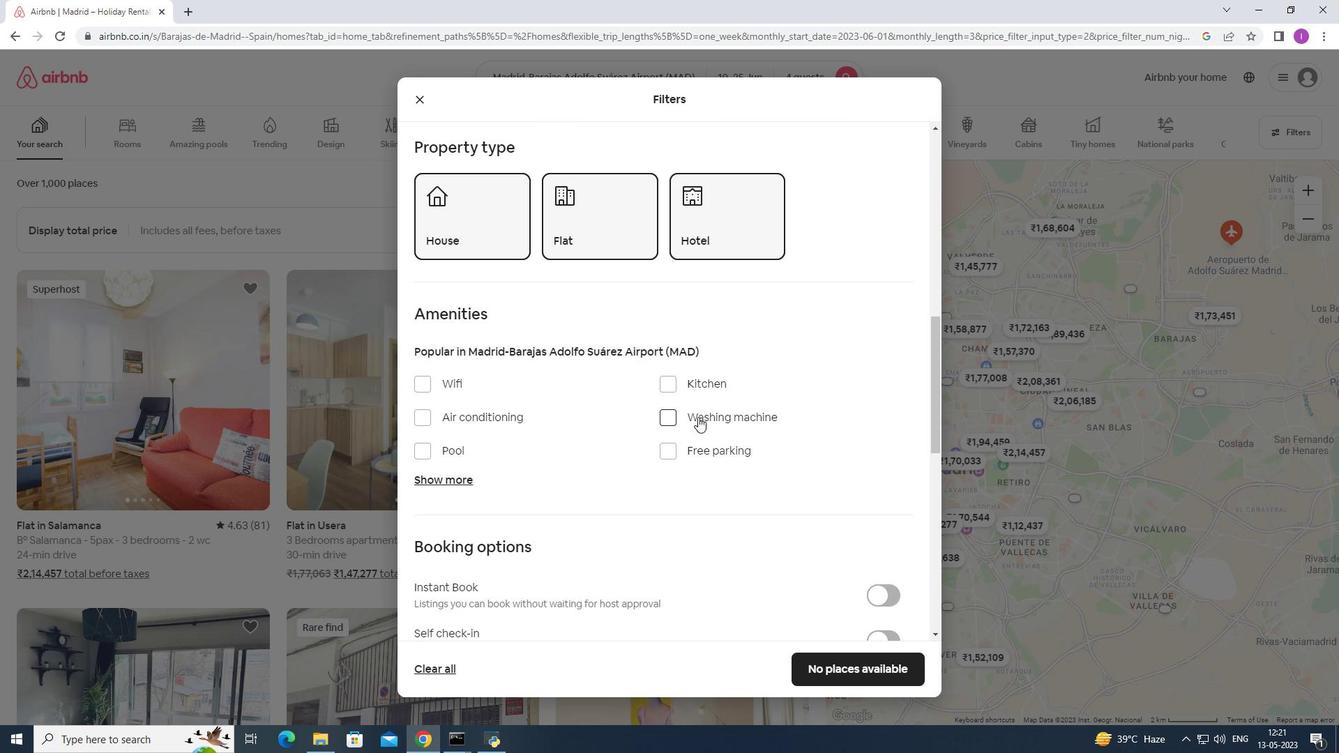 
Action: Mouse moved to (429, 310)
Screenshot: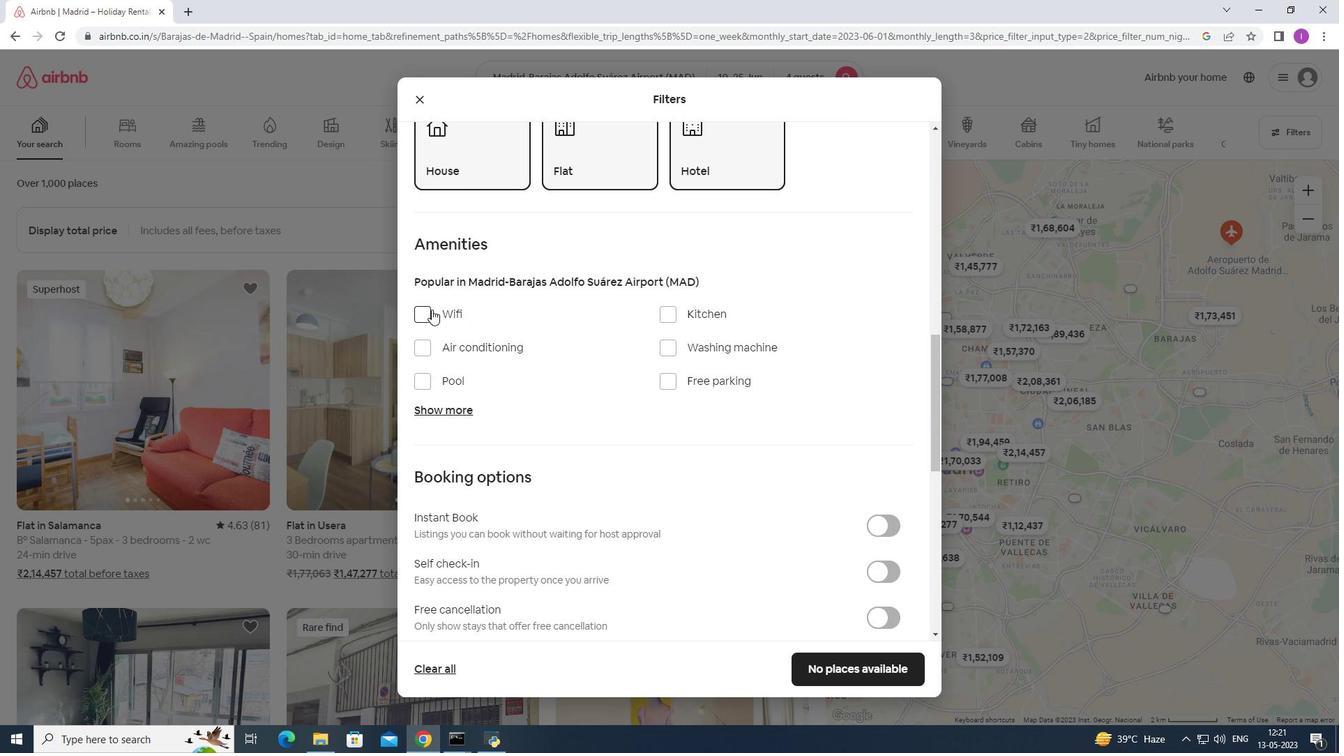 
Action: Mouse pressed left at (429, 310)
Screenshot: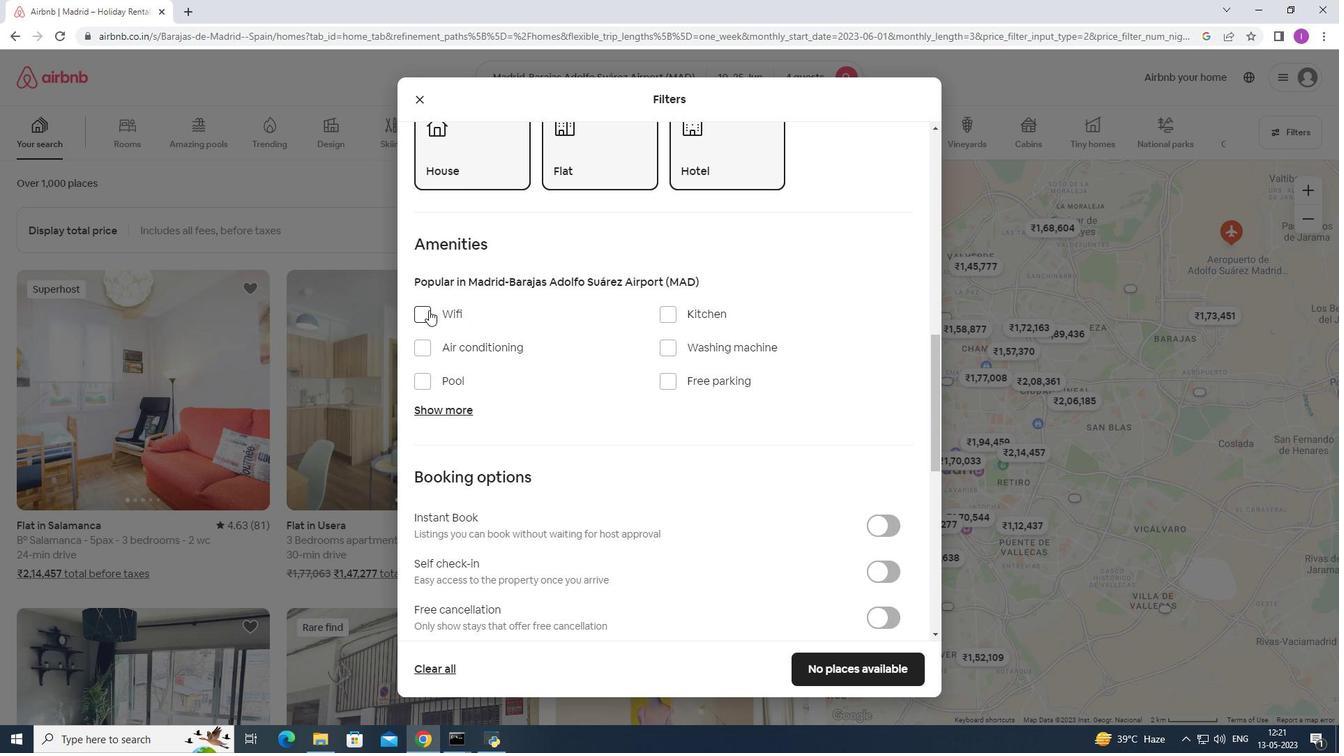 
Action: Mouse moved to (454, 404)
Screenshot: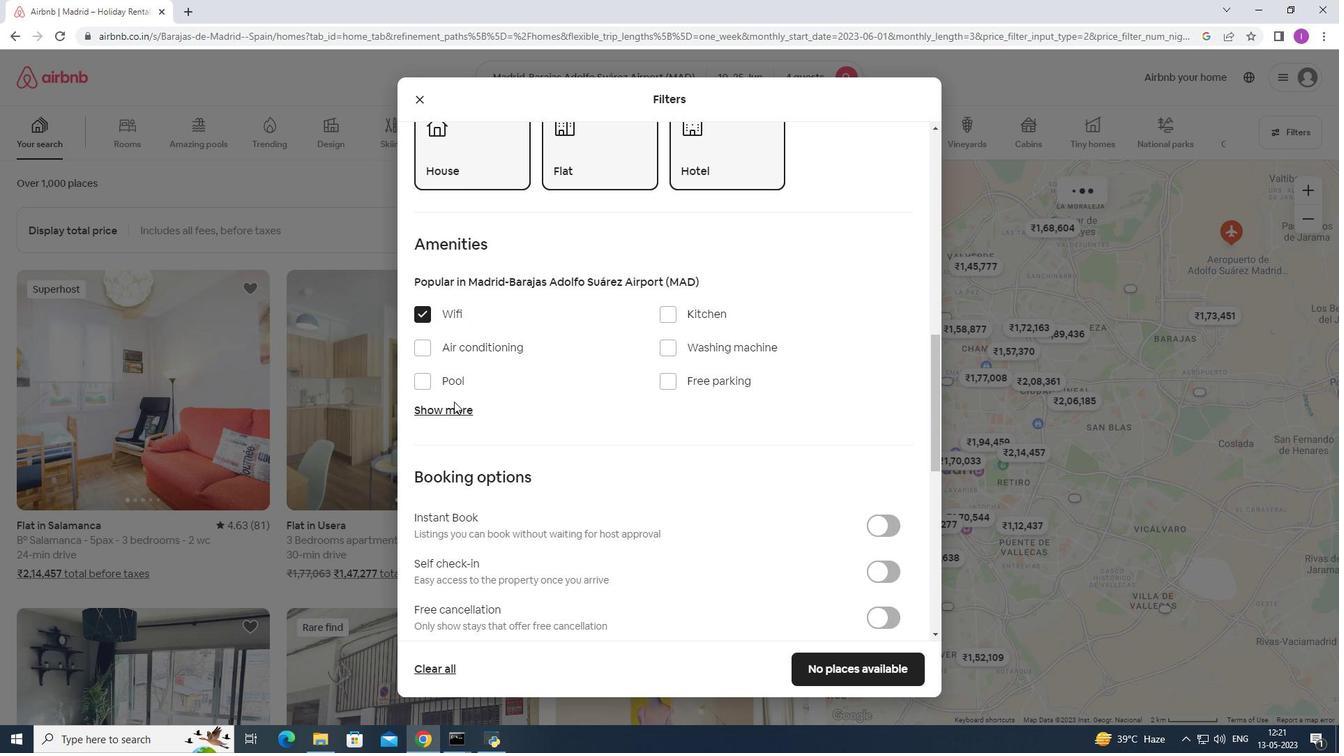 
Action: Mouse pressed left at (454, 404)
Screenshot: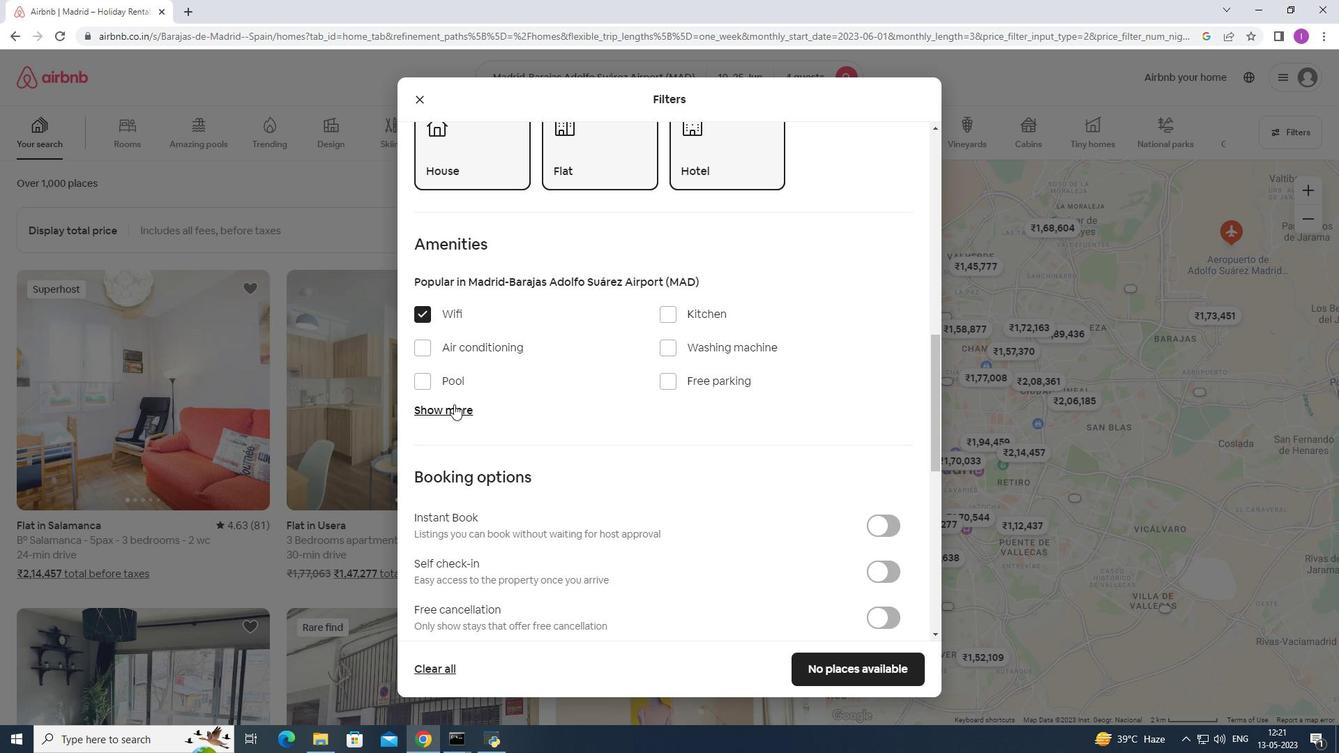 
Action: Mouse moved to (688, 382)
Screenshot: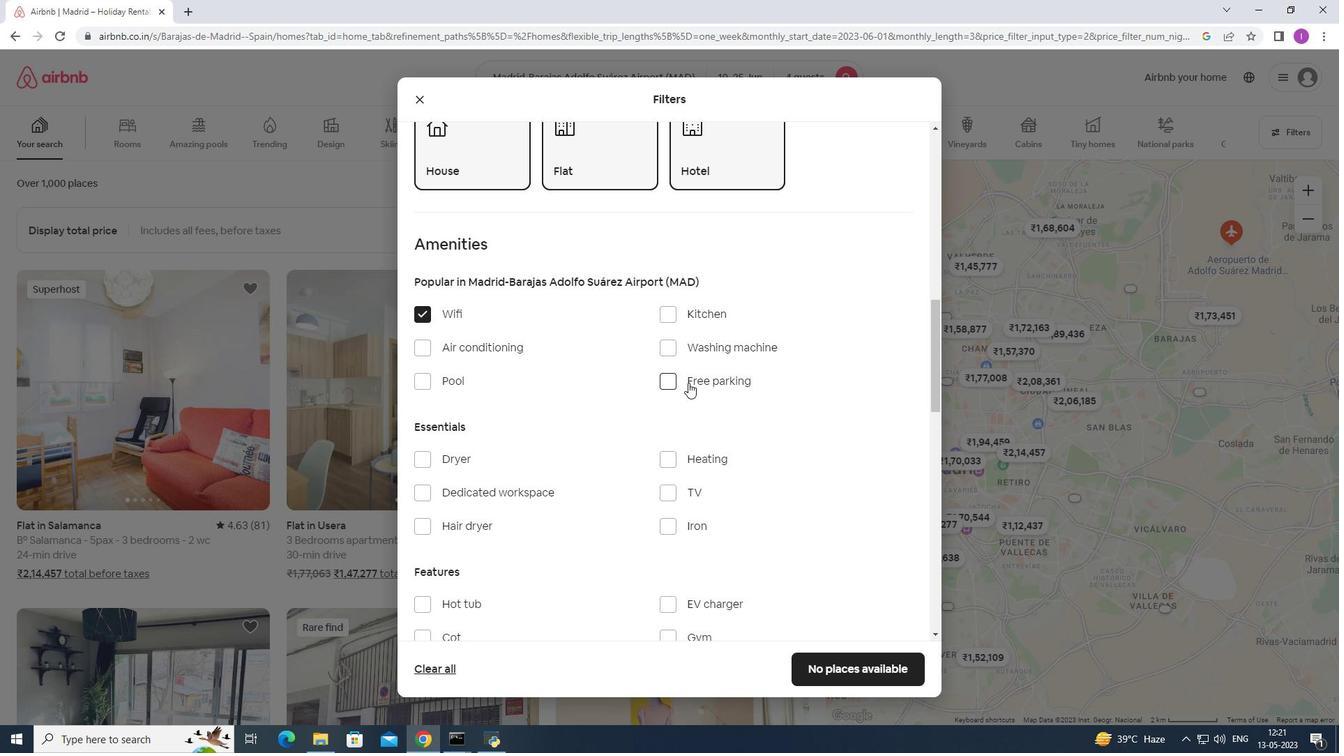 
Action: Mouse pressed left at (688, 382)
Screenshot: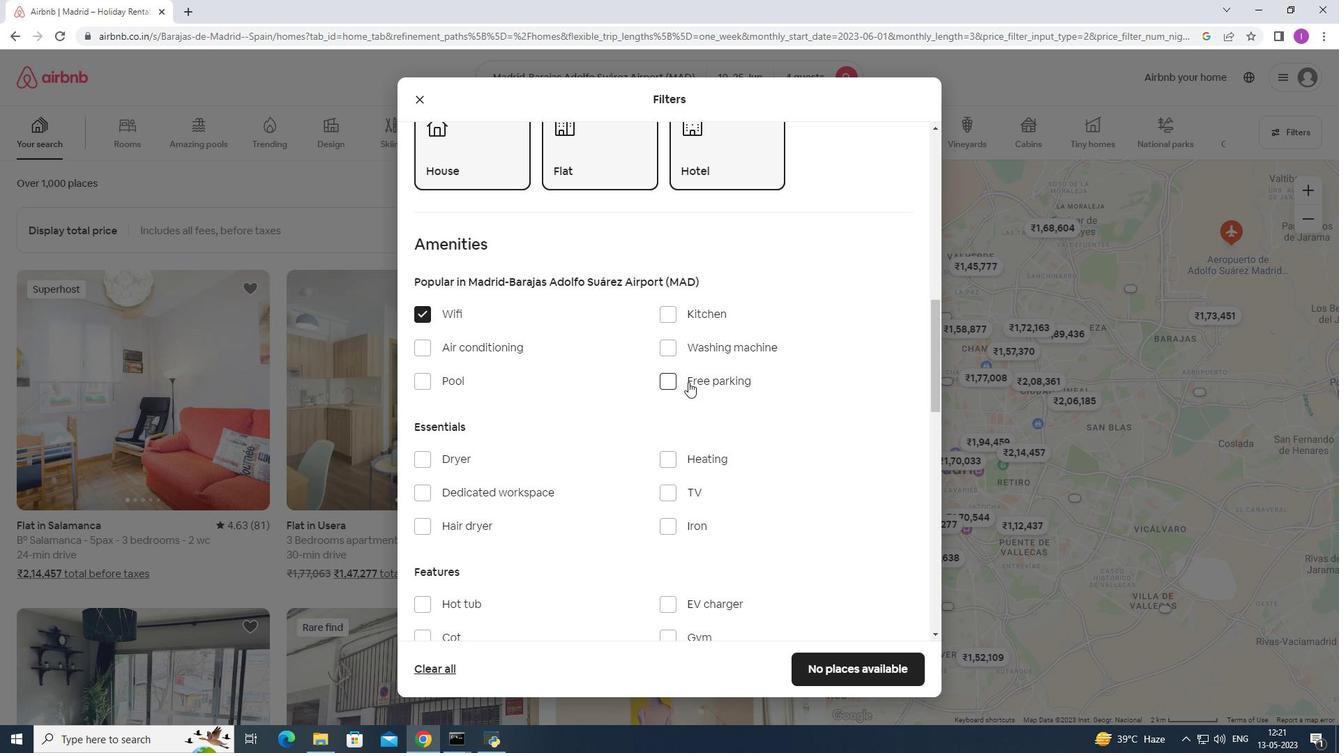 
Action: Mouse moved to (679, 486)
Screenshot: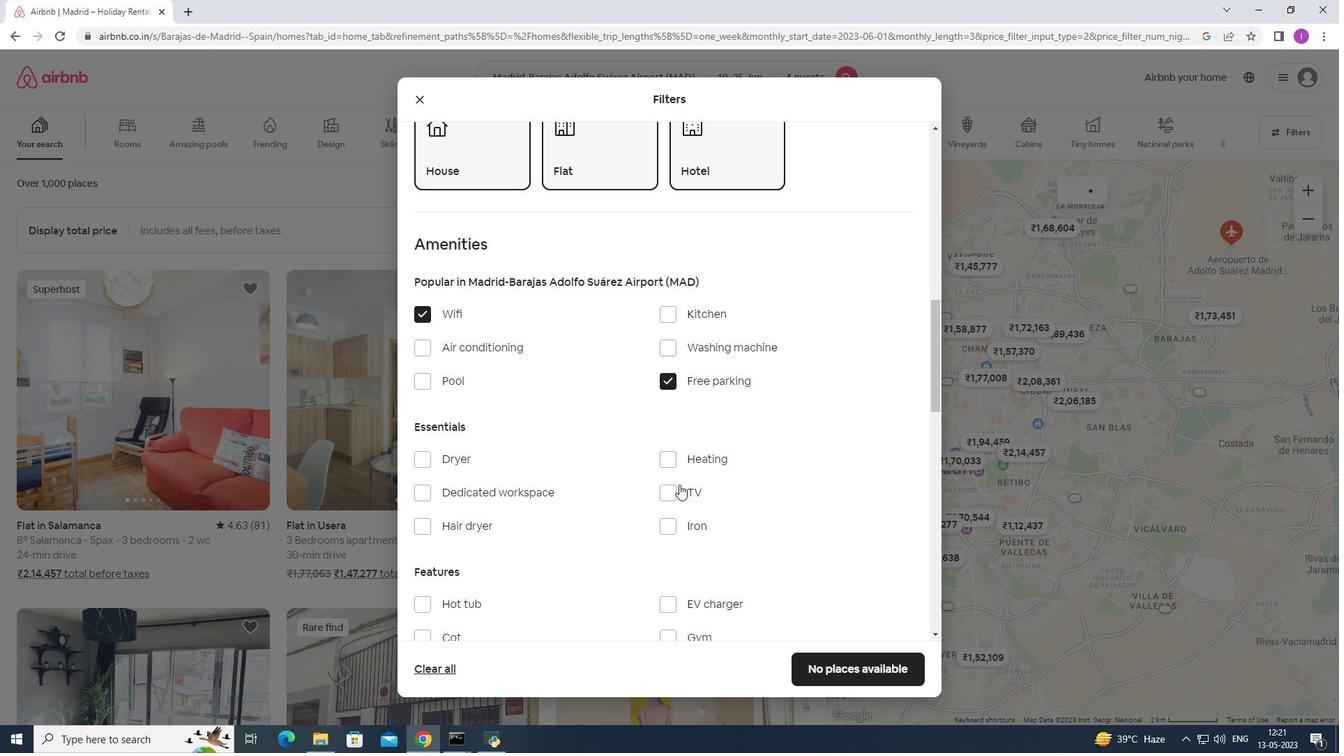 
Action: Mouse pressed left at (679, 486)
Screenshot: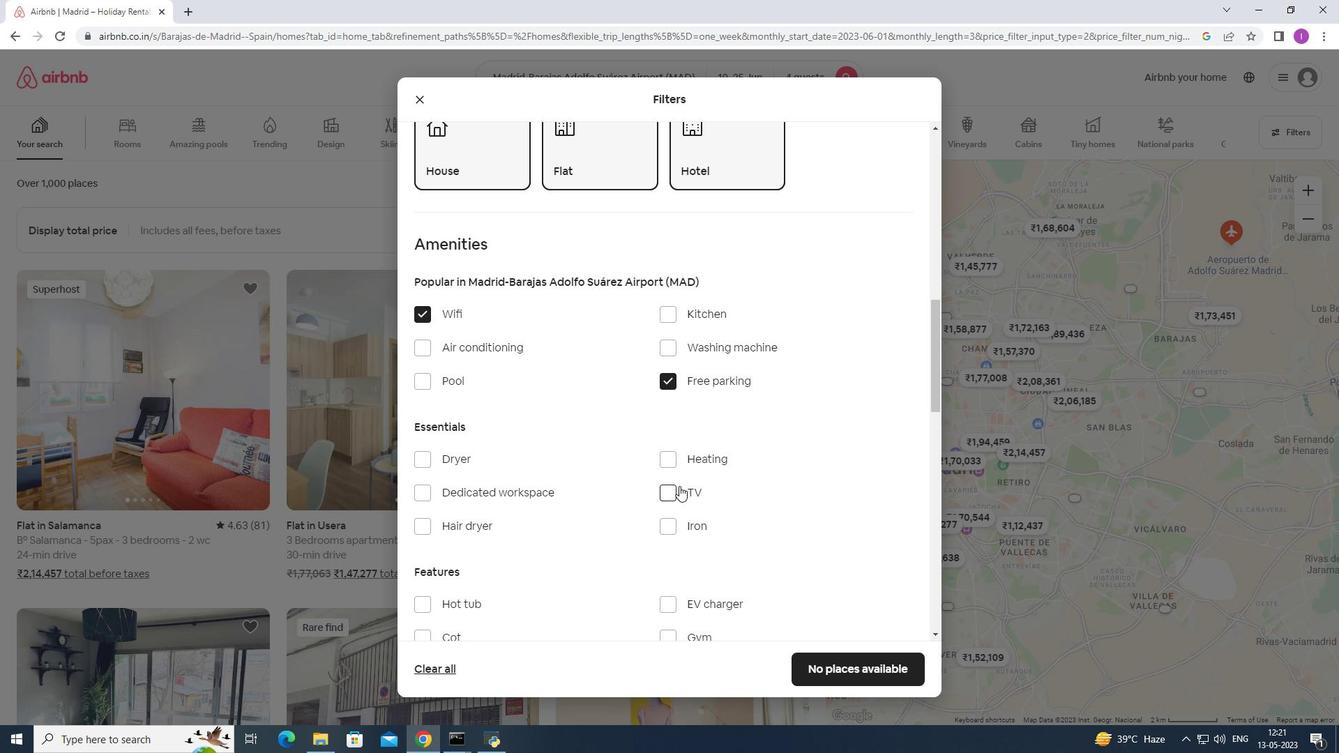 
Action: Mouse moved to (719, 437)
Screenshot: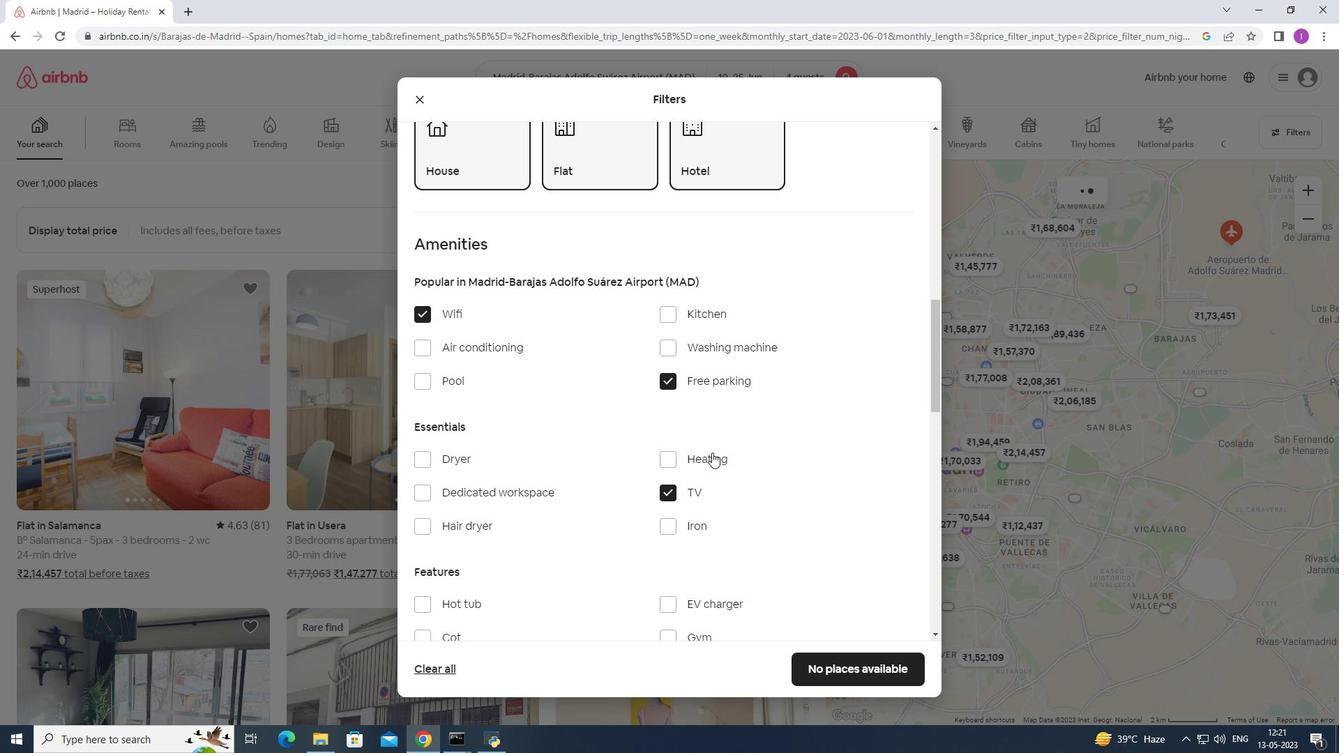 
Action: Mouse scrolled (719, 436) with delta (0, 0)
Screenshot: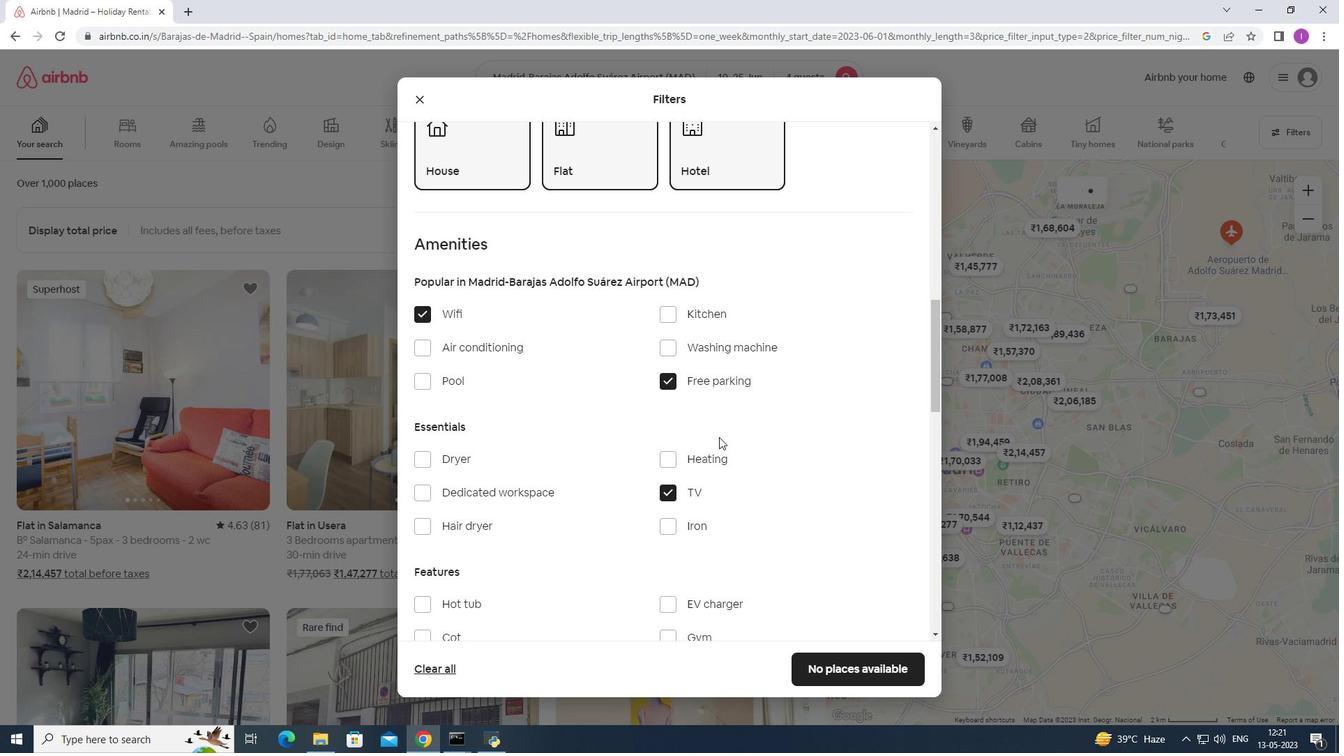 
Action: Mouse scrolled (719, 436) with delta (0, 0)
Screenshot: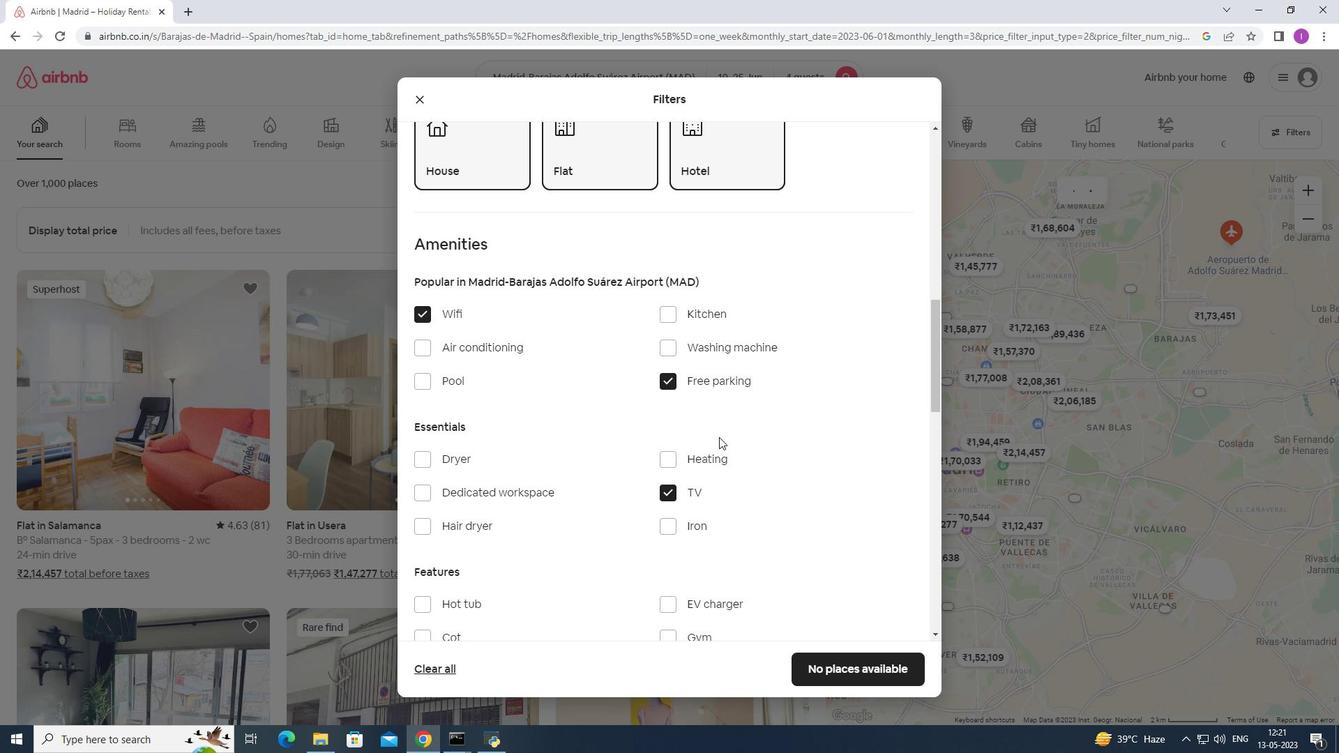 
Action: Mouse scrolled (719, 436) with delta (0, 0)
Screenshot: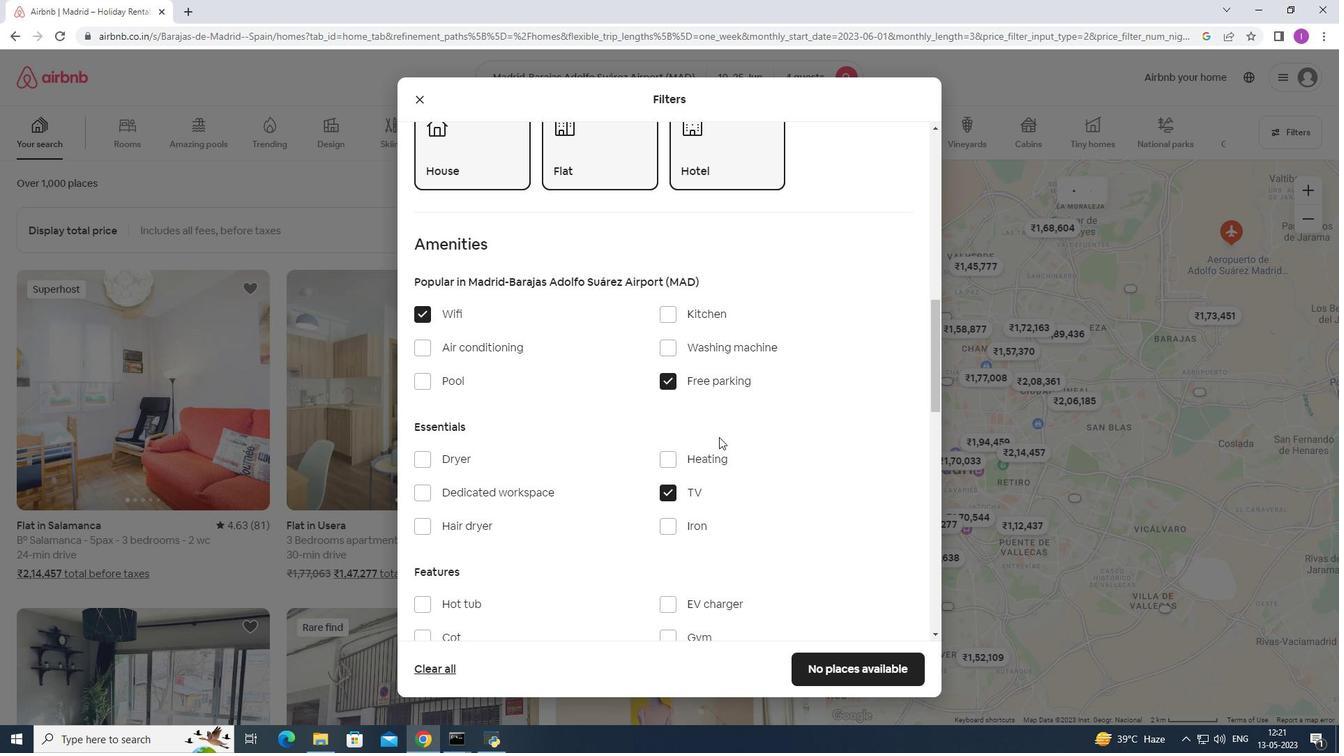 
Action: Mouse moved to (665, 427)
Screenshot: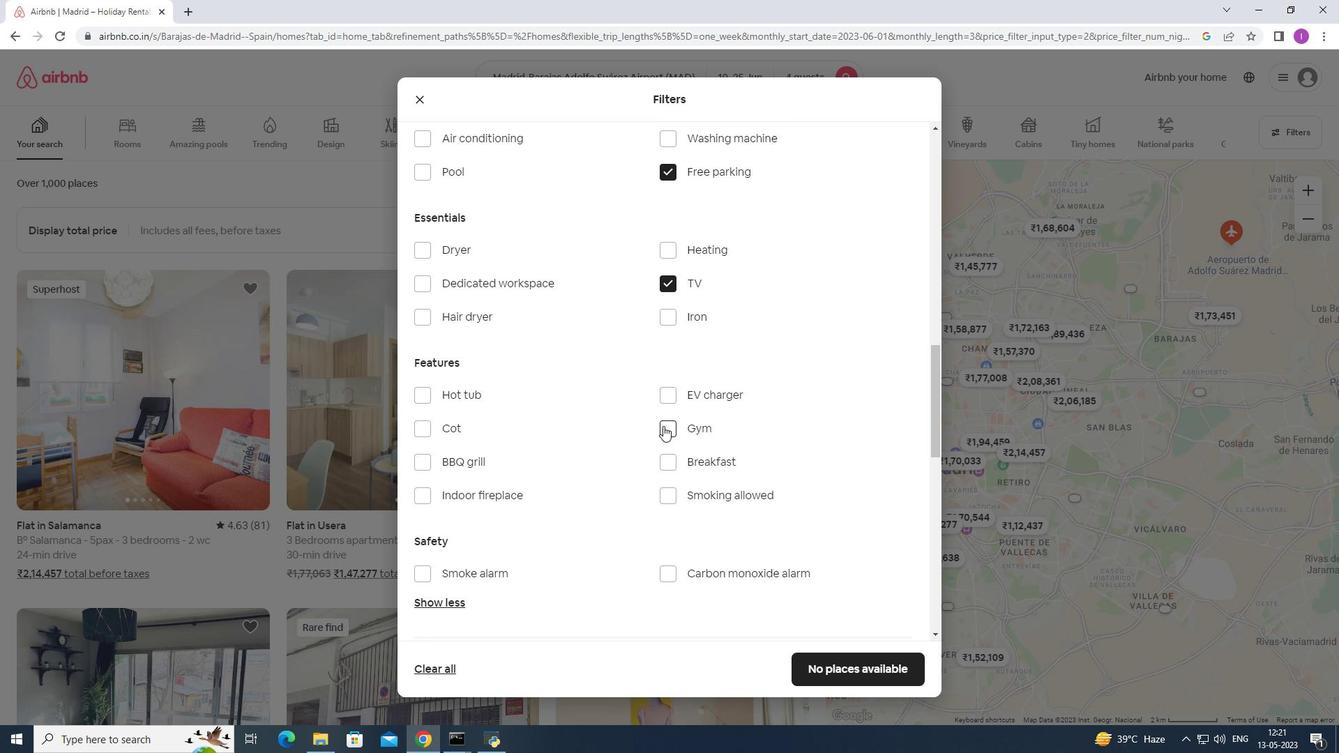 
Action: Mouse pressed left at (665, 427)
Screenshot: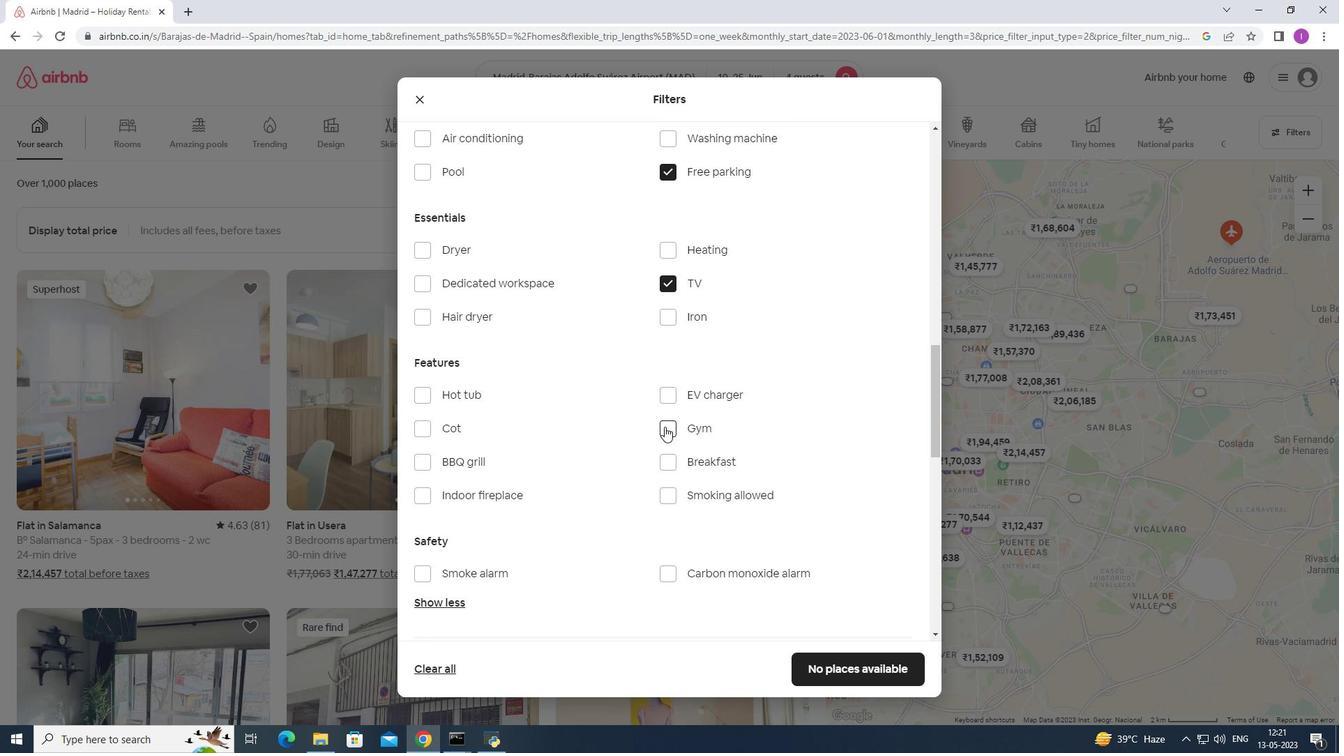 
Action: Mouse moved to (669, 460)
Screenshot: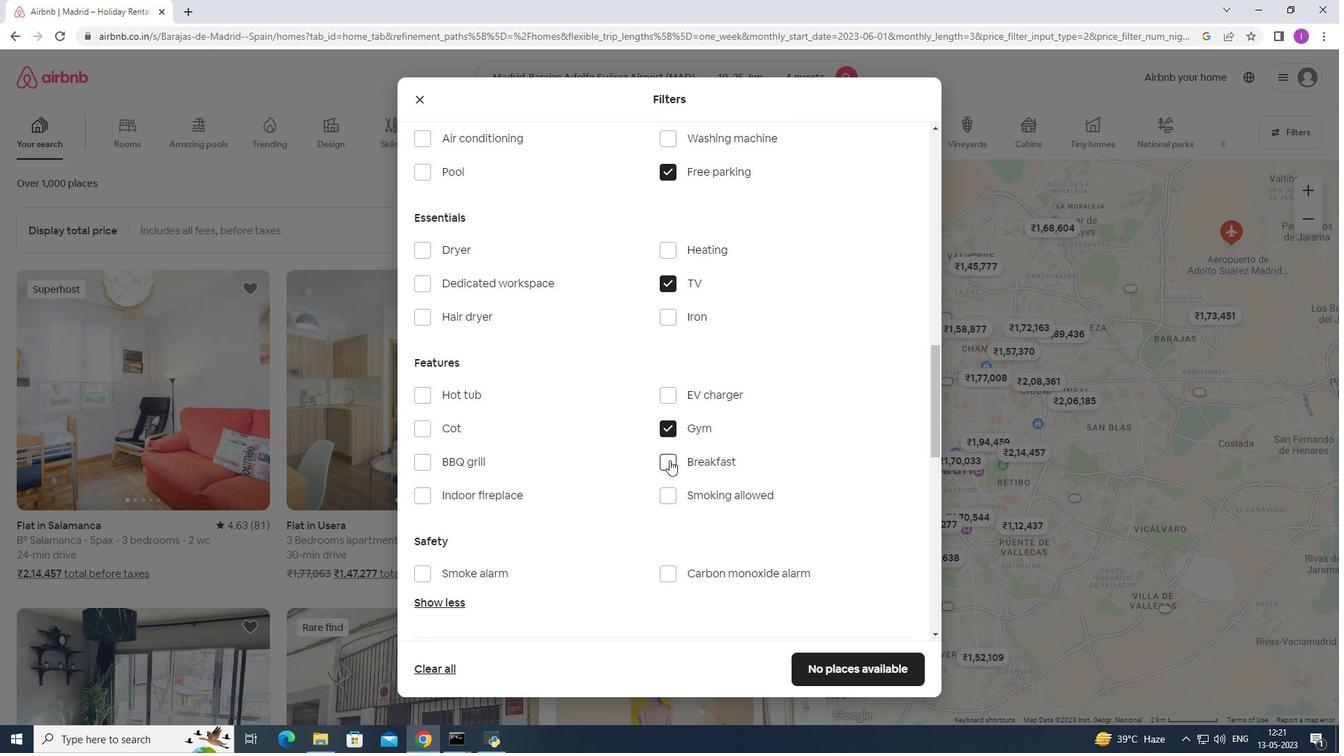 
Action: Mouse pressed left at (669, 460)
Screenshot: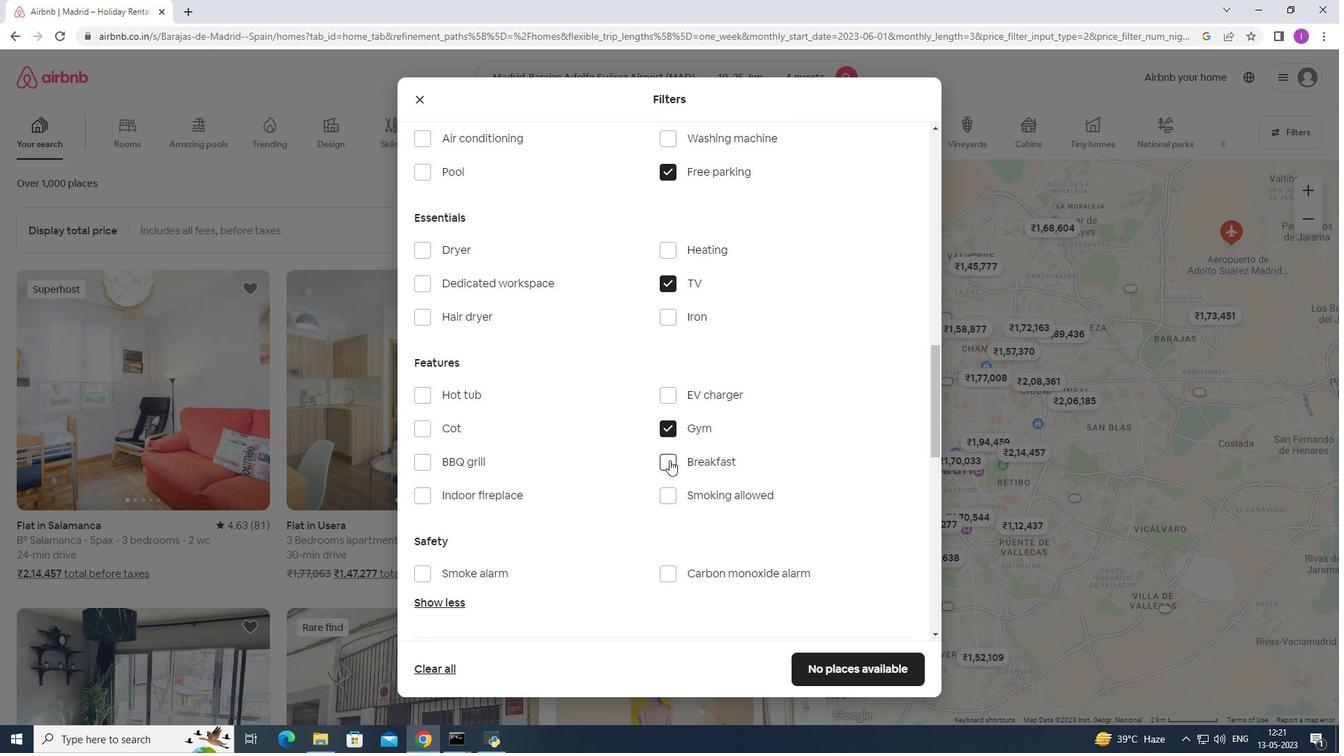 
Action: Mouse moved to (763, 431)
Screenshot: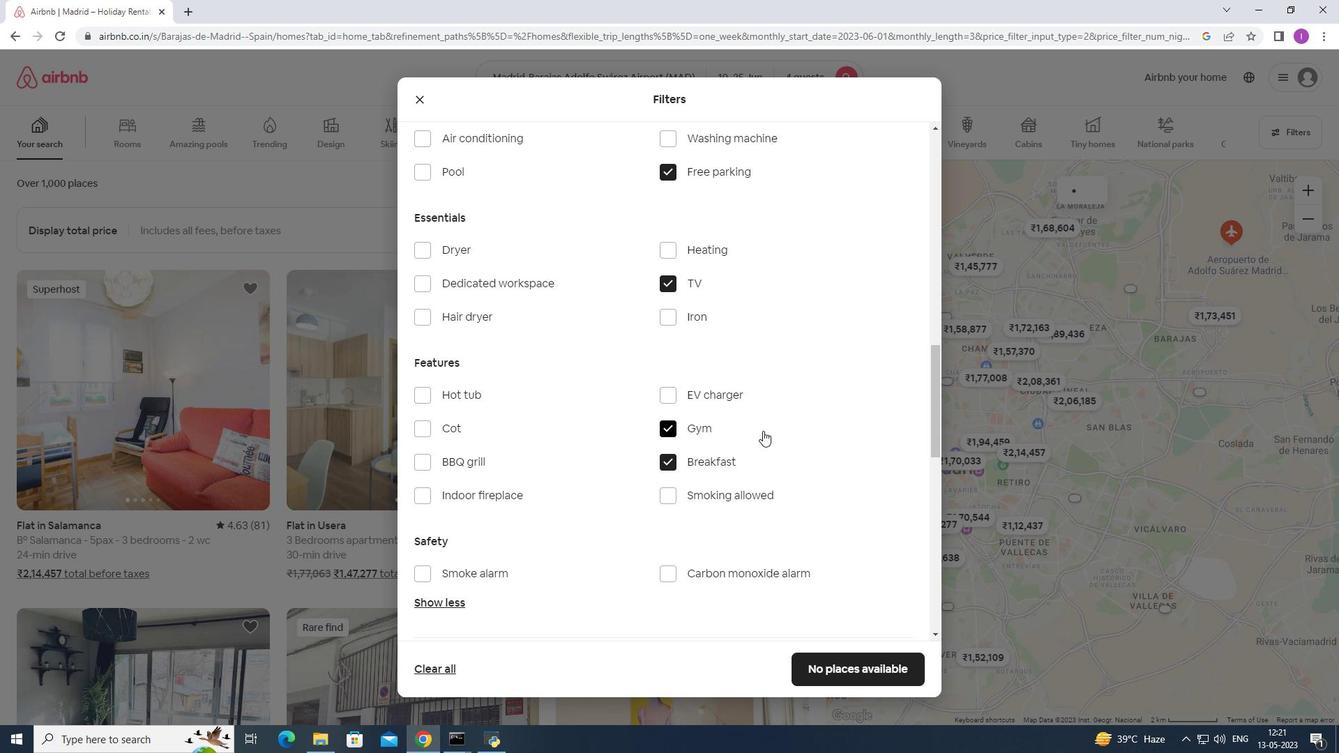 
Action: Mouse scrolled (763, 430) with delta (0, 0)
Screenshot: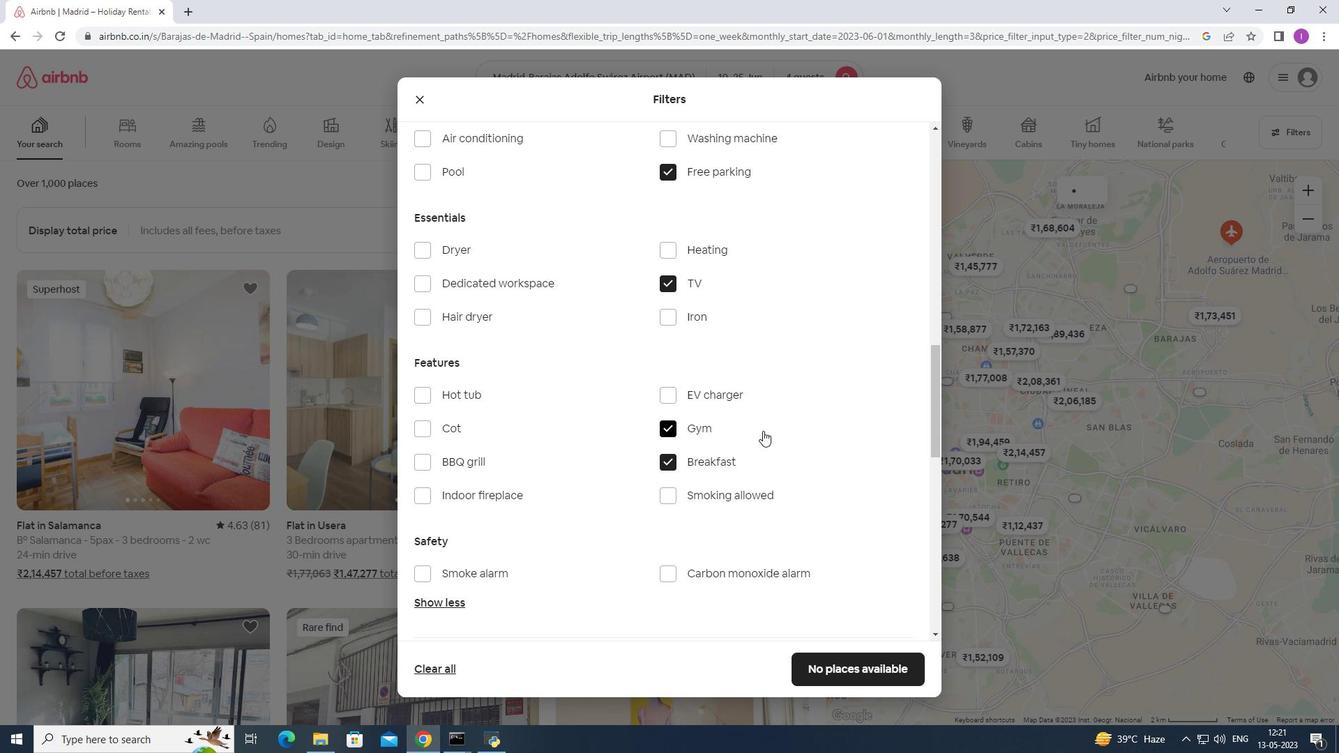 
Action: Mouse moved to (763, 432)
Screenshot: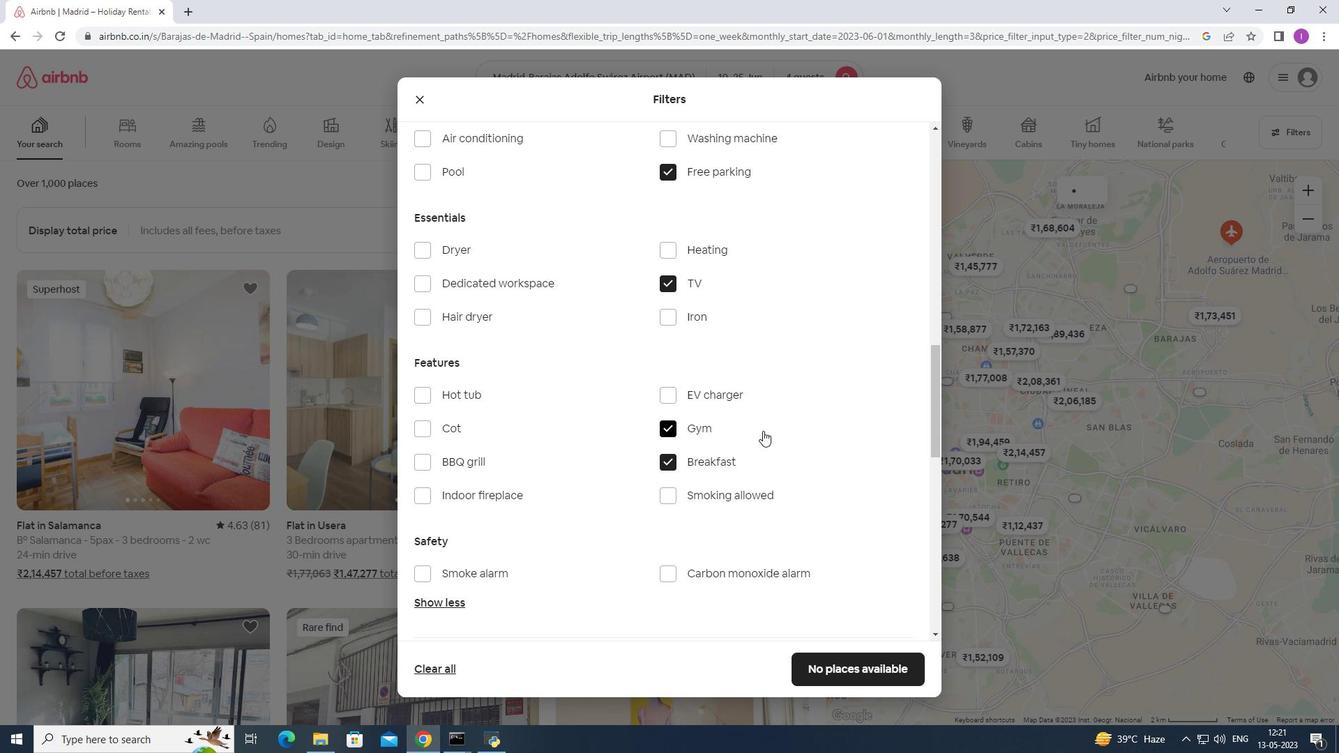 
Action: Mouse scrolled (763, 431) with delta (0, 0)
Screenshot: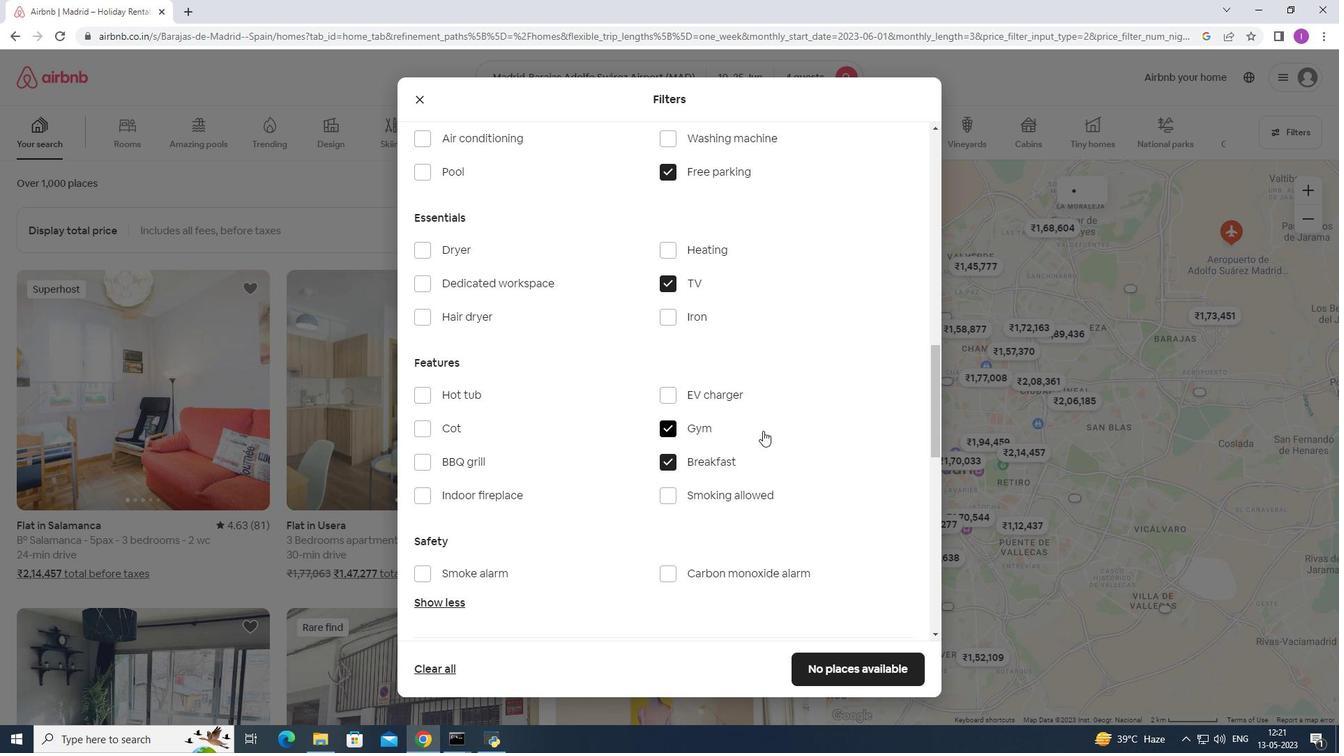 
Action: Mouse scrolled (763, 431) with delta (0, 0)
Screenshot: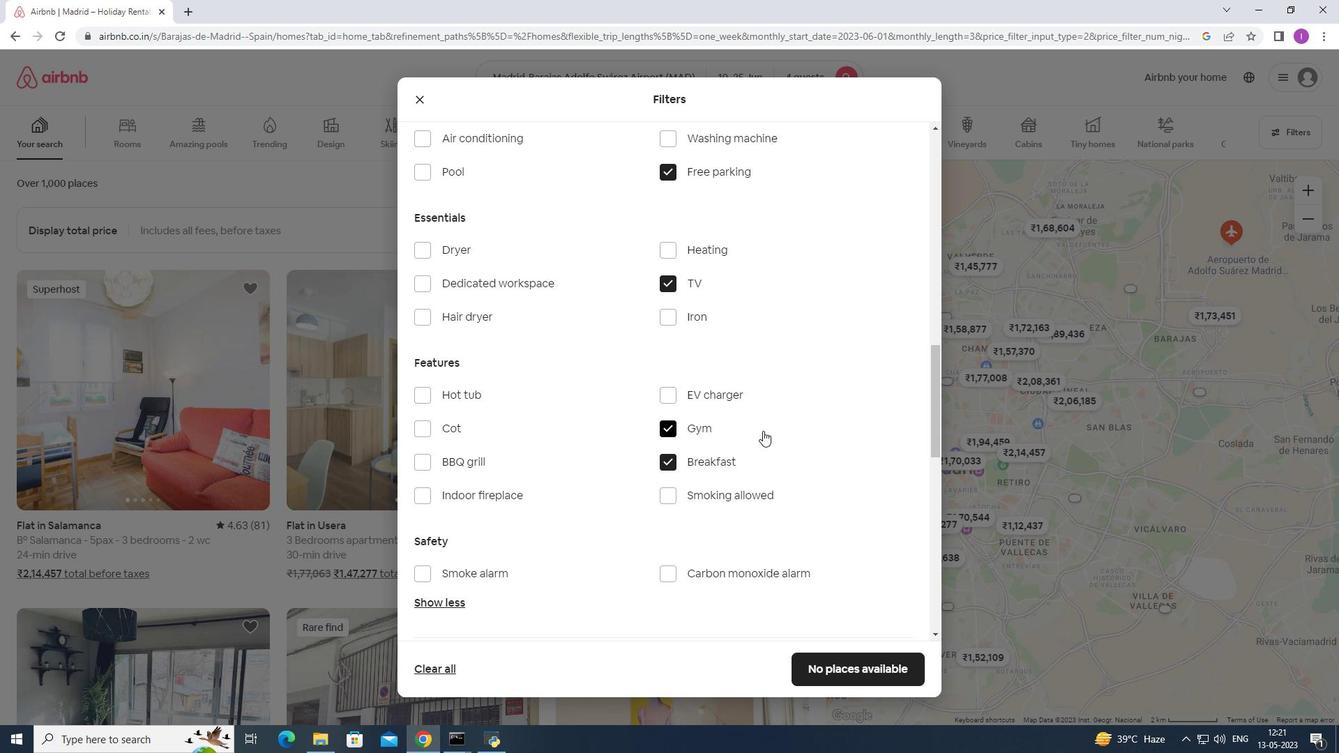 
Action: Mouse scrolled (763, 431) with delta (0, 0)
Screenshot: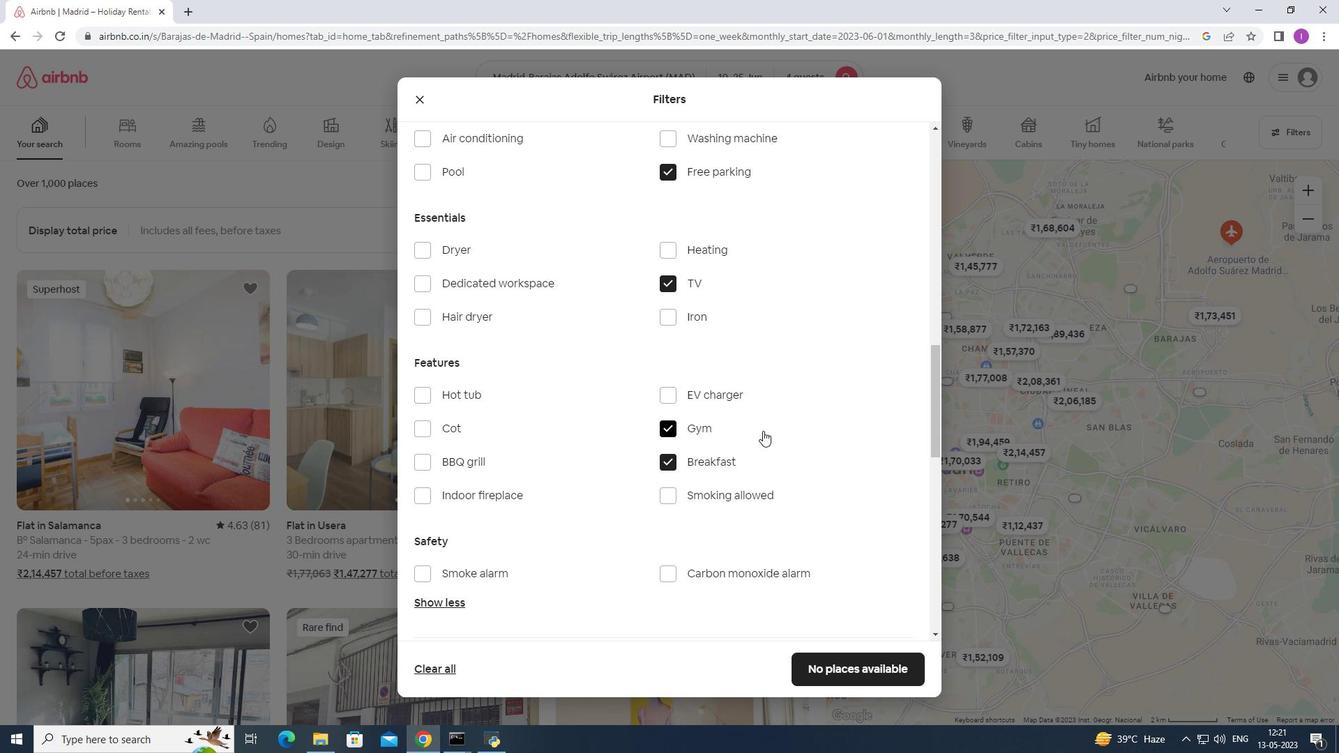 
Action: Mouse scrolled (763, 431) with delta (0, 0)
Screenshot: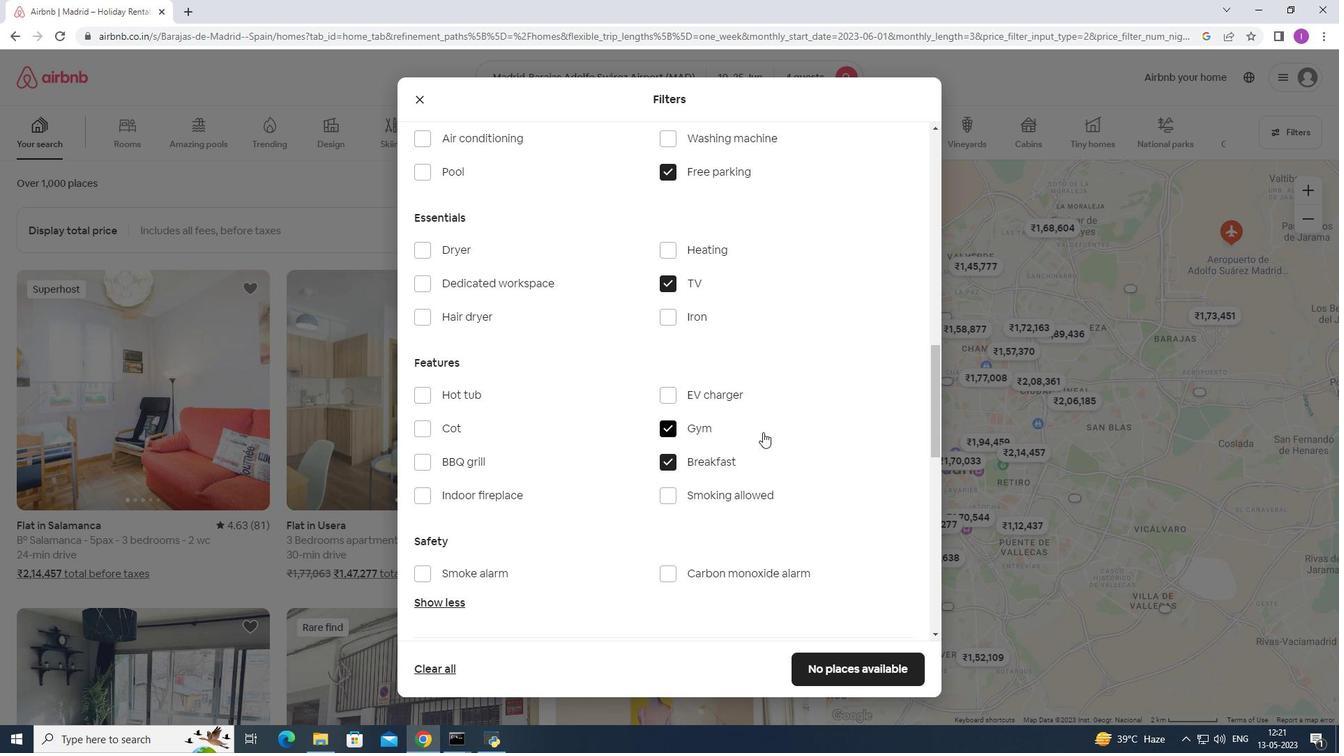 
Action: Mouse moved to (897, 415)
Screenshot: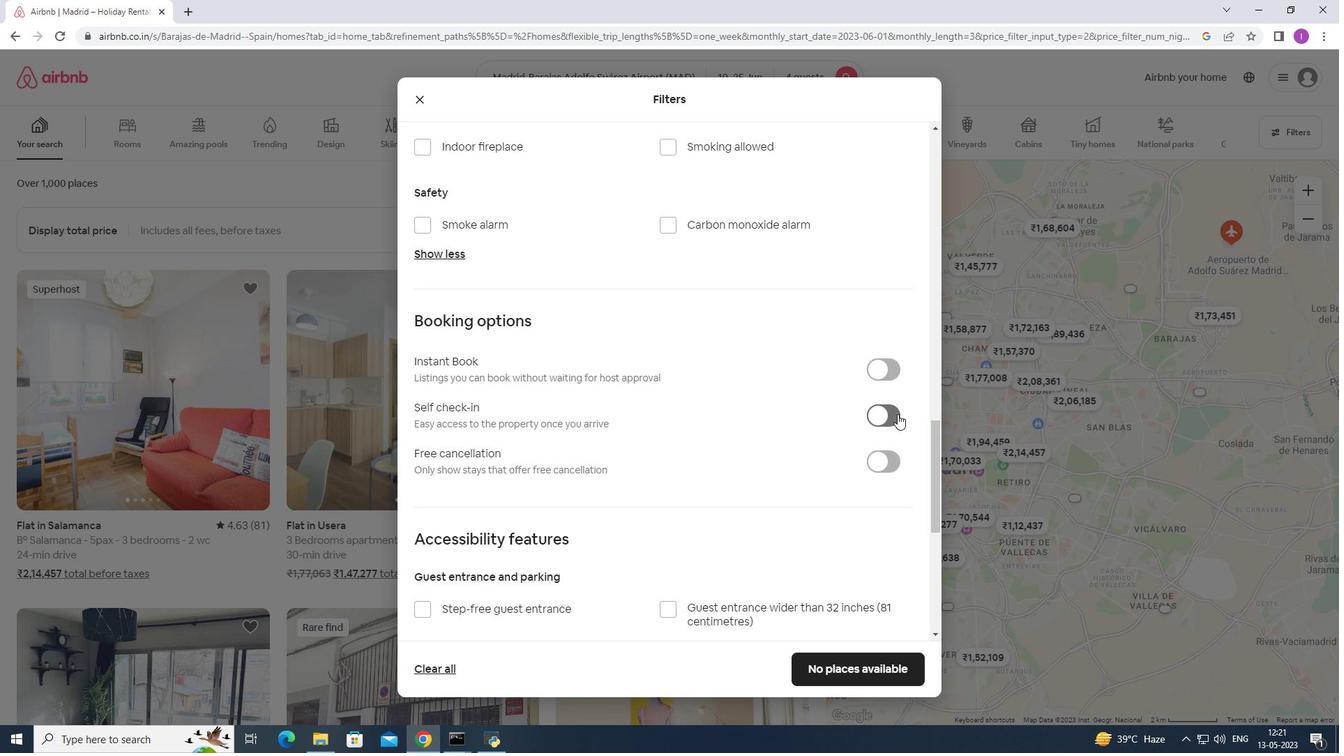 
Action: Mouse pressed left at (897, 415)
Screenshot: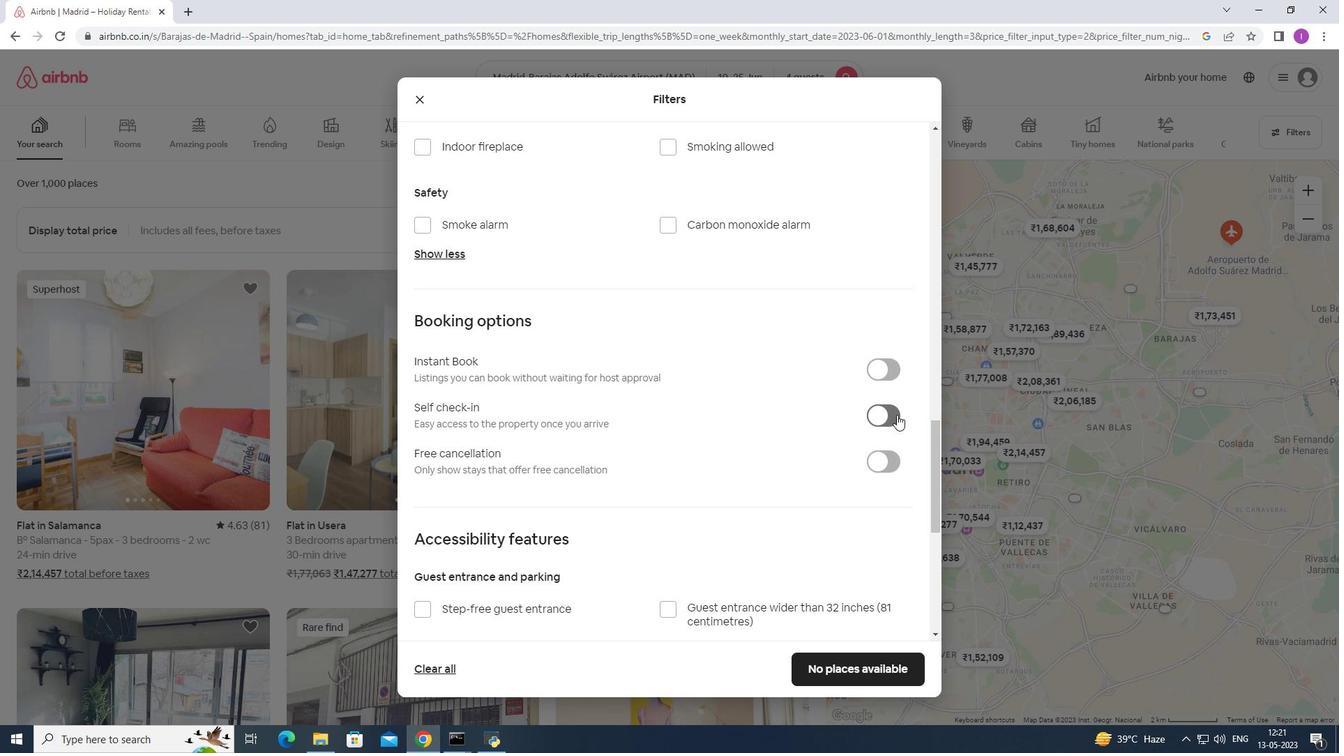 
Action: Mouse moved to (736, 426)
Screenshot: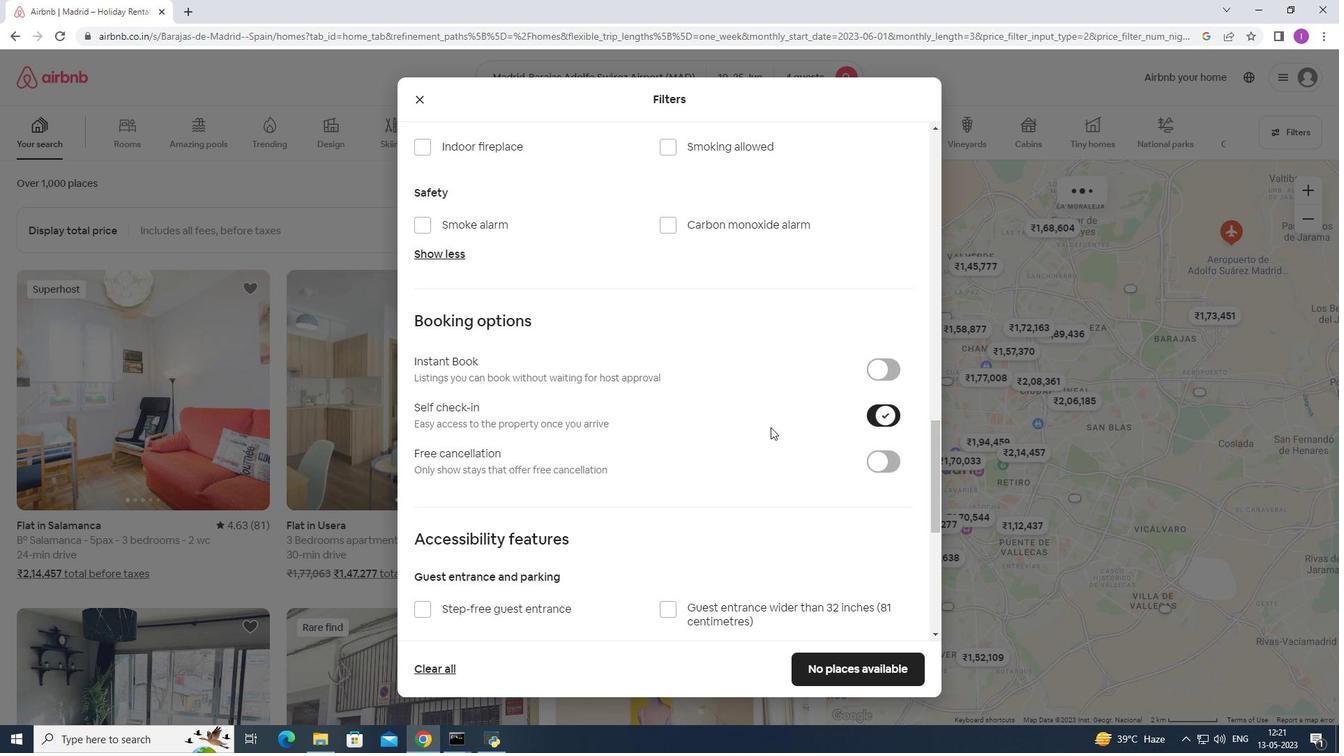 
Action: Mouse scrolled (736, 425) with delta (0, 0)
Screenshot: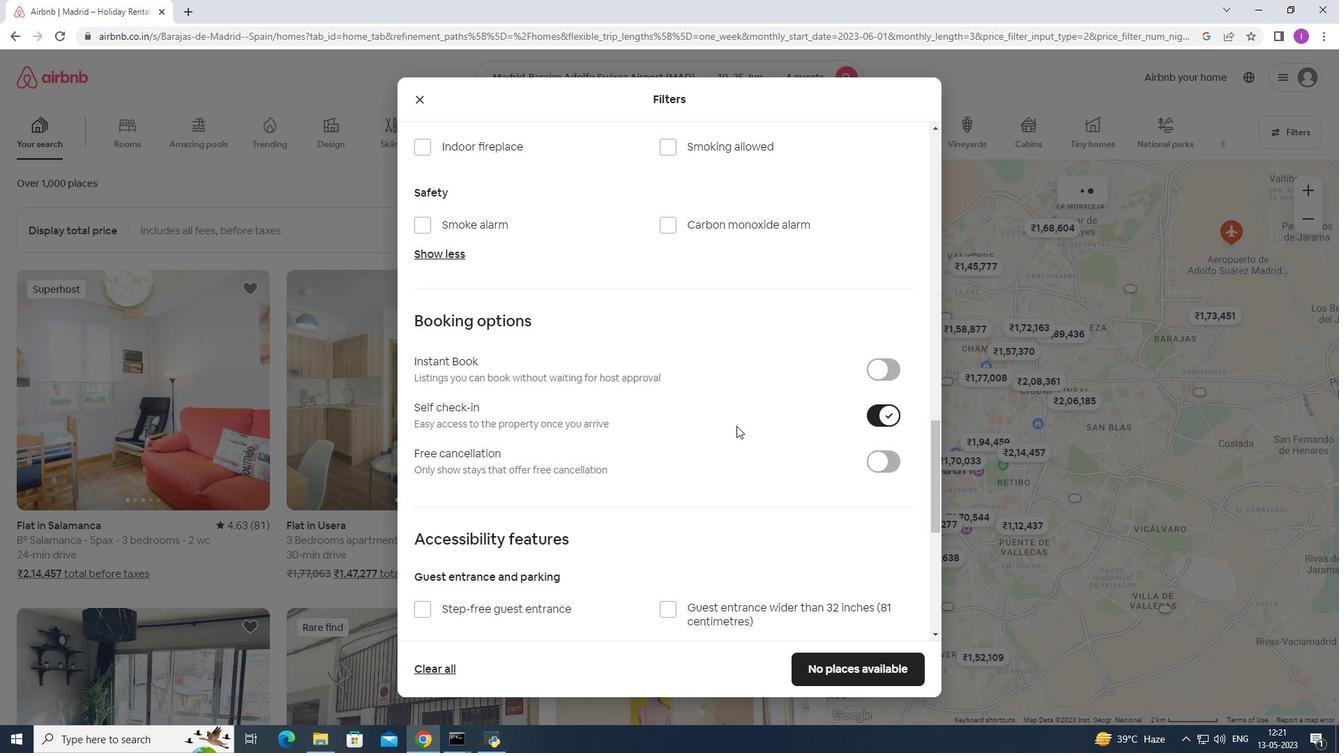 
Action: Mouse scrolled (736, 425) with delta (0, 0)
Screenshot: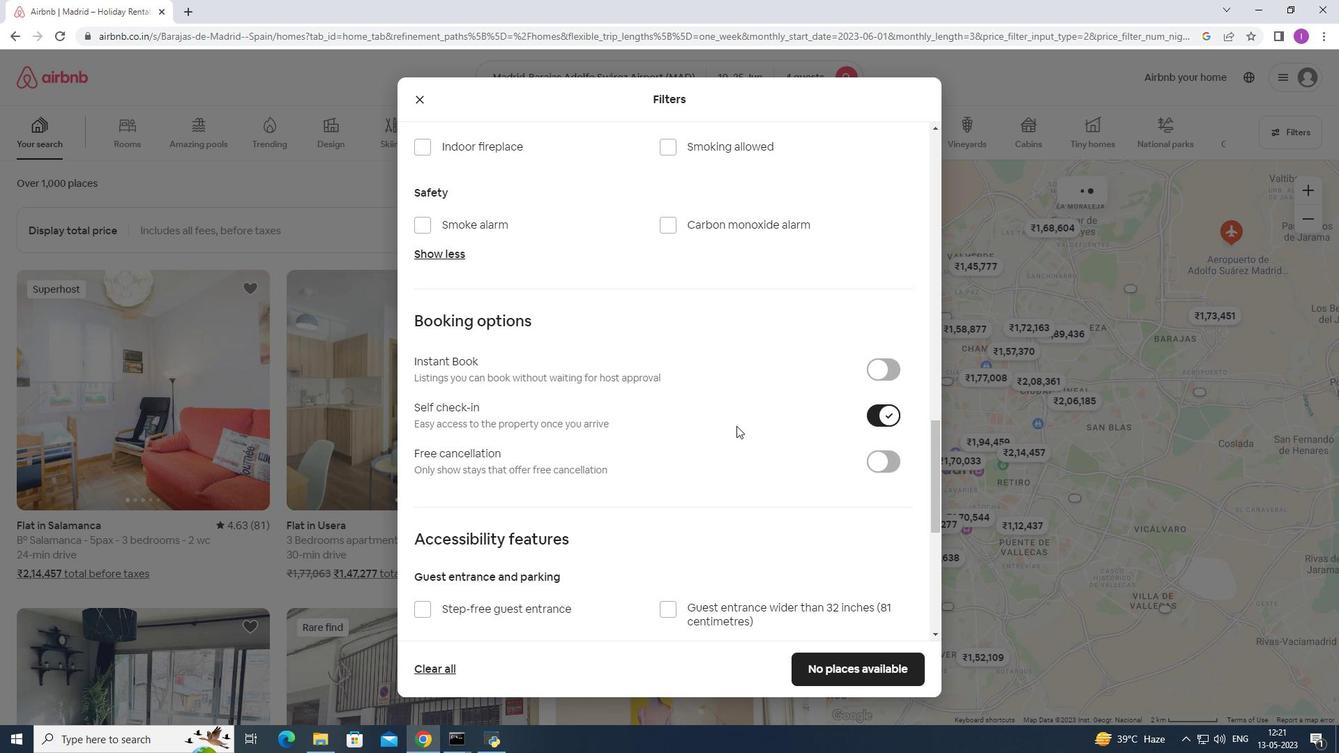 
Action: Mouse scrolled (736, 425) with delta (0, 0)
Screenshot: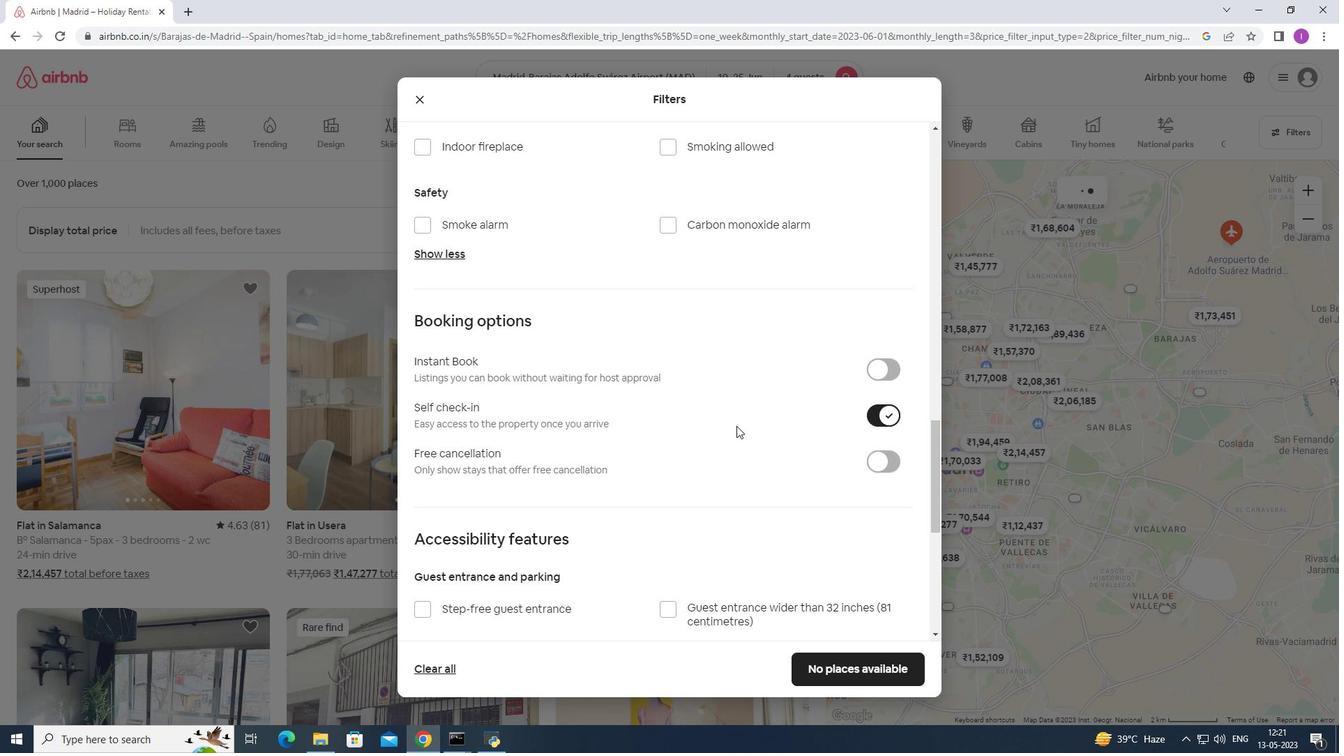 
Action: Mouse moved to (750, 424)
Screenshot: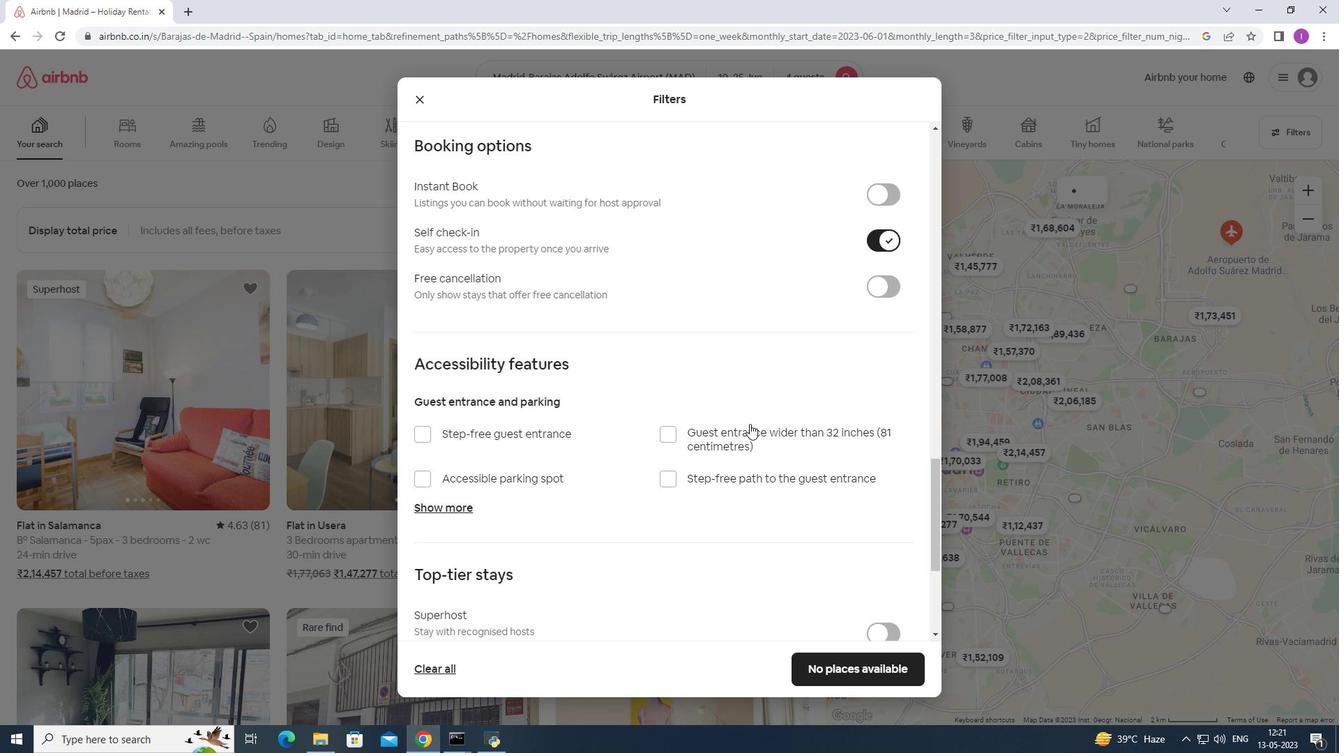 
Action: Mouse scrolled (750, 423) with delta (0, 0)
Screenshot: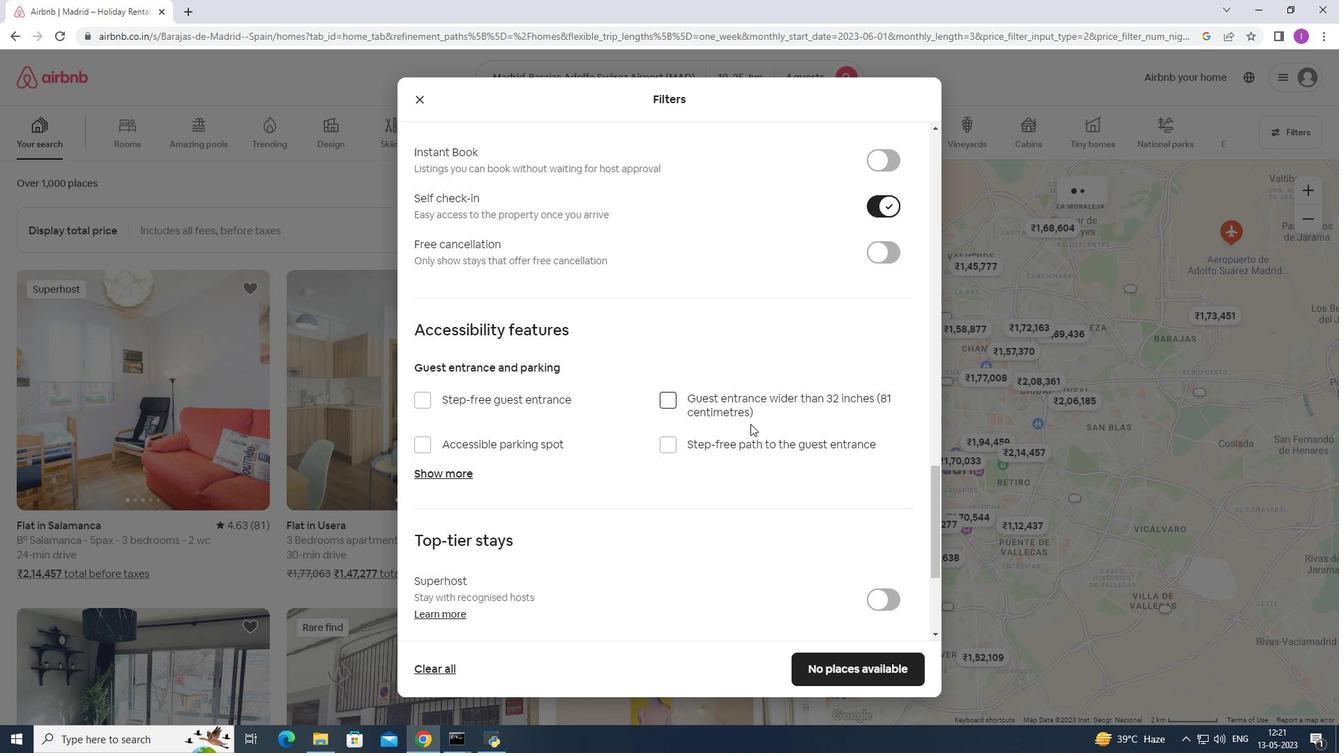 
Action: Mouse scrolled (750, 423) with delta (0, 0)
Screenshot: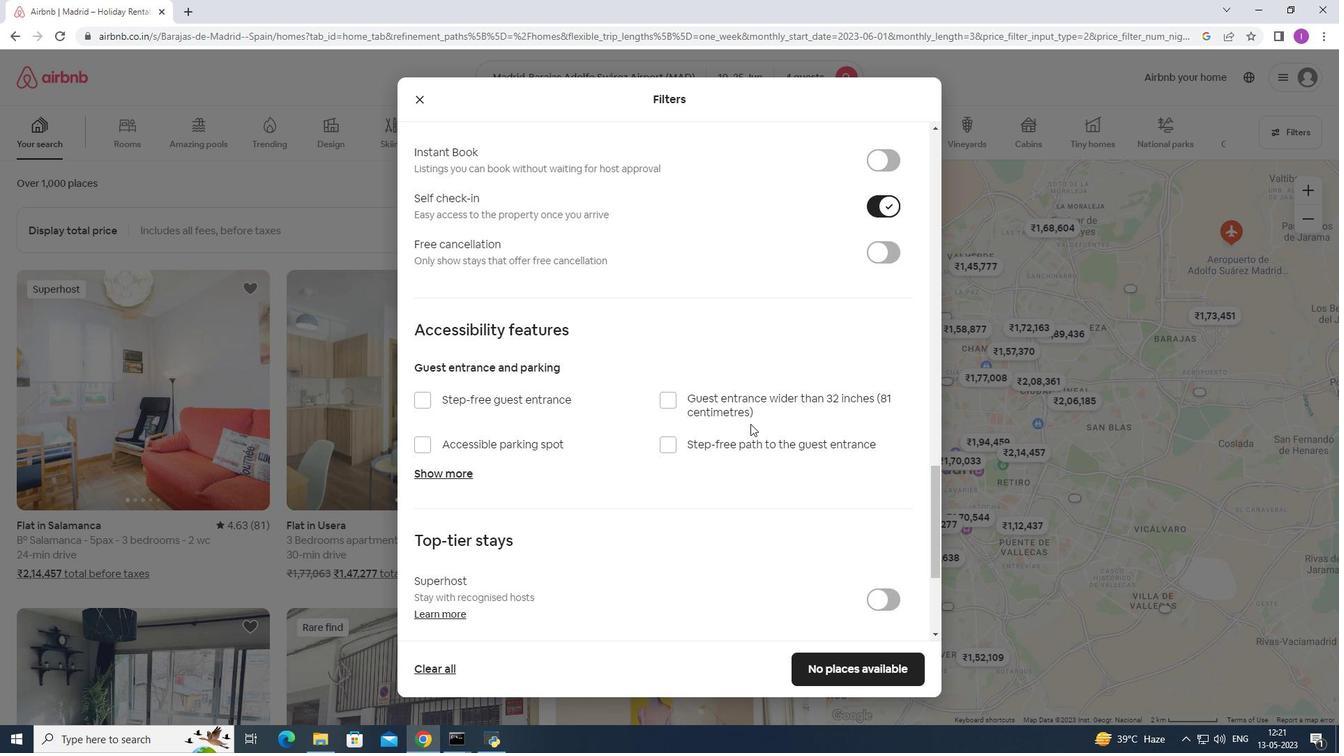 
Action: Mouse scrolled (750, 423) with delta (0, 0)
Screenshot: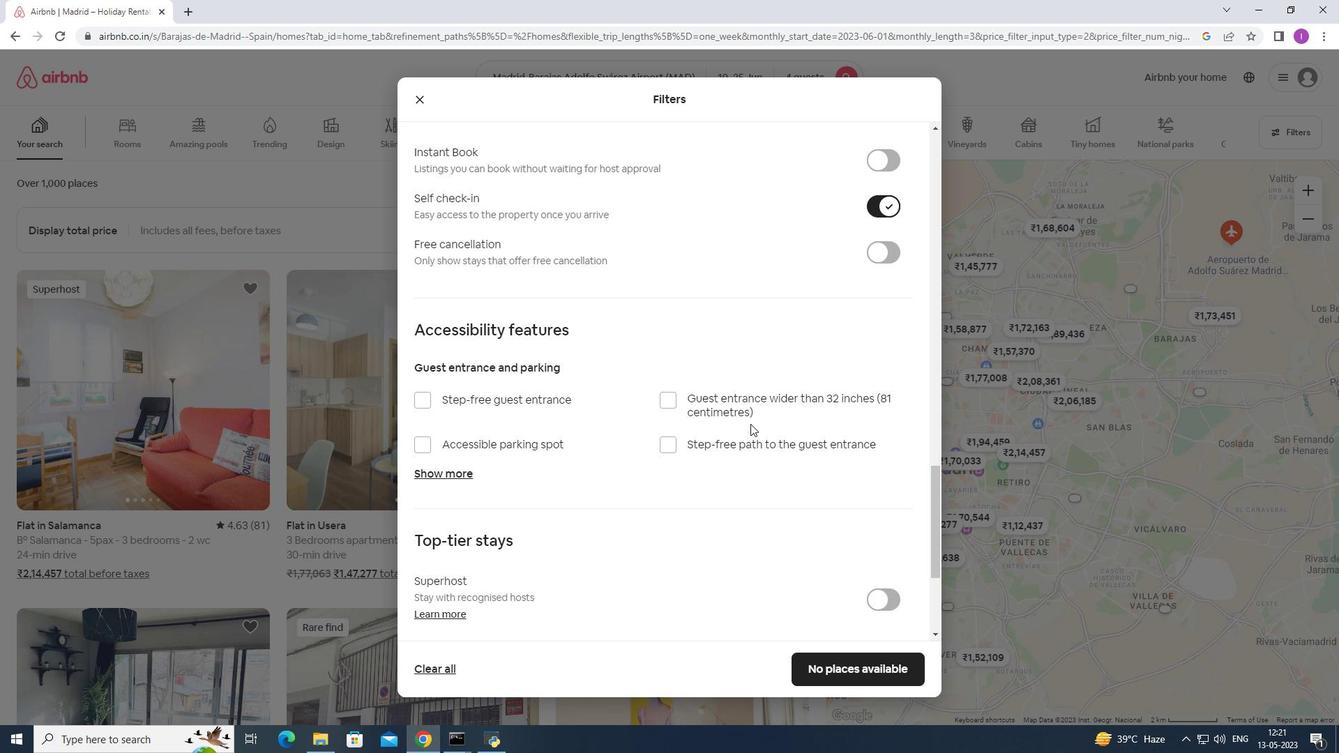 
Action: Mouse scrolled (750, 423) with delta (0, 0)
Screenshot: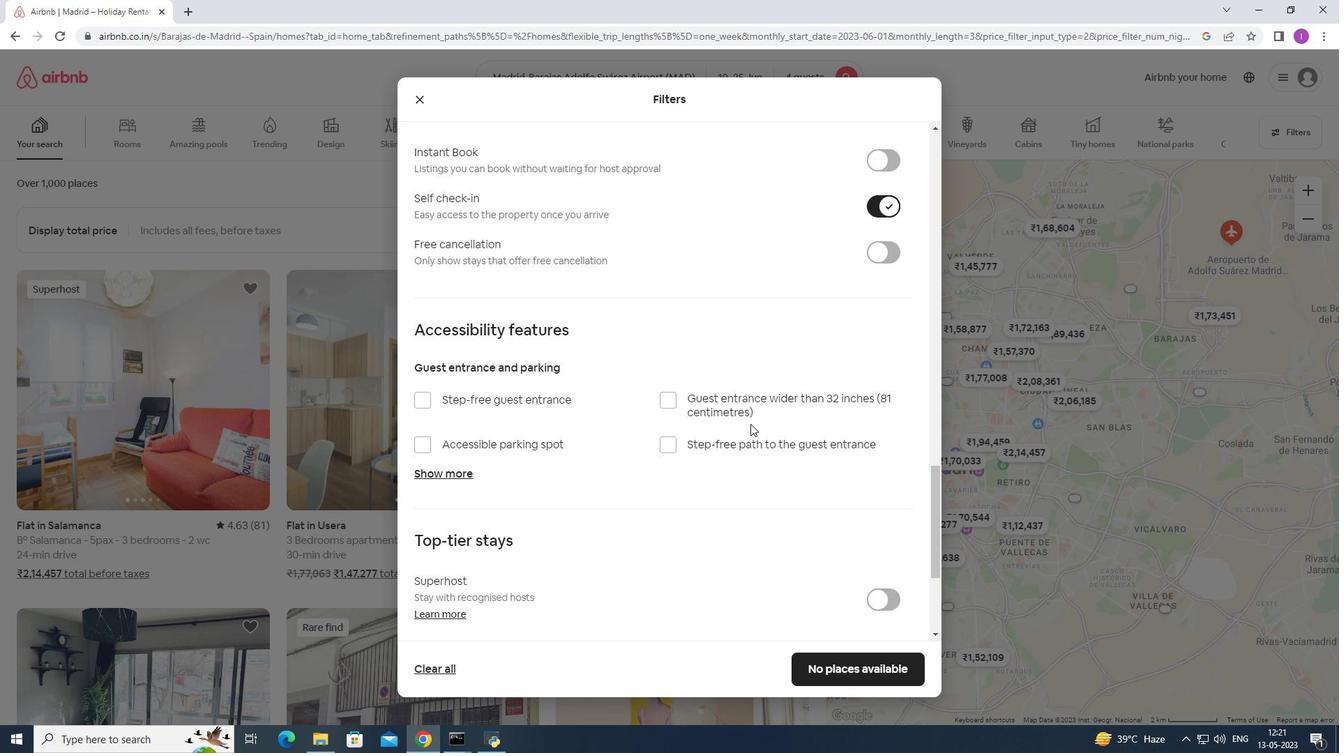 
Action: Mouse scrolled (750, 425) with delta (0, 0)
Screenshot: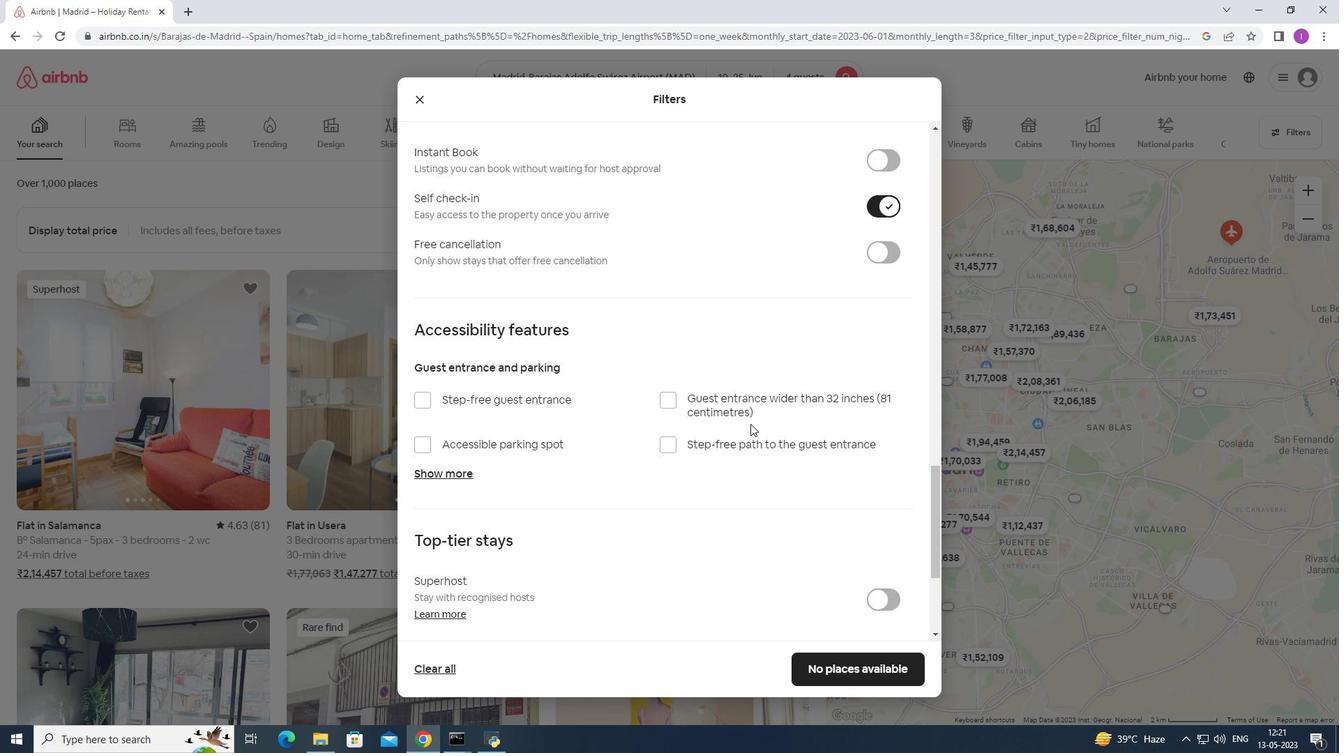 
Action: Mouse scrolled (750, 423) with delta (0, 0)
Screenshot: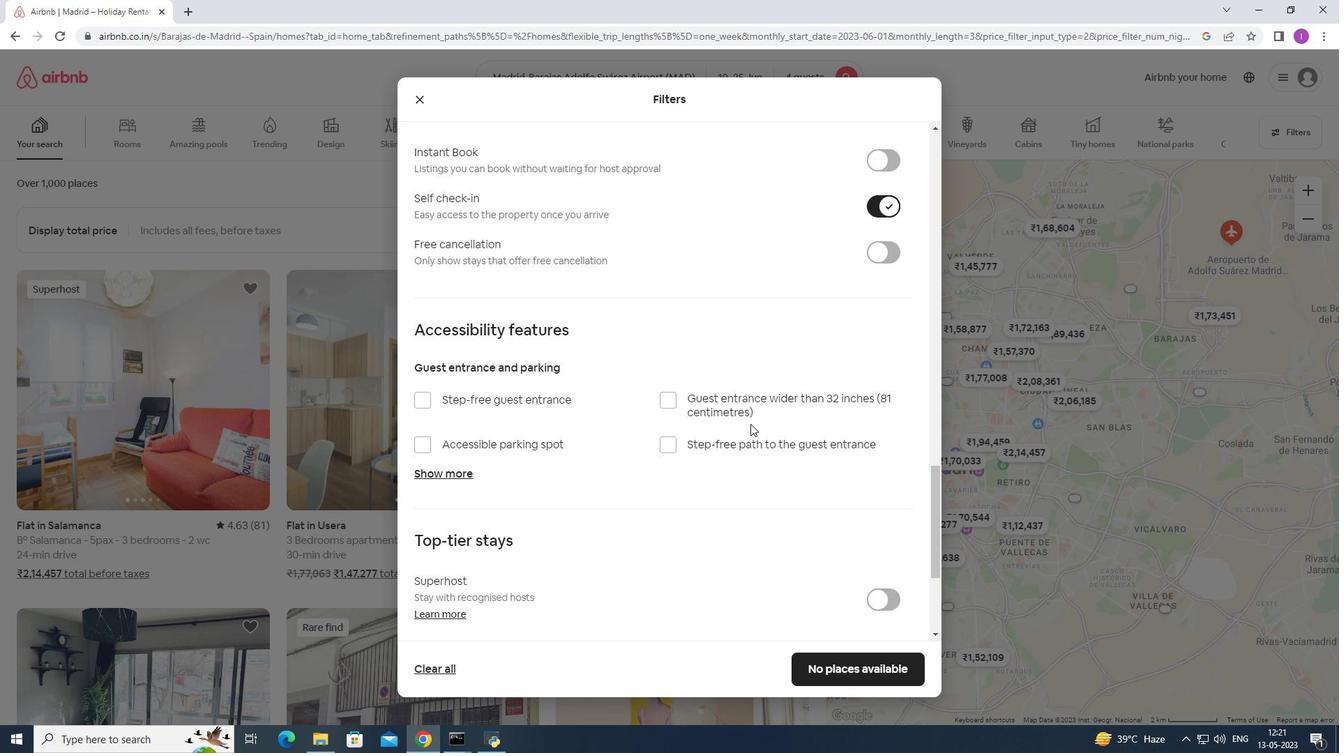 
Action: Mouse moved to (750, 424)
Screenshot: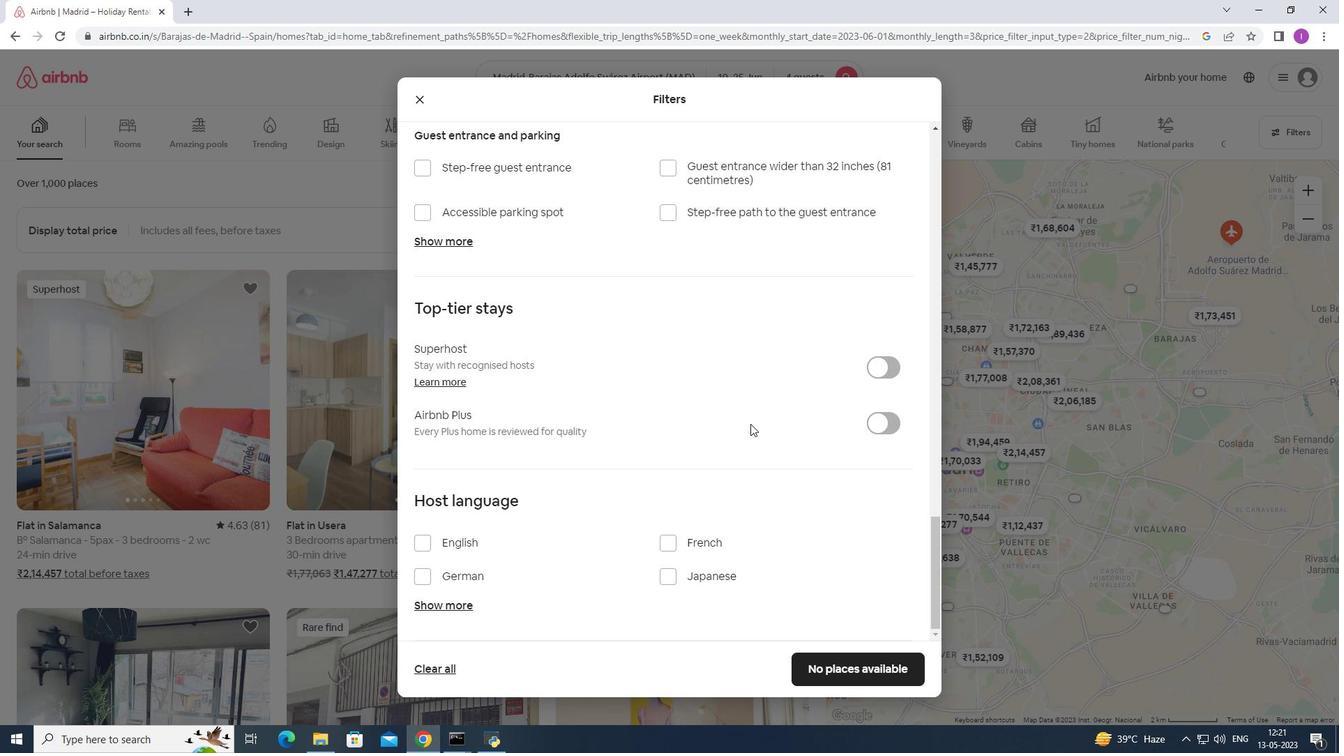 
Action: Mouse scrolled (750, 423) with delta (0, 0)
Screenshot: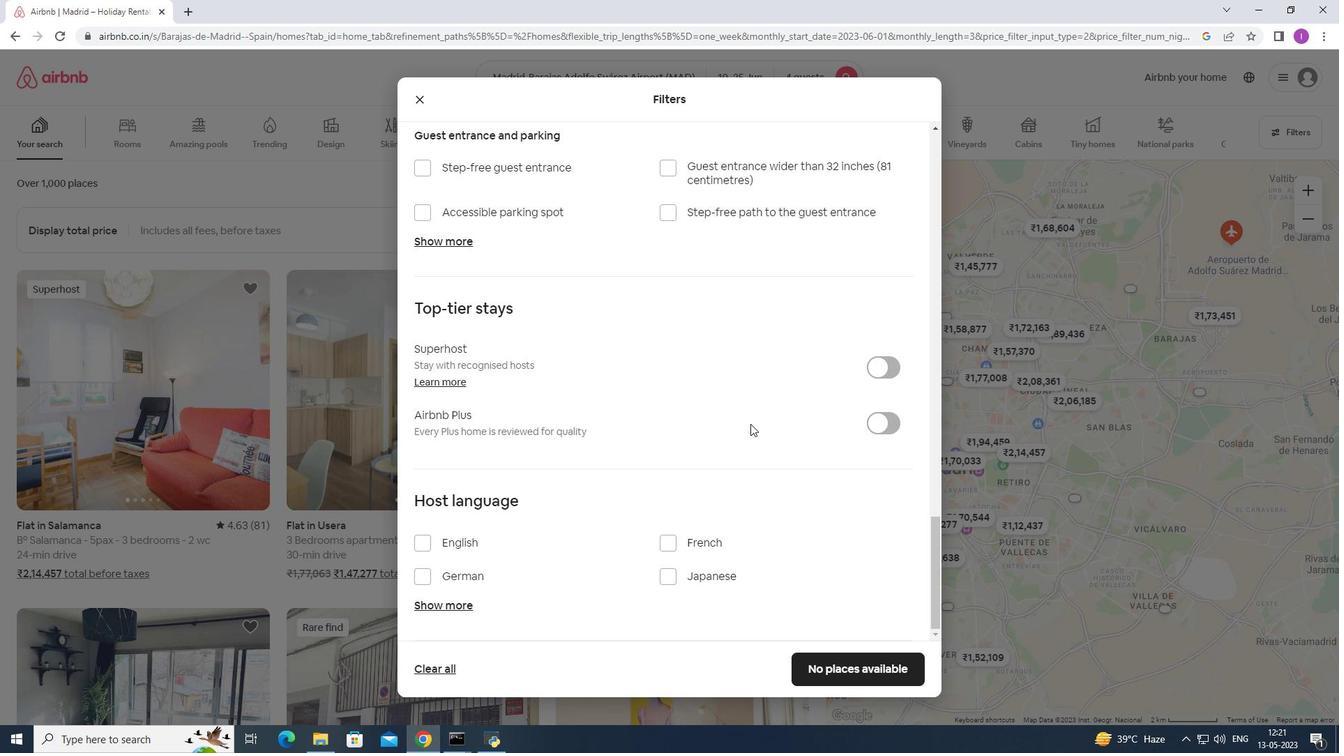 
Action: Mouse scrolled (750, 423) with delta (0, 0)
Screenshot: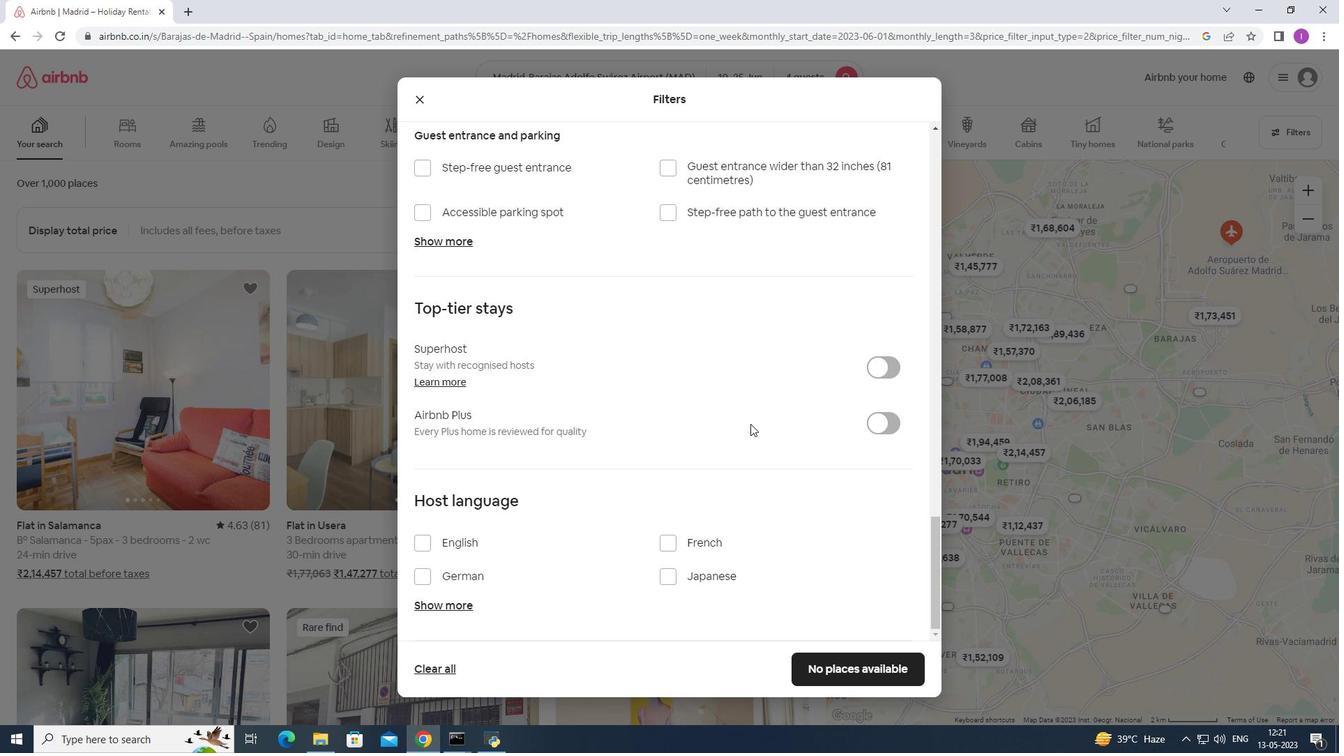 
Action: Mouse scrolled (750, 423) with delta (0, 0)
Screenshot: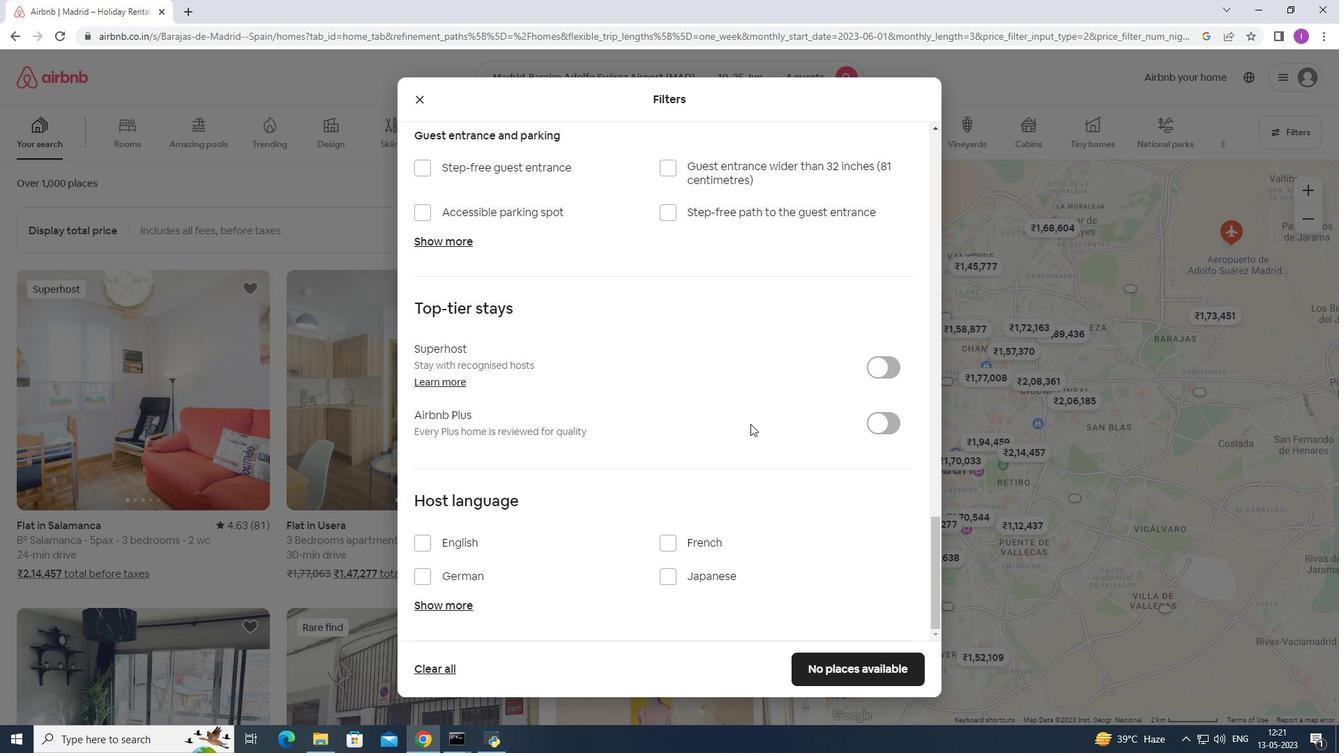 
Action: Mouse scrolled (750, 423) with delta (0, 0)
Screenshot: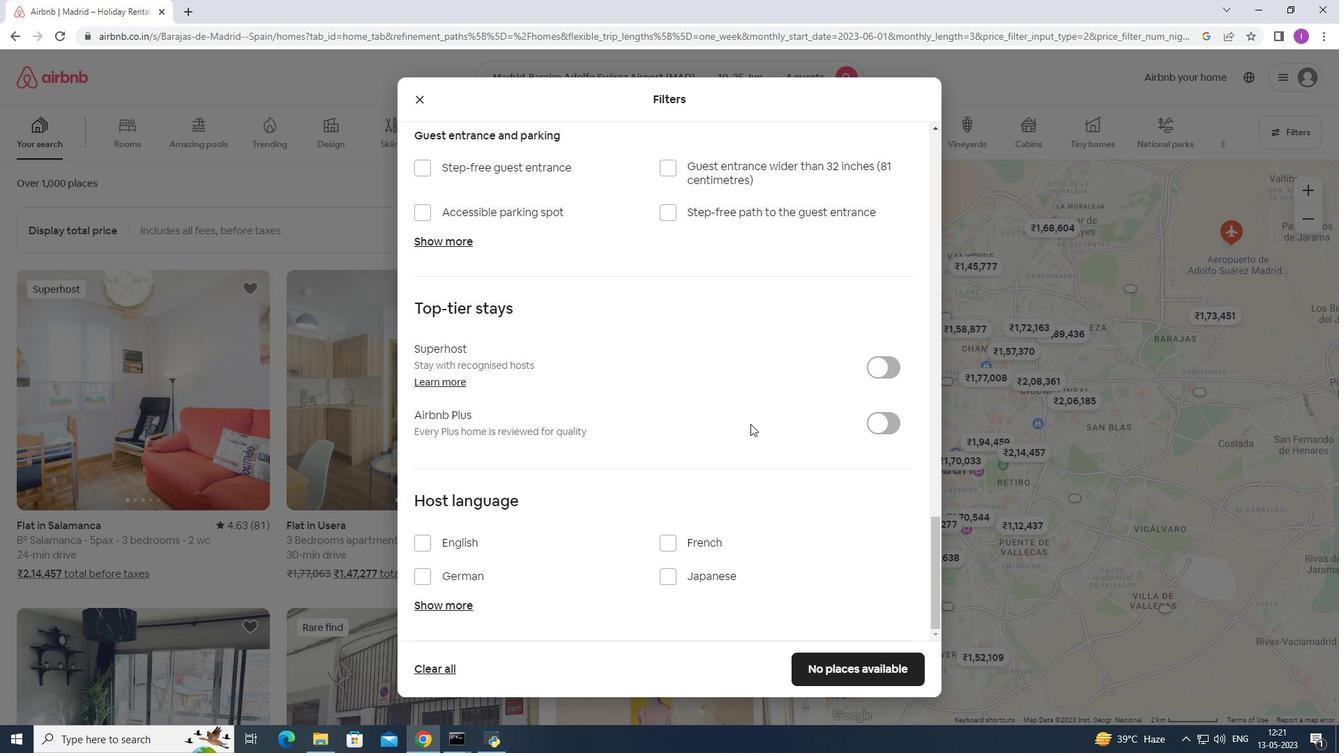 
Action: Mouse scrolled (750, 423) with delta (0, 0)
Screenshot: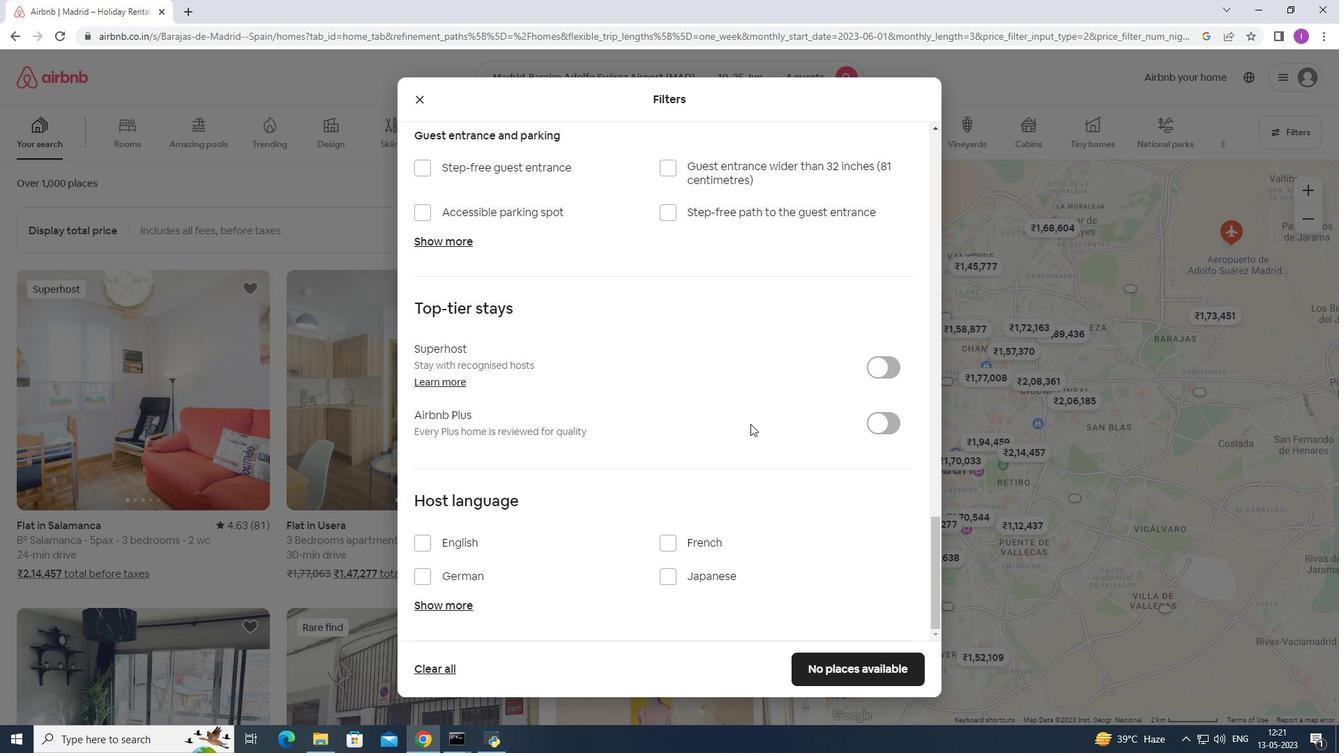
Action: Mouse moved to (428, 542)
Screenshot: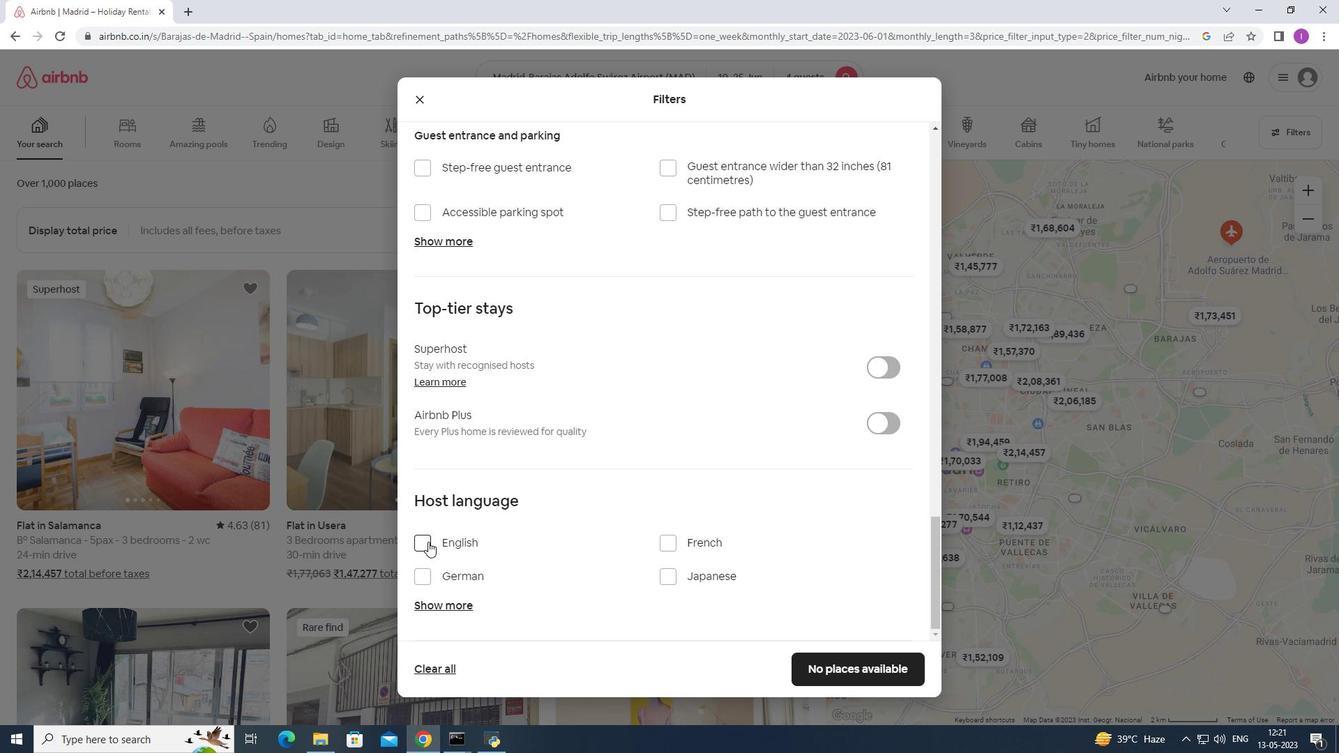 
Action: Mouse pressed left at (428, 542)
Screenshot: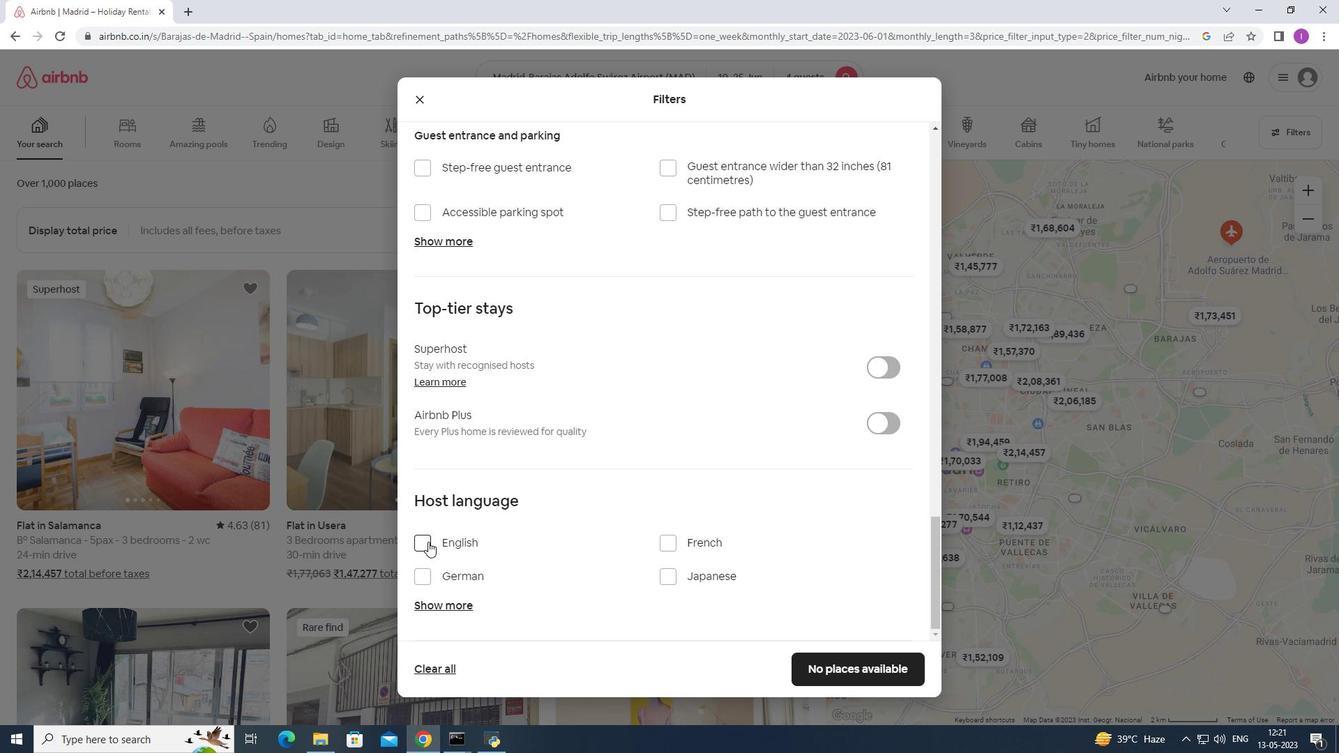 
Action: Mouse moved to (708, 521)
Screenshot: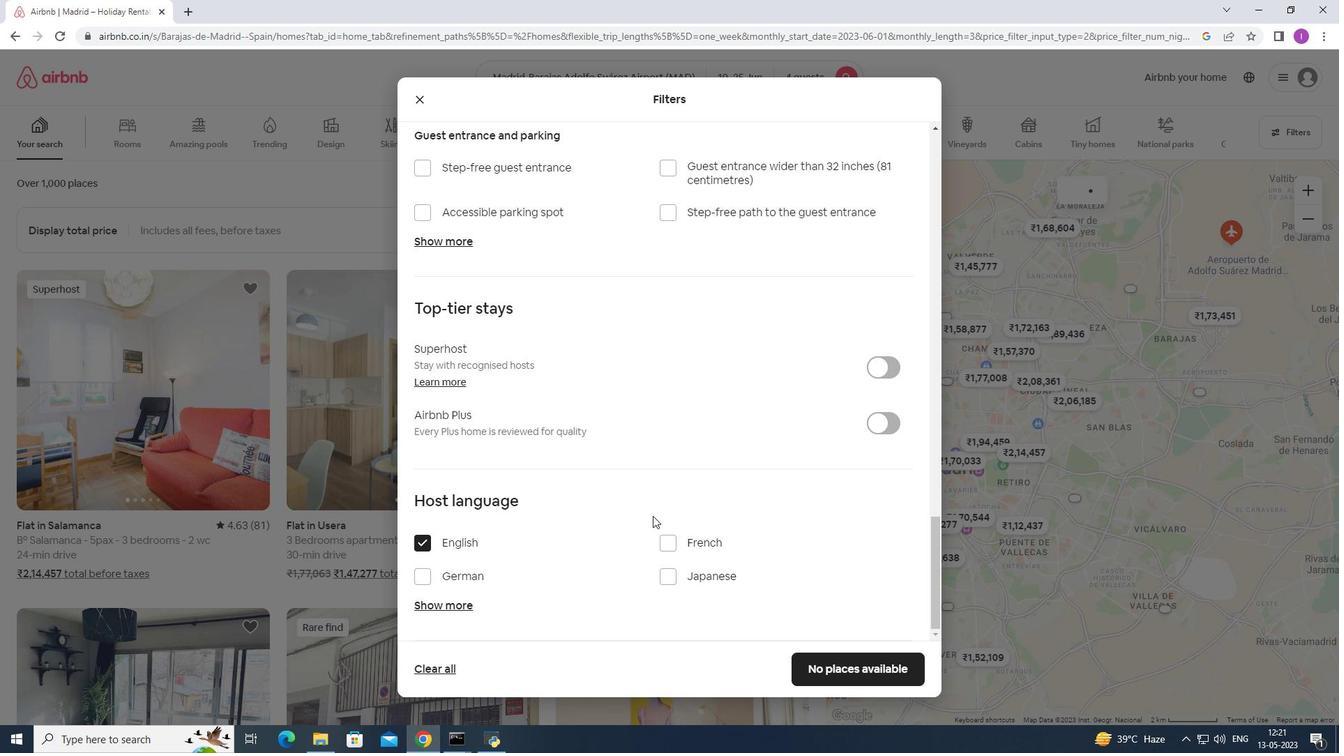
Action: Mouse scrolled (708, 520) with delta (0, 0)
Screenshot: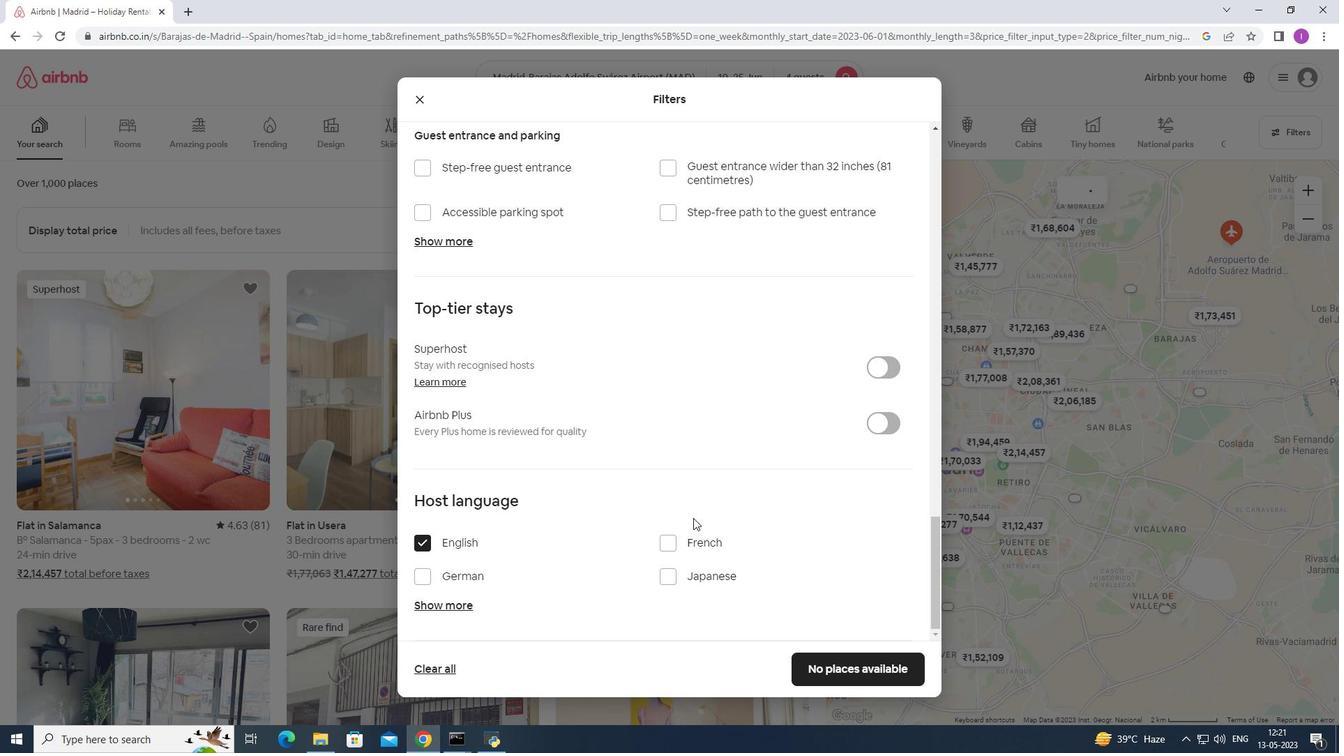 
Action: Mouse scrolled (708, 520) with delta (0, 0)
Screenshot: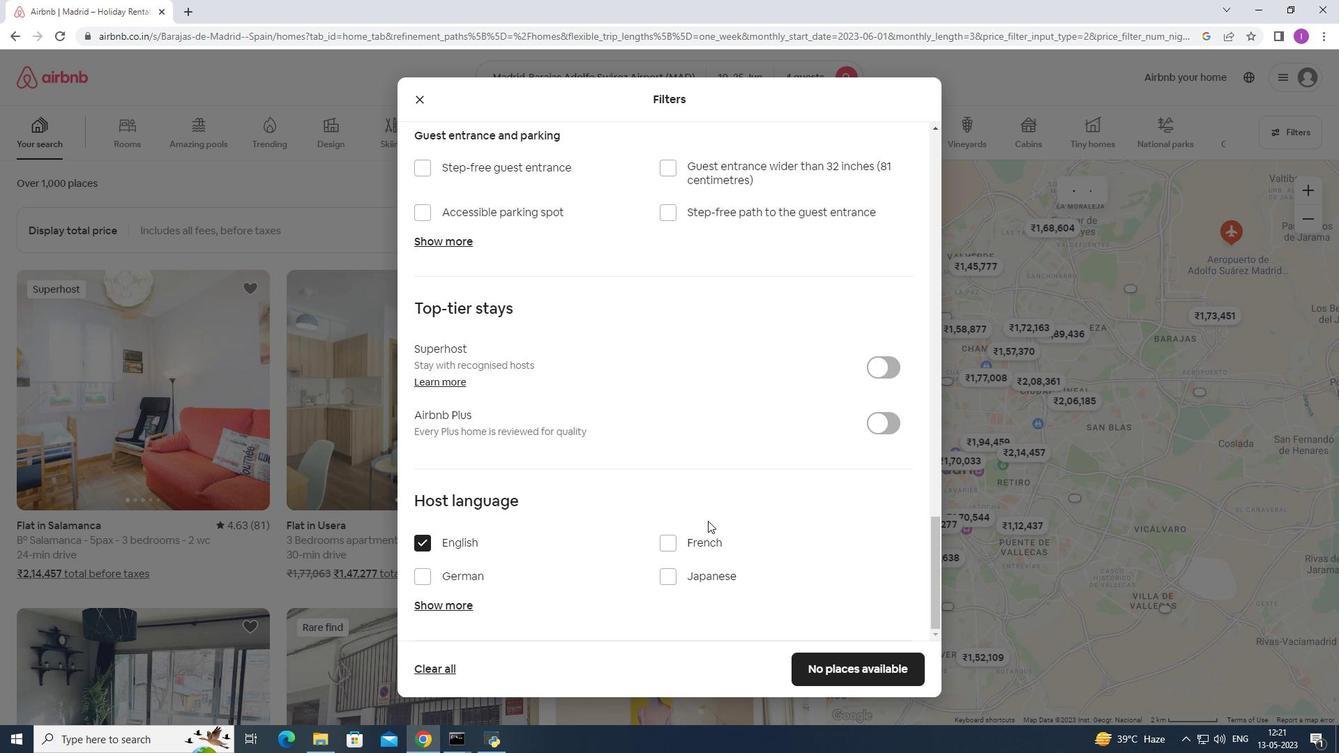 
Action: Mouse scrolled (708, 520) with delta (0, 0)
Screenshot: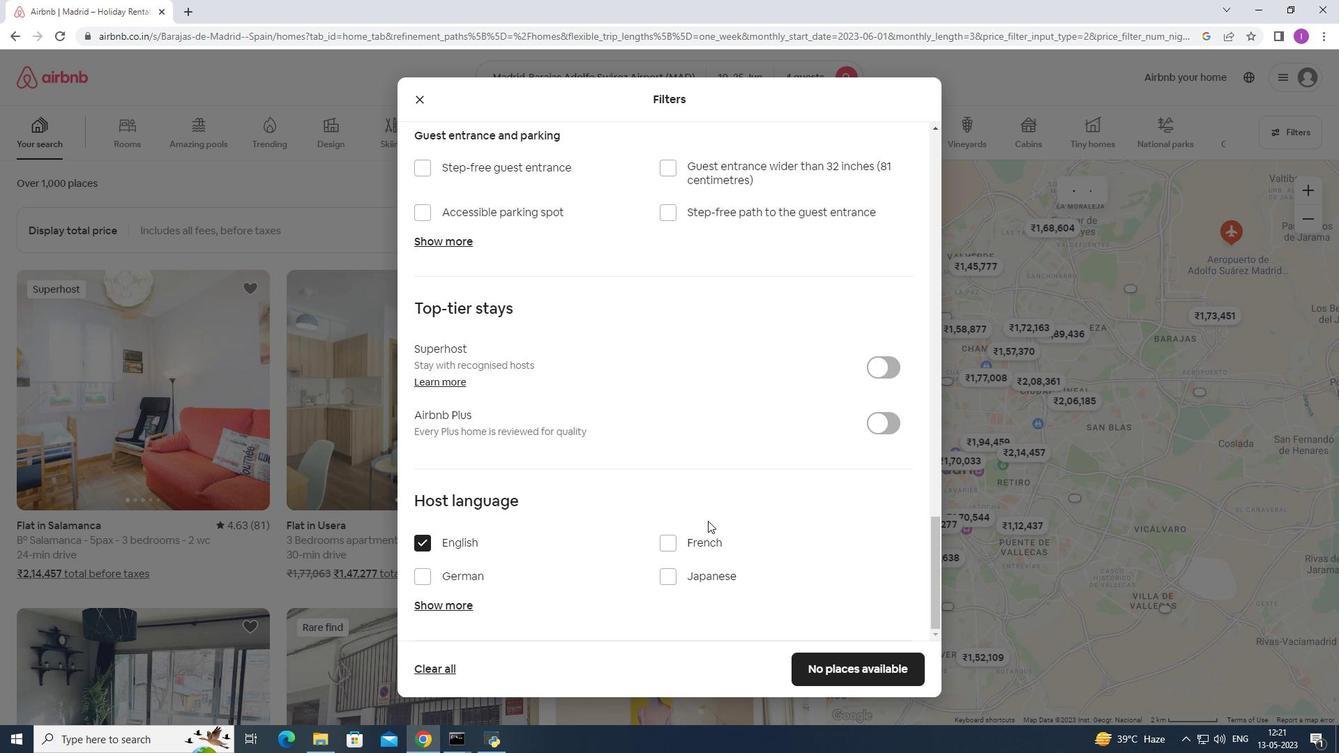 
Action: Mouse moved to (708, 521)
Screenshot: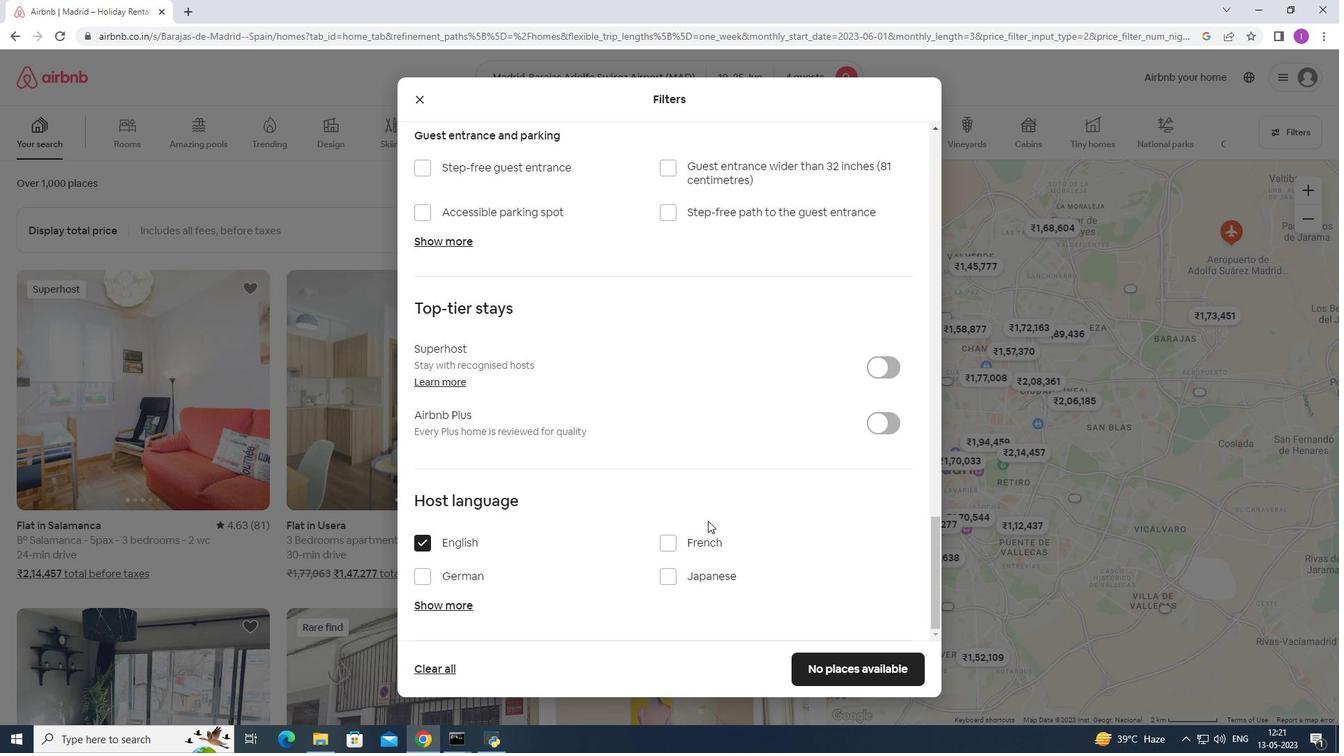 
Action: Mouse scrolled (708, 520) with delta (0, 0)
Screenshot: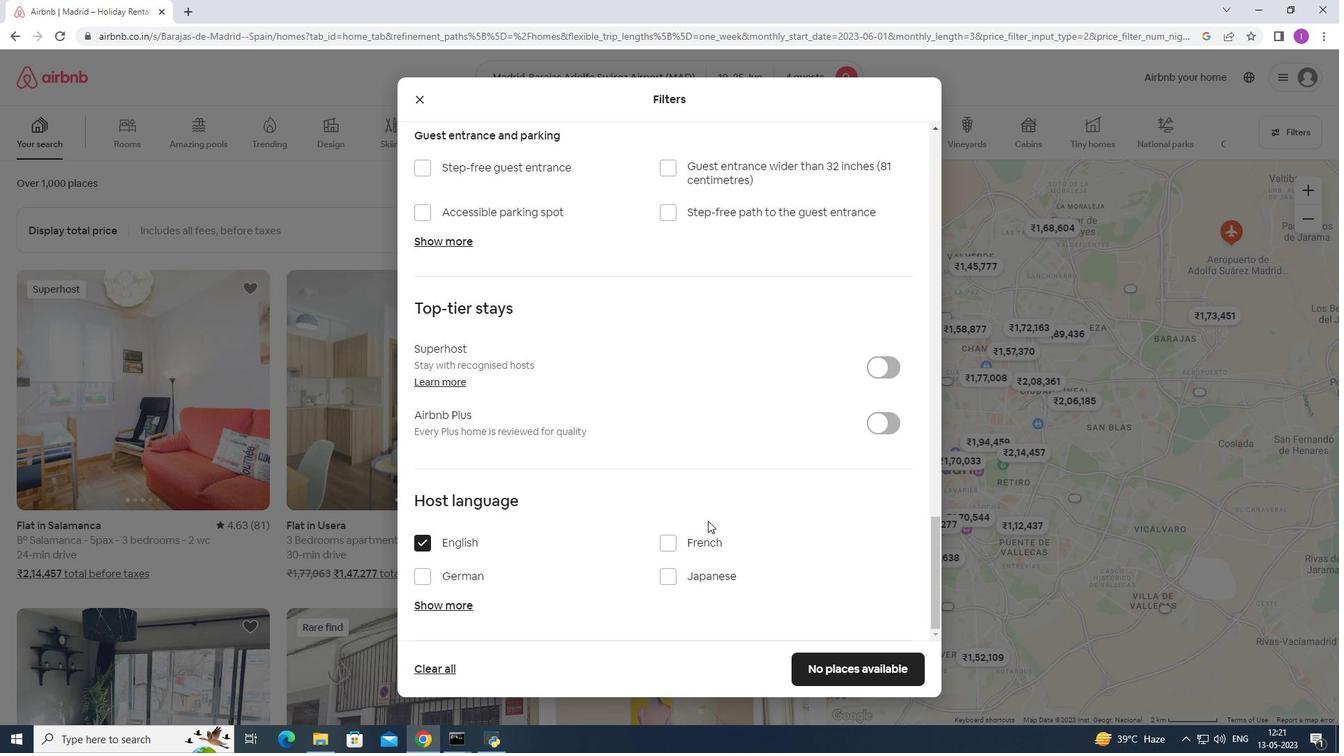 
Action: Mouse moved to (709, 522)
Screenshot: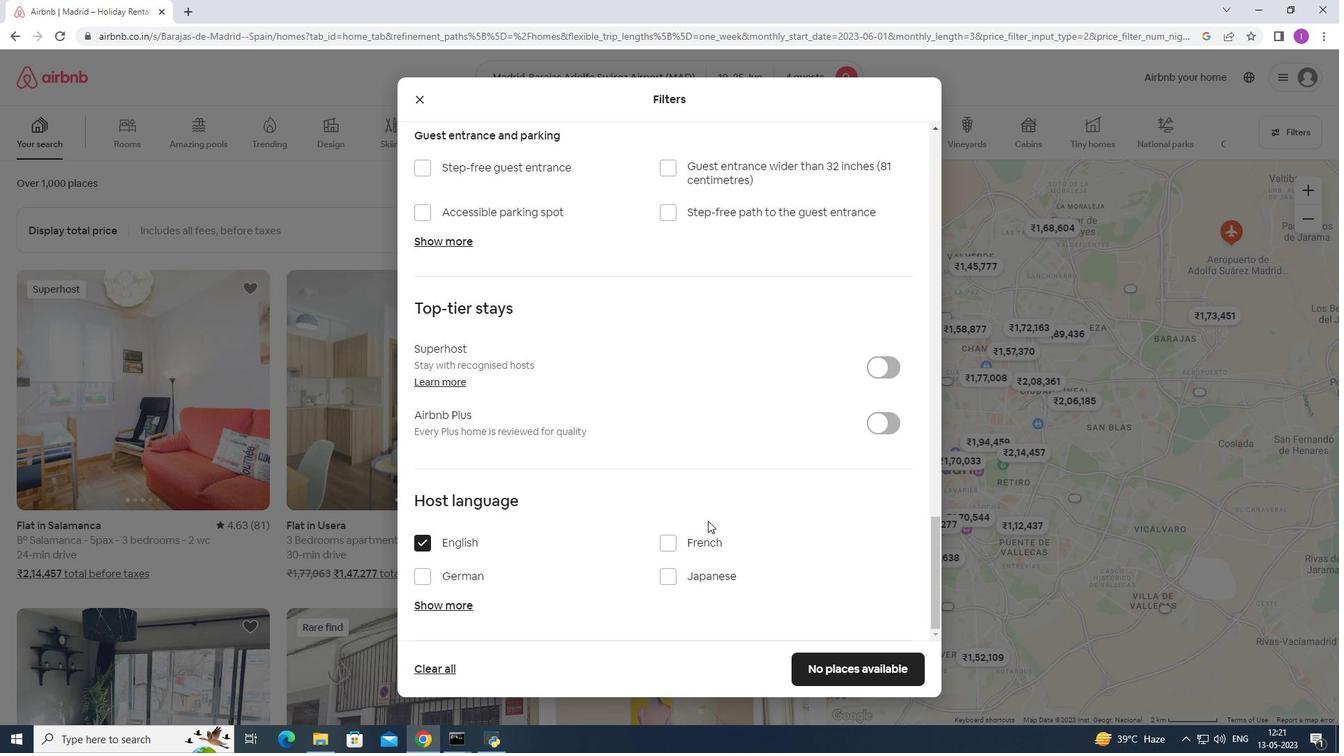 
Action: Mouse scrolled (709, 522) with delta (0, 0)
Screenshot: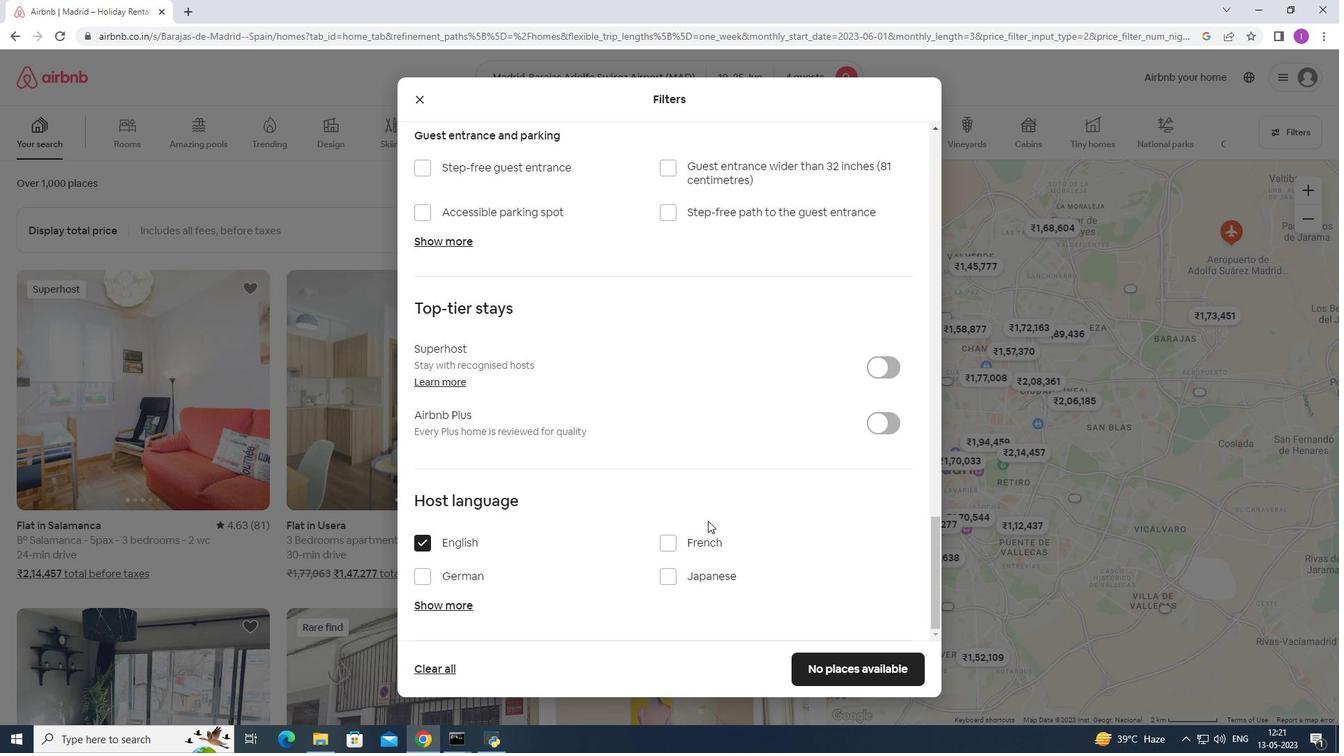 
Action: Mouse scrolled (709, 522) with delta (0, 0)
Screenshot: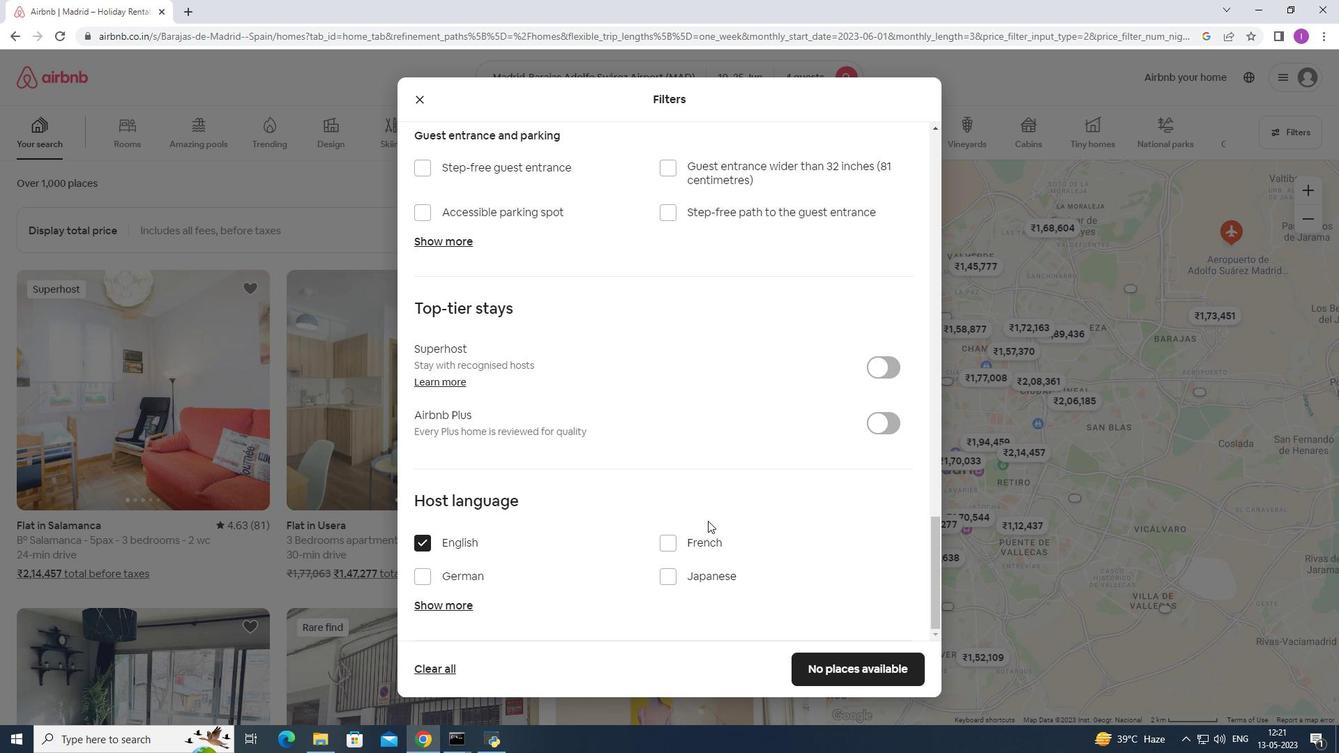 
Action: Mouse moved to (710, 522)
Screenshot: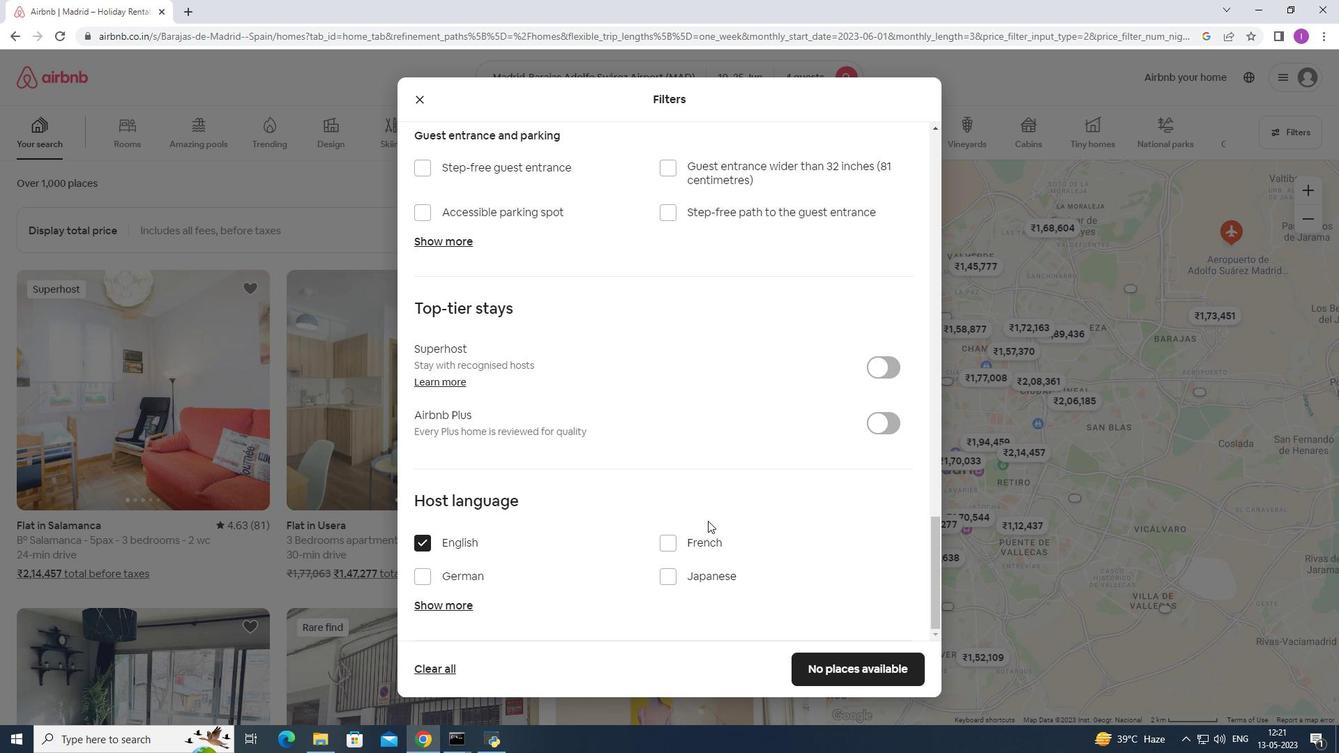 
Action: Mouse scrolled (710, 522) with delta (0, 0)
Screenshot: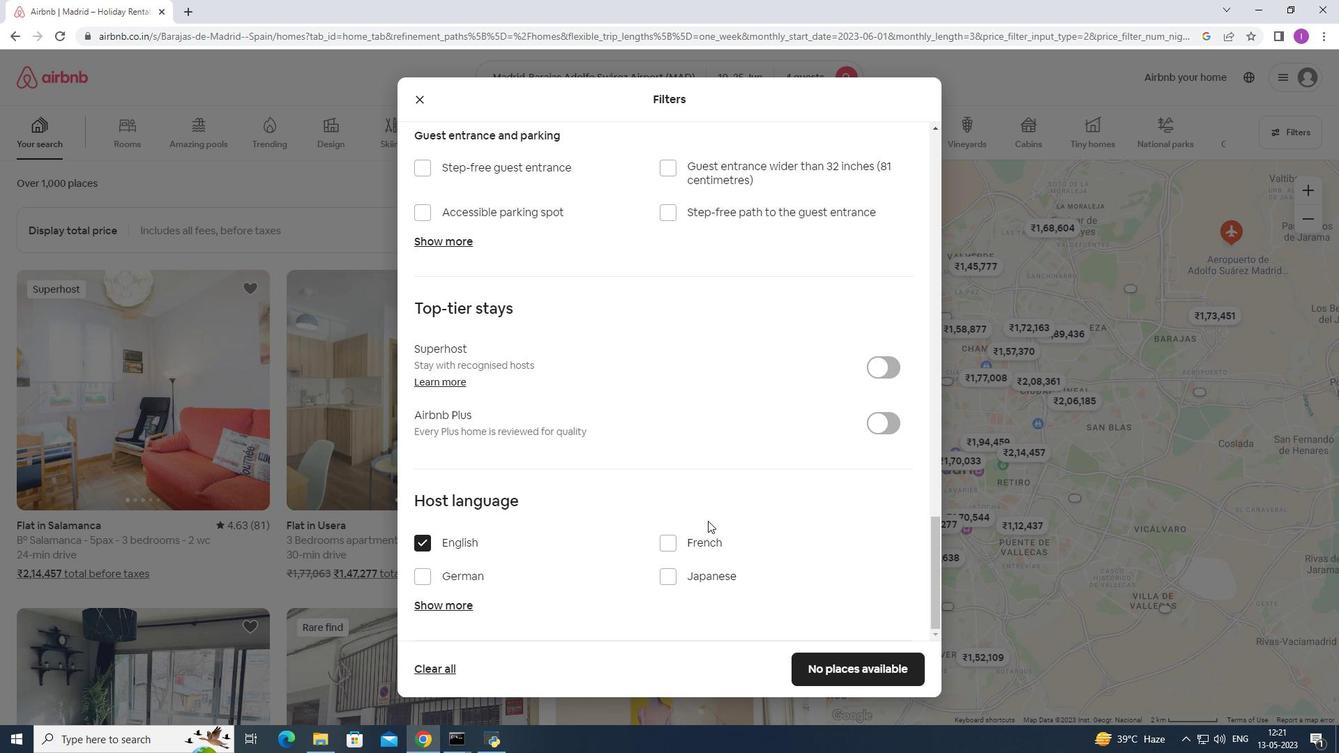 
Action: Mouse moved to (836, 674)
Screenshot: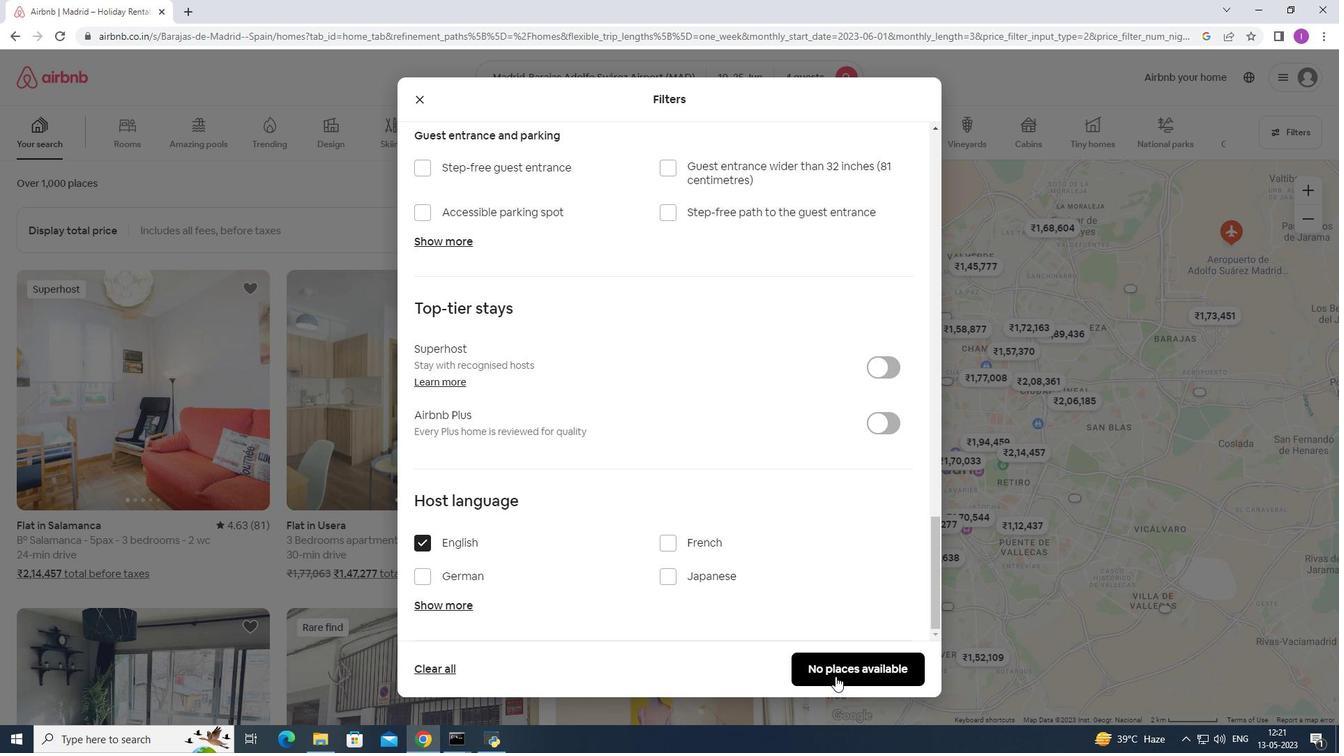 
Action: Mouse pressed left at (836, 674)
Screenshot: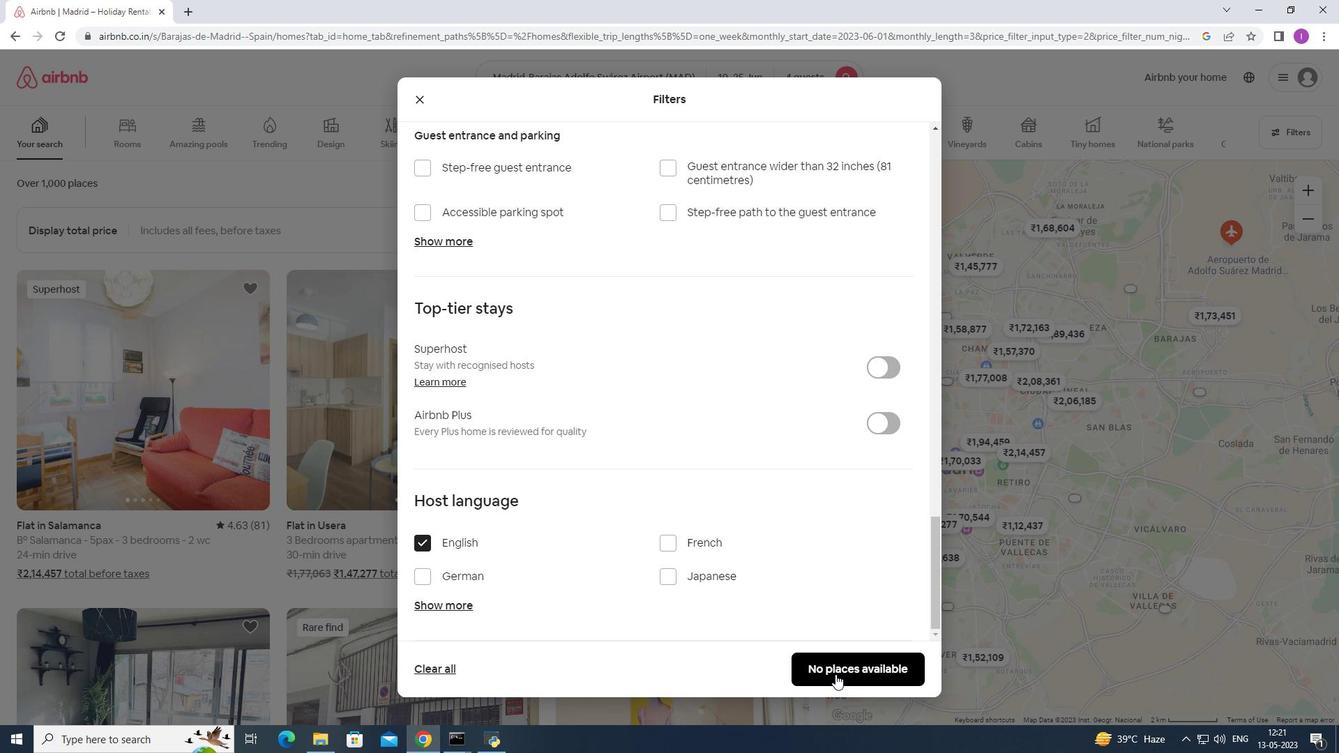 
Action: Mouse moved to (736, 651)
Screenshot: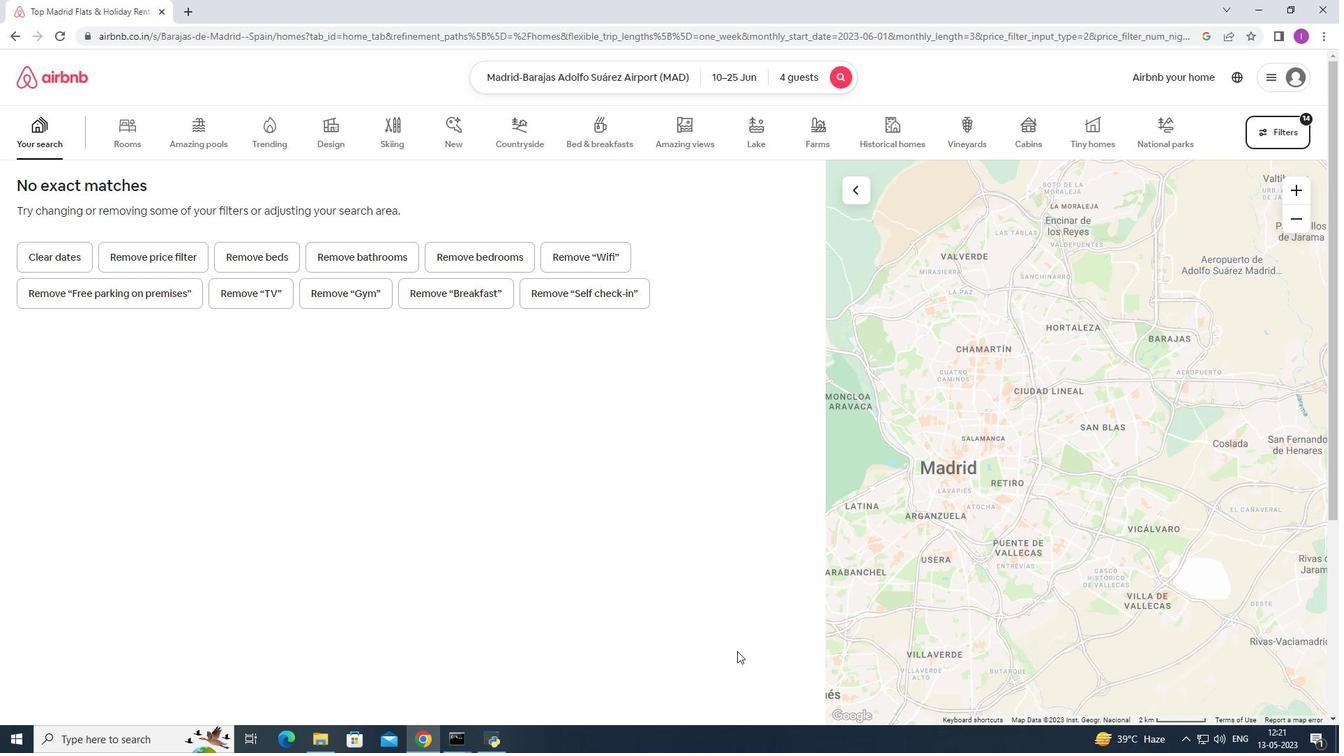 
